 Task: Open Card Card0000000045 in Board Board0000000012 in Workspace WS0000000004 in Trello. Add Member Email0000000013 to Card Card0000000045 in Board Board0000000012 in Workspace WS0000000004 in Trello. Add Purple Label titled Label0000000045 to Card Card0000000045 in Board Board0000000012 in Workspace WS0000000004 in Trello. Add Checklist CL0000000045 to Card Card0000000045 in Board Board0000000012 in Workspace WS0000000004 in Trello. Add Dates with Start Date as Aug 01 2023 and Due Date as Aug 31 2023 to Card Card0000000045 in Board Board0000000012 in Workspace WS0000000004 in Trello
Action: Mouse moved to (472, 462)
Screenshot: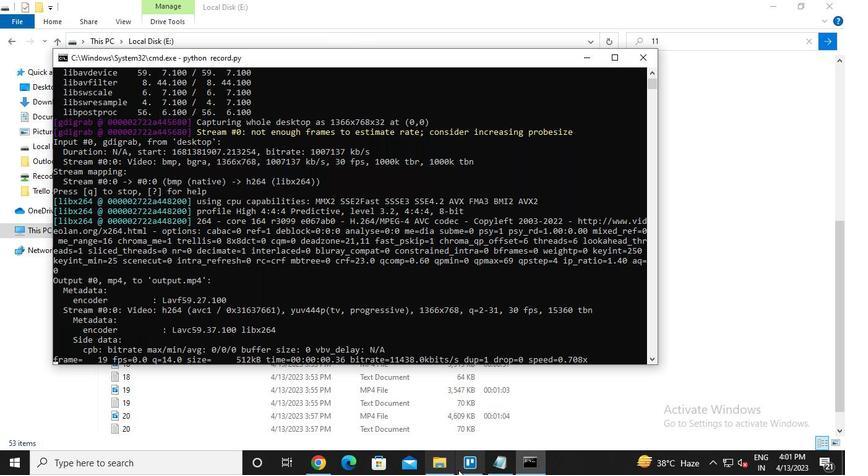 
Action: Mouse pressed left at (472, 462)
Screenshot: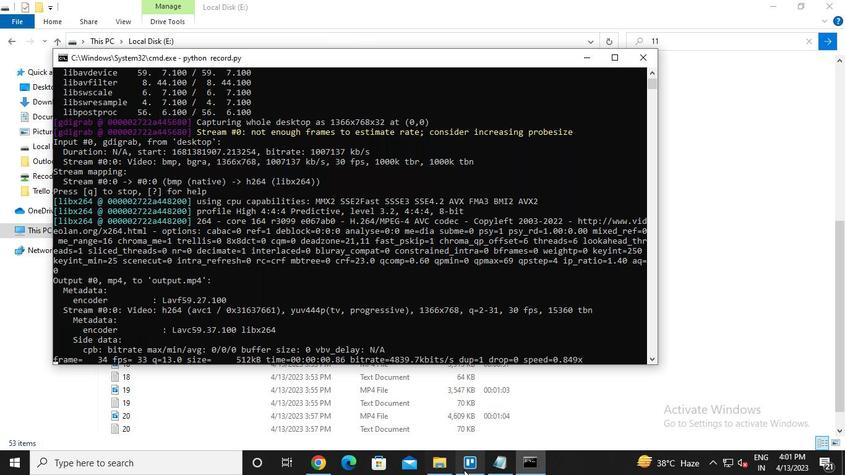 
Action: Mouse moved to (273, 141)
Screenshot: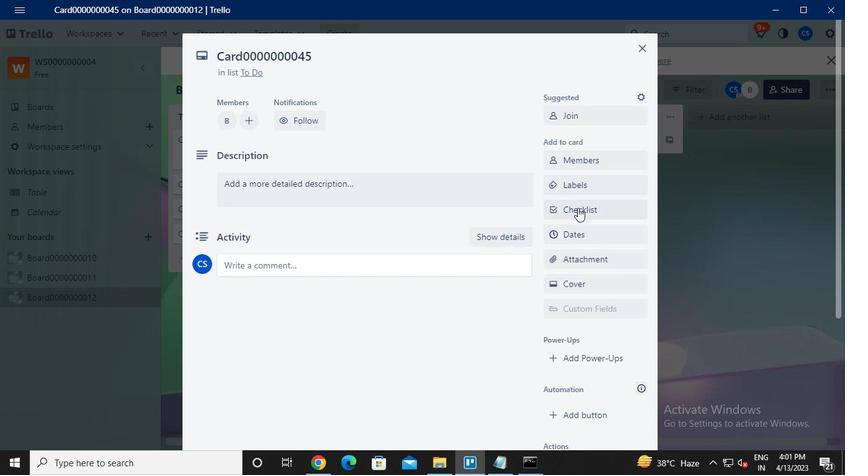 
Action: Mouse pressed left at (273, 141)
Screenshot: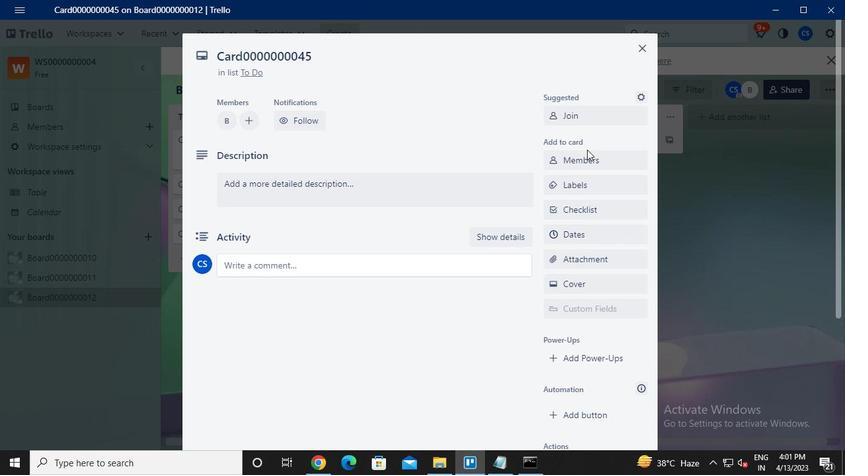 
Action: Mouse moved to (582, 113)
Screenshot: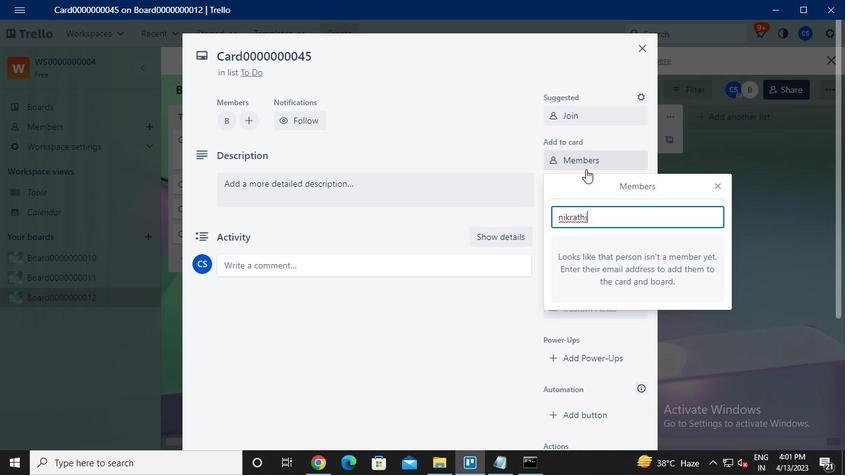 
Action: Mouse pressed left at (582, 113)
Screenshot: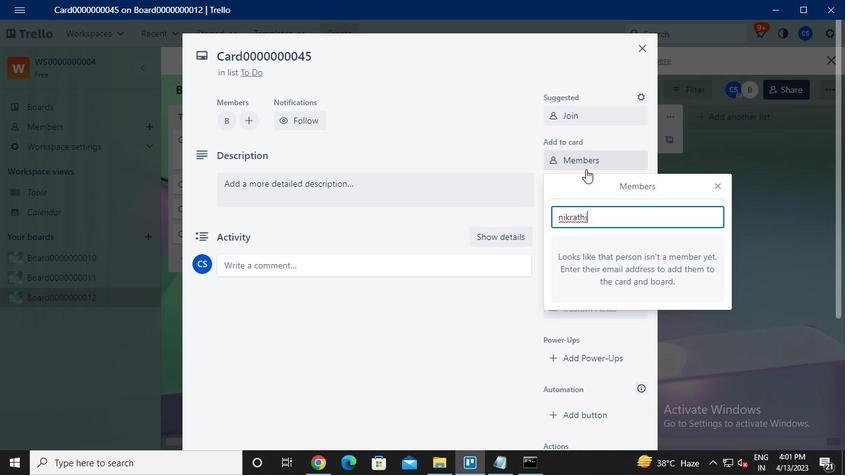 
Action: Keyboard Key.caps_lock
Screenshot: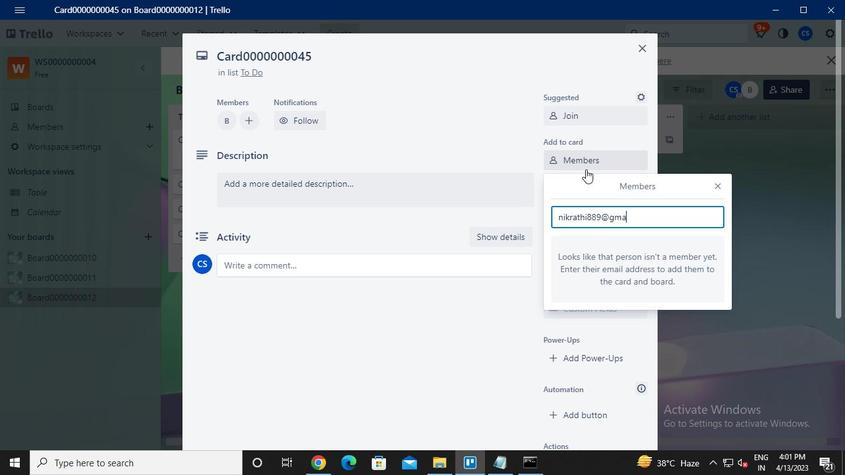 
Action: Keyboard n
Screenshot: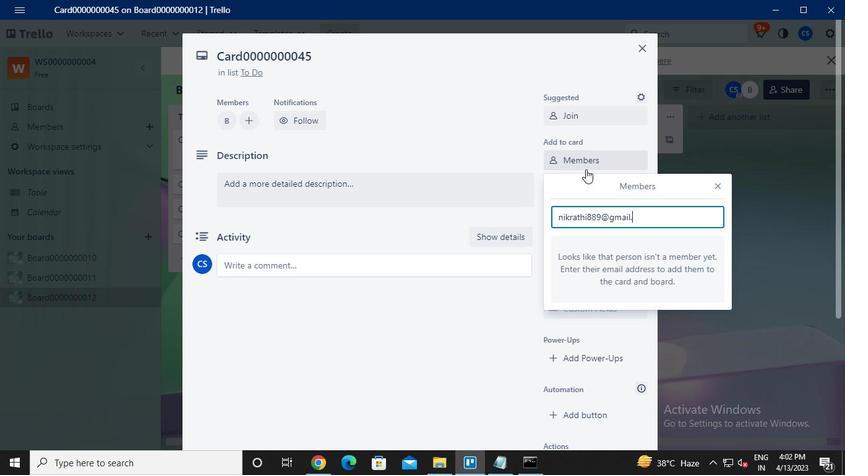 
Action: Keyboard i
Screenshot: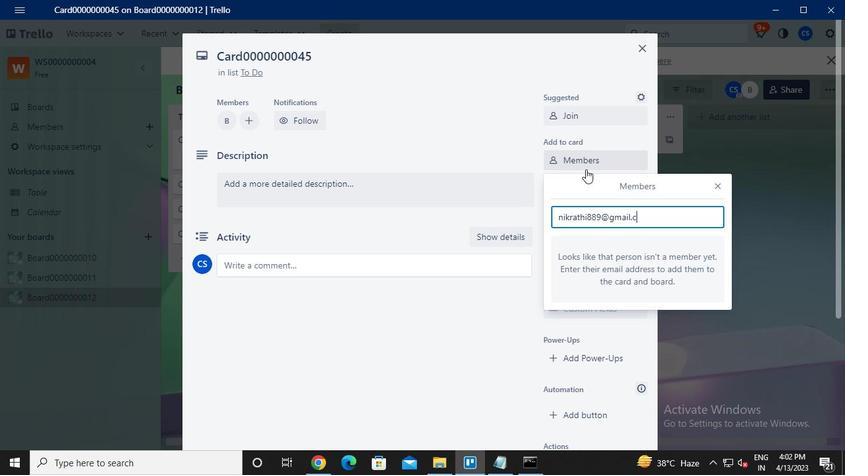 
Action: Keyboard k
Screenshot: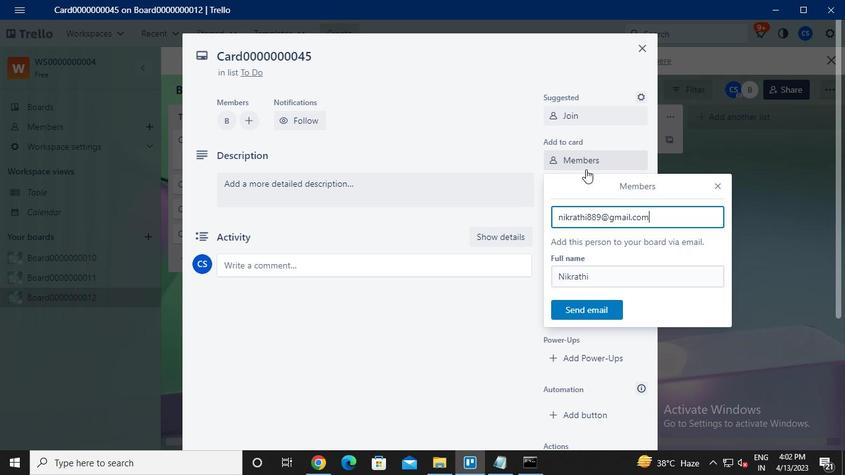 
Action: Keyboard r
Screenshot: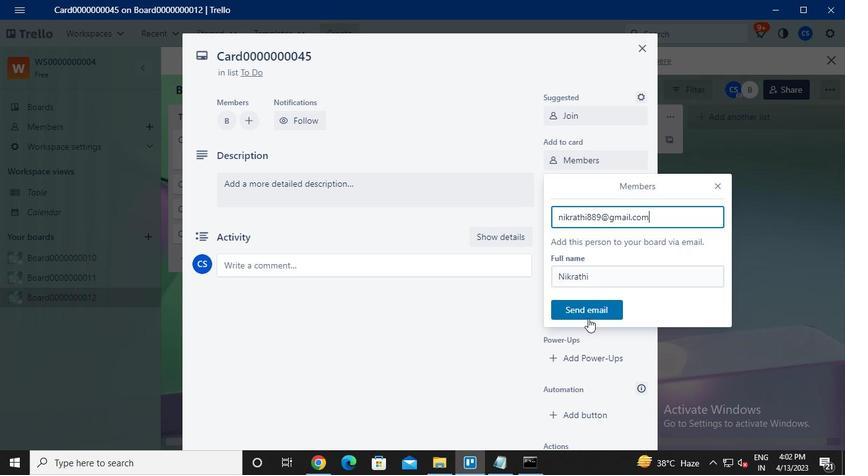 
Action: Keyboard a
Screenshot: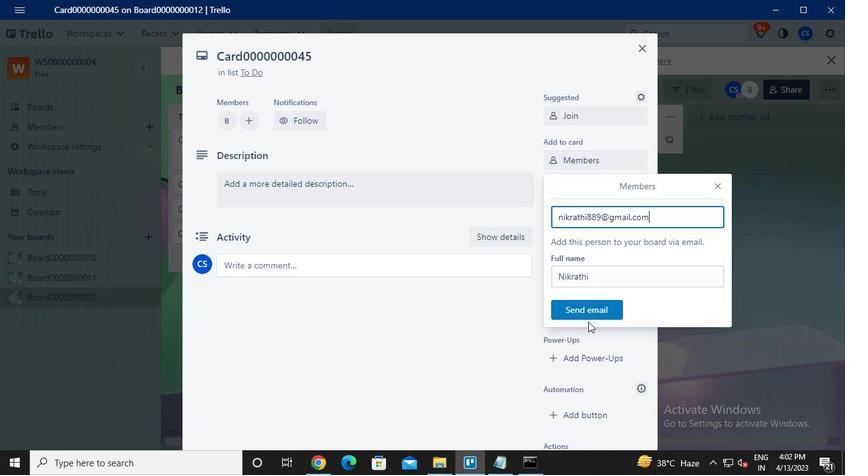 
Action: Keyboard t
Screenshot: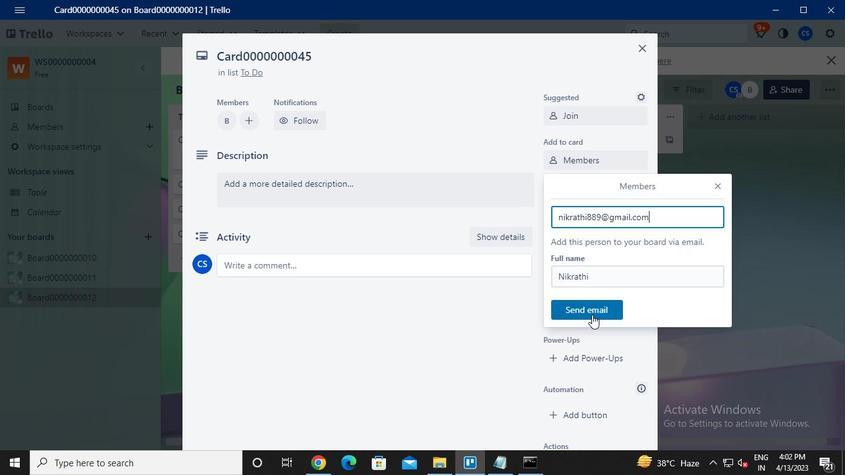 
Action: Keyboard h
Screenshot: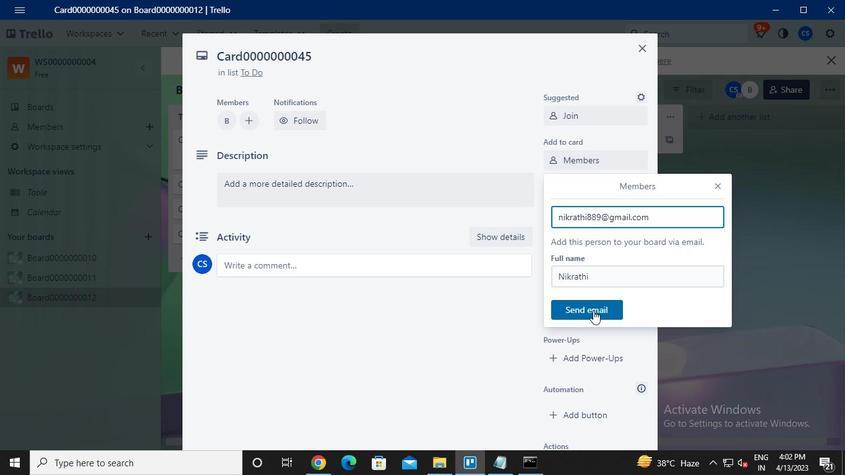 
Action: Keyboard i
Screenshot: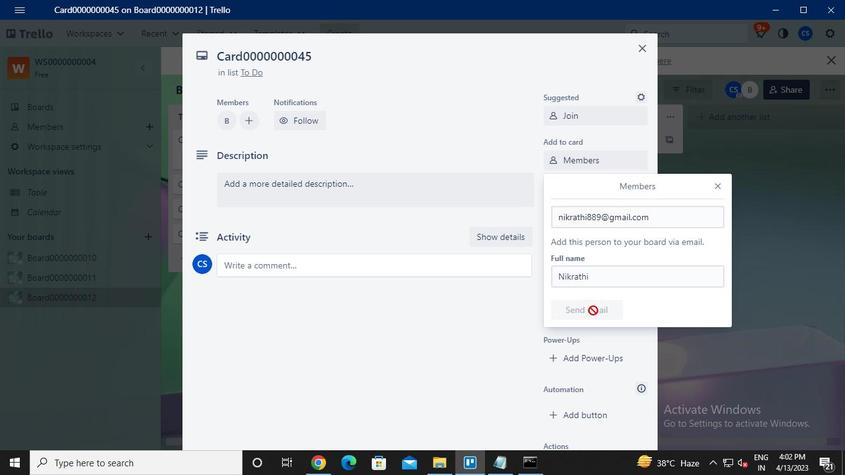 
Action: Keyboard <104>
Screenshot: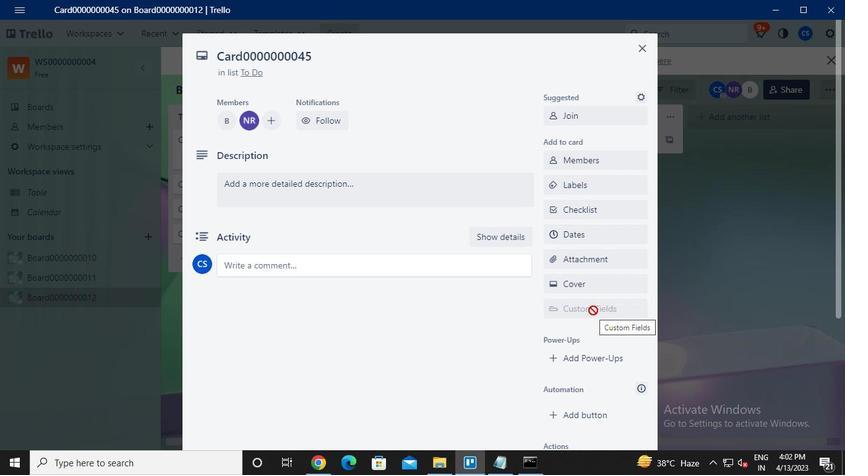
Action: Keyboard <104>
Screenshot: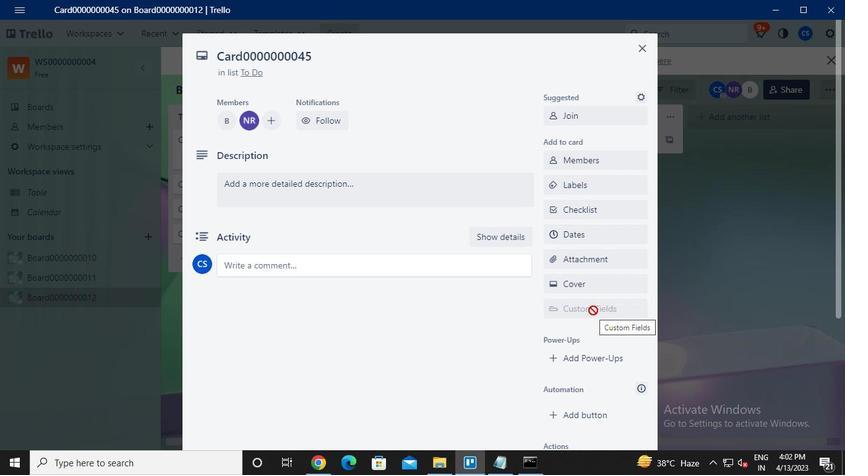 
Action: Keyboard <105>
Screenshot: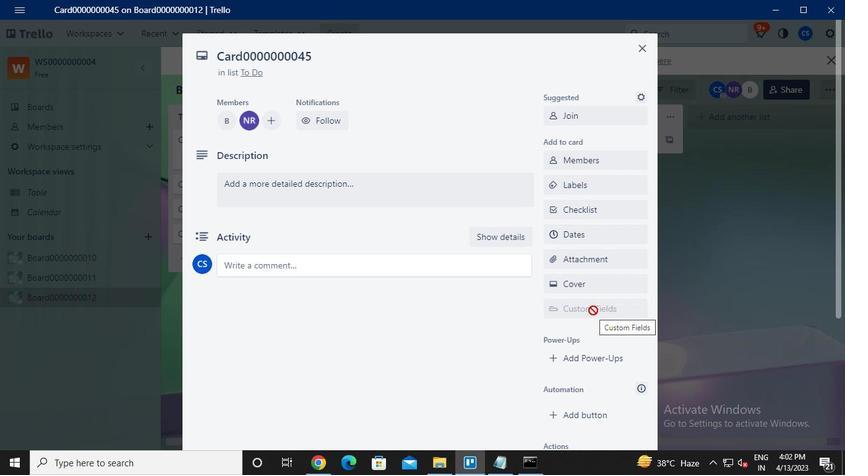
Action: Keyboard Key.shift
Screenshot: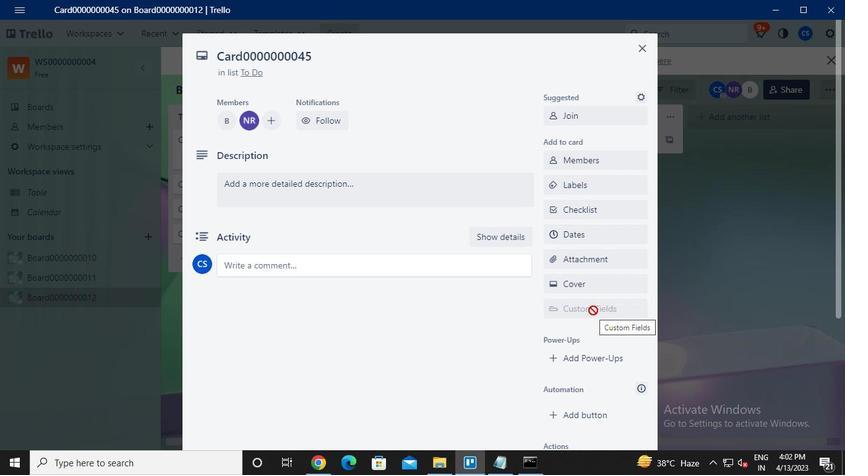 
Action: Keyboard @
Screenshot: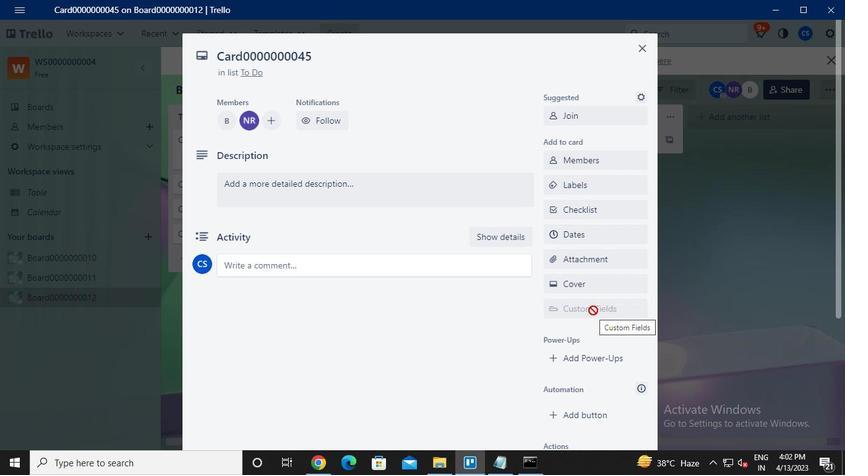 
Action: Keyboard g
Screenshot: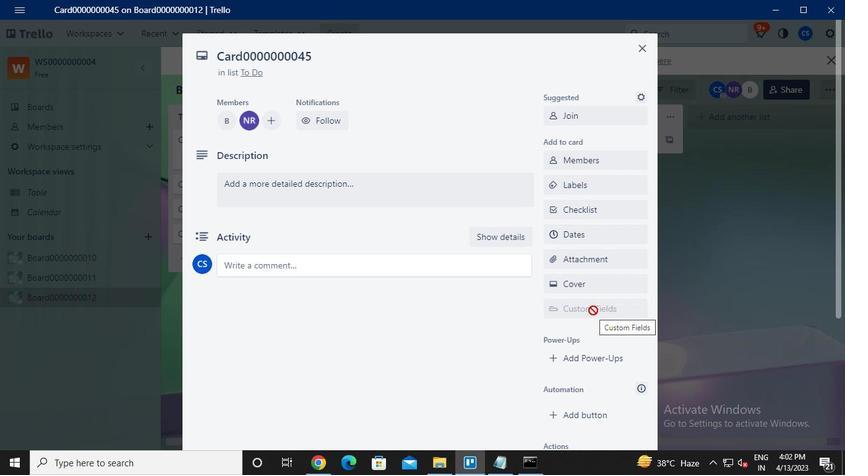 
Action: Keyboard m
Screenshot: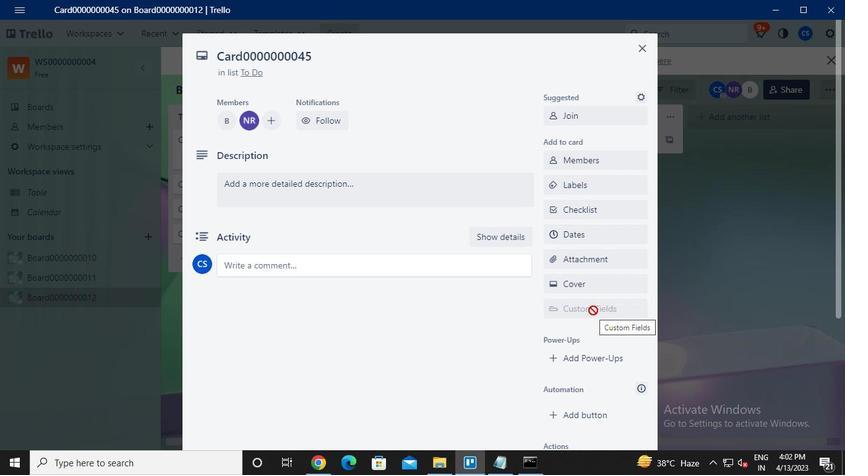 
Action: Keyboard a
Screenshot: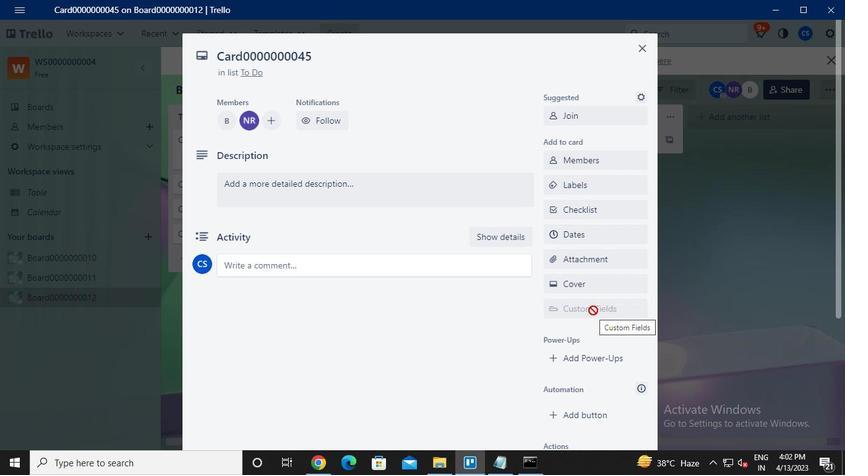 
Action: Keyboard i
Screenshot: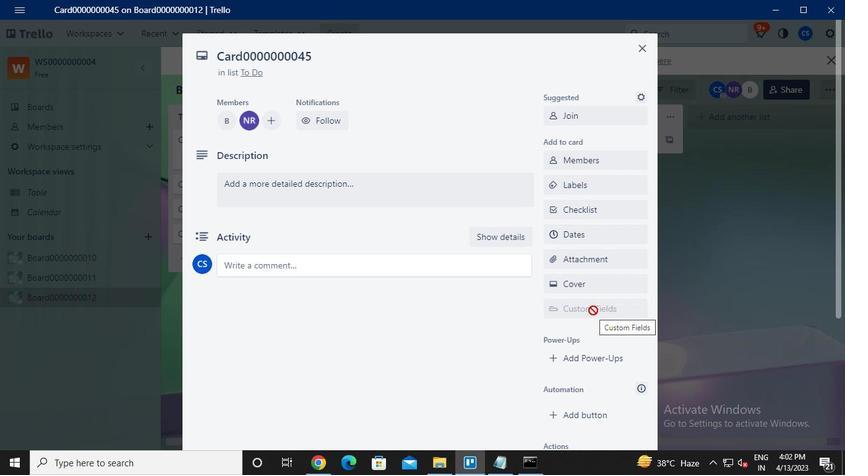 
Action: Keyboard l
Screenshot: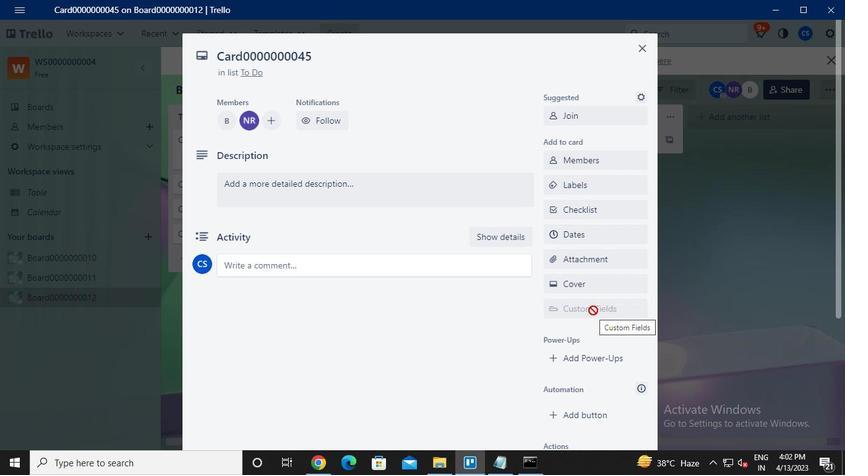 
Action: Keyboard .
Screenshot: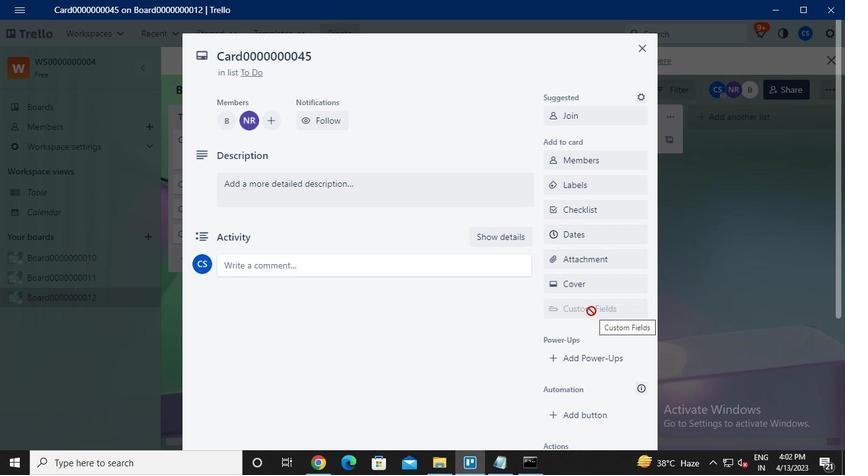 
Action: Keyboard c
Screenshot: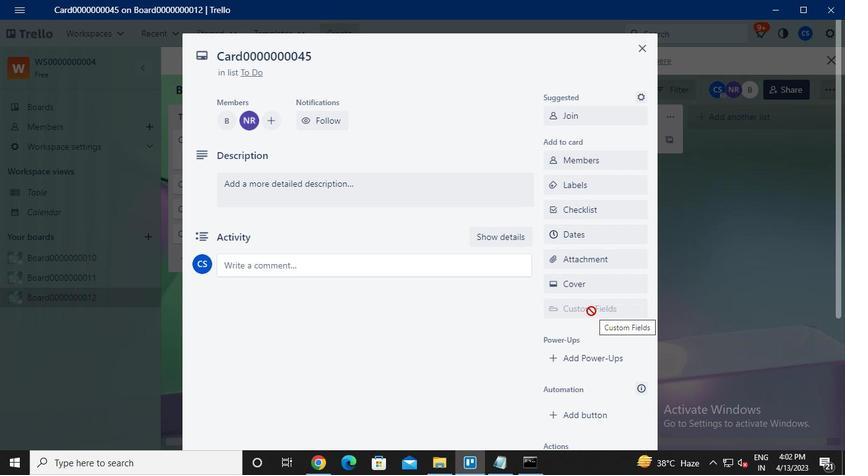 
Action: Keyboard o
Screenshot: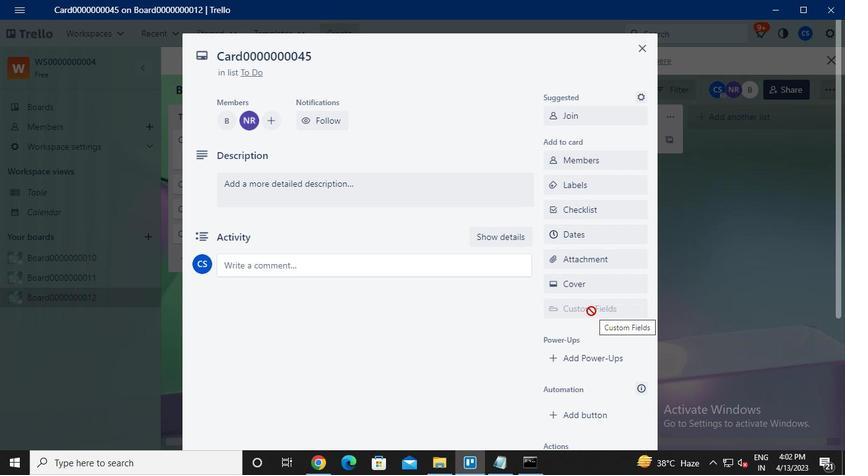 
Action: Keyboard m
Screenshot: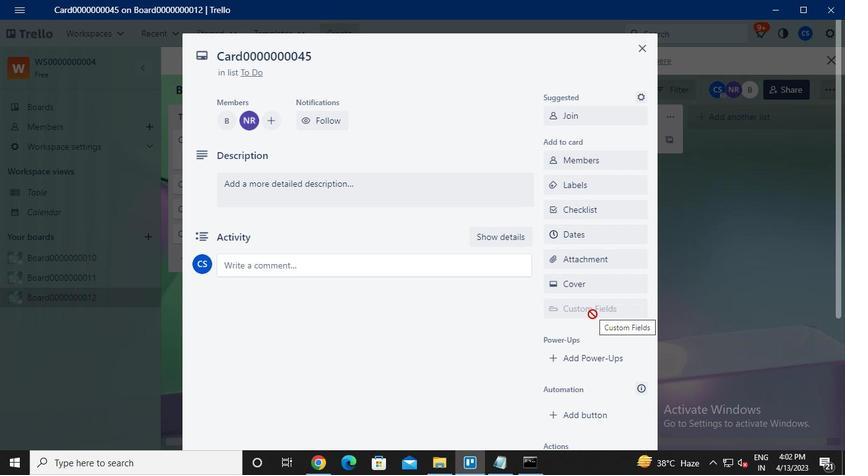 
Action: Keyboard Key.enter
Screenshot: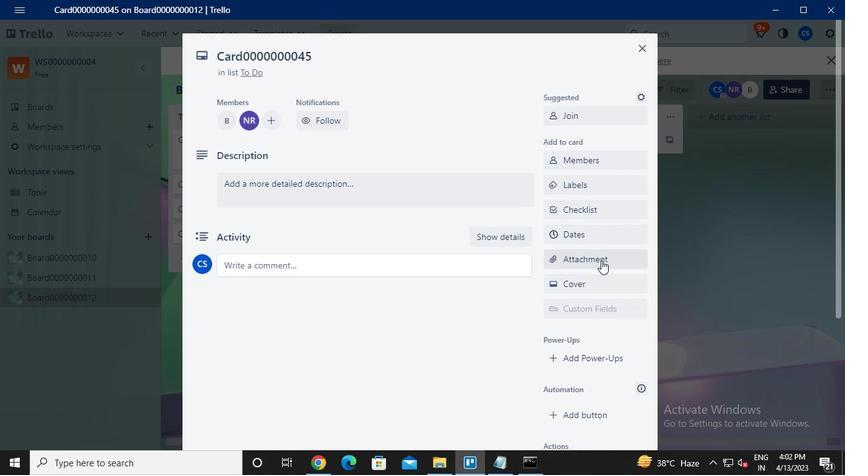 
Action: Mouse moved to (536, 466)
Screenshot: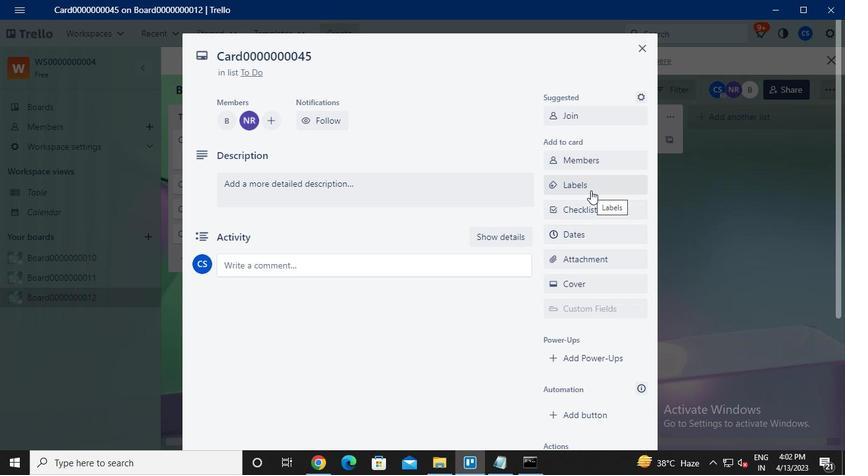 
Action: Mouse pressed left at (536, 466)
Screenshot: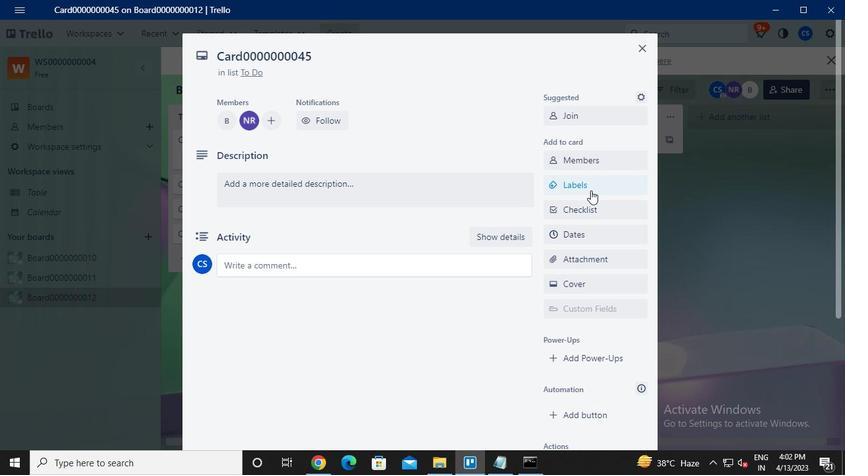 
Action: Mouse moved to (678, 85)
Screenshot: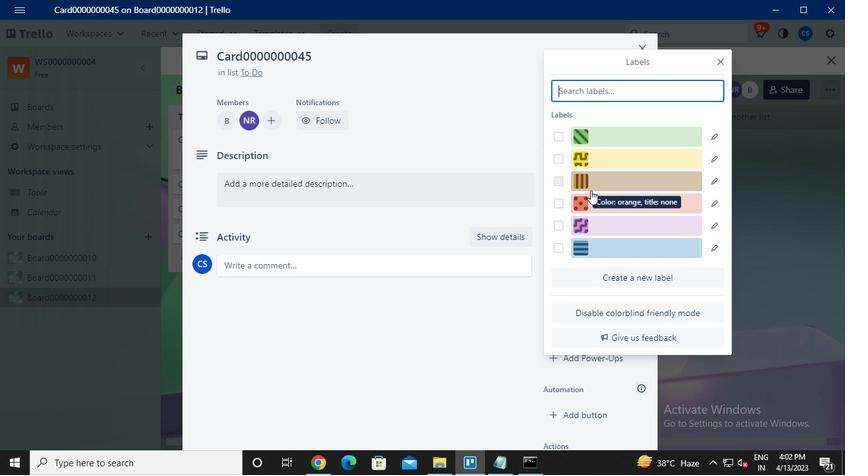 
Action: Mouse pressed left at (678, 85)
Screenshot: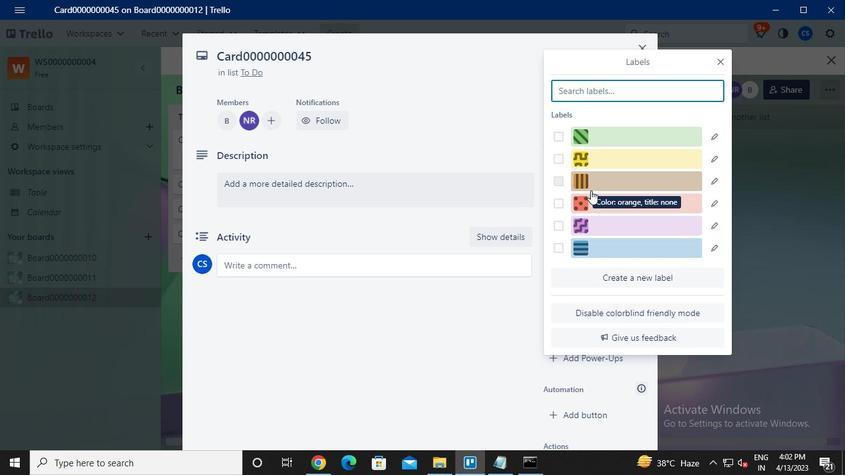 
Action: Mouse moved to (471, 463)
Screenshot: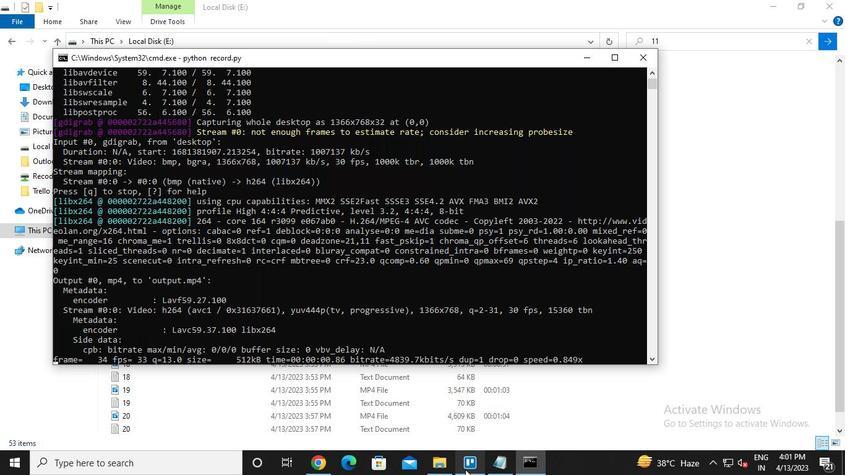 
Action: Mouse pressed left at (471, 463)
Screenshot: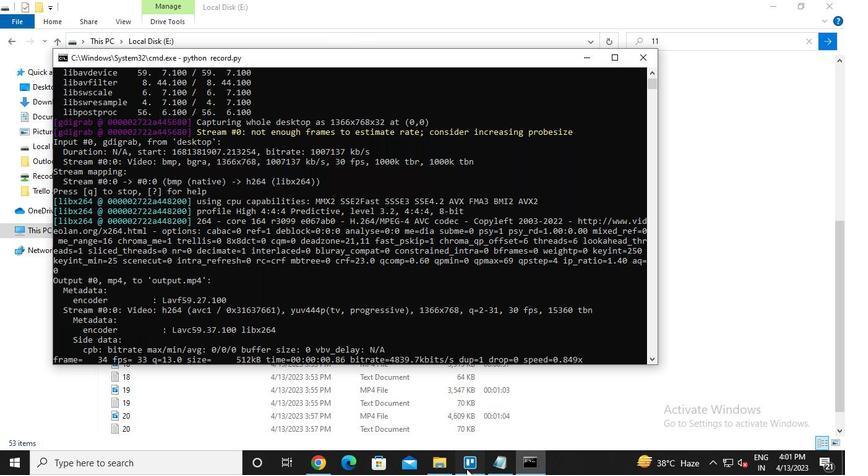 
Action: Mouse moved to (633, 48)
Screenshot: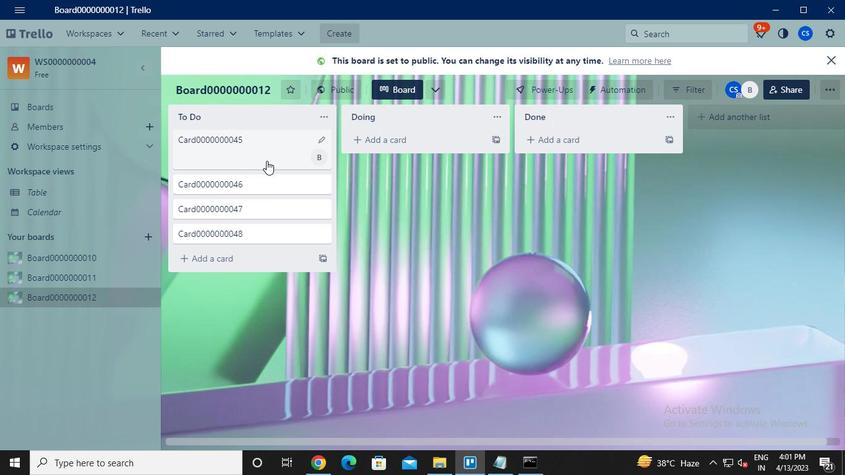 
Action: Mouse pressed left at (633, 48)
Screenshot: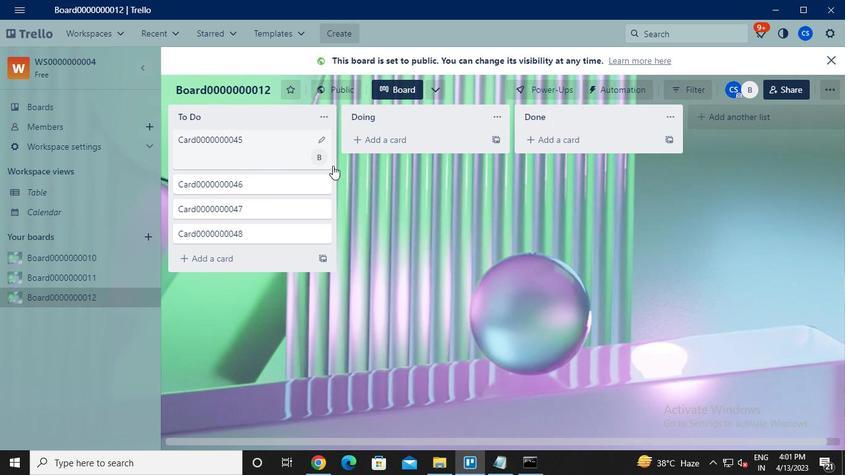 
Action: Mouse moved to (526, 465)
Screenshot: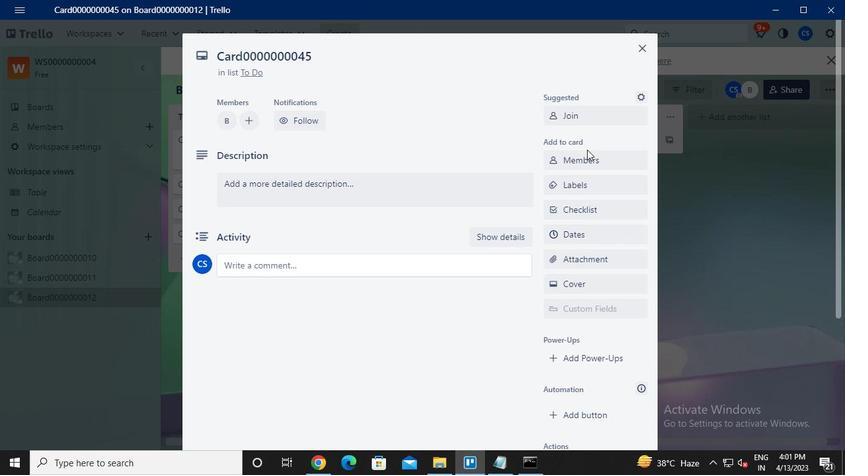 
Action: Mouse pressed left at (526, 465)
Screenshot: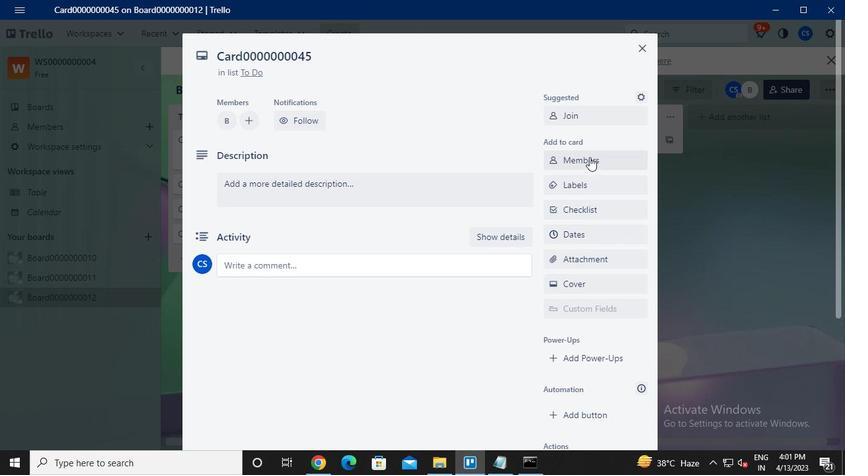 
Action: Mouse moved to (689, 99)
Screenshot: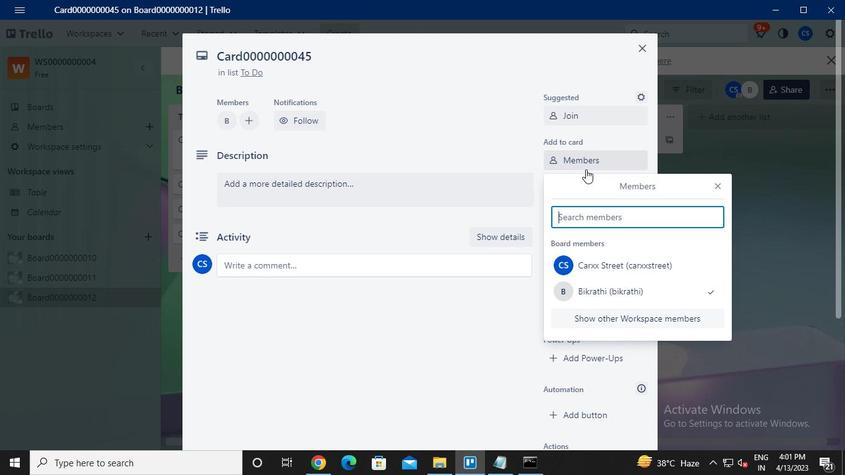 
Action: Mouse pressed left at (689, 99)
Screenshot: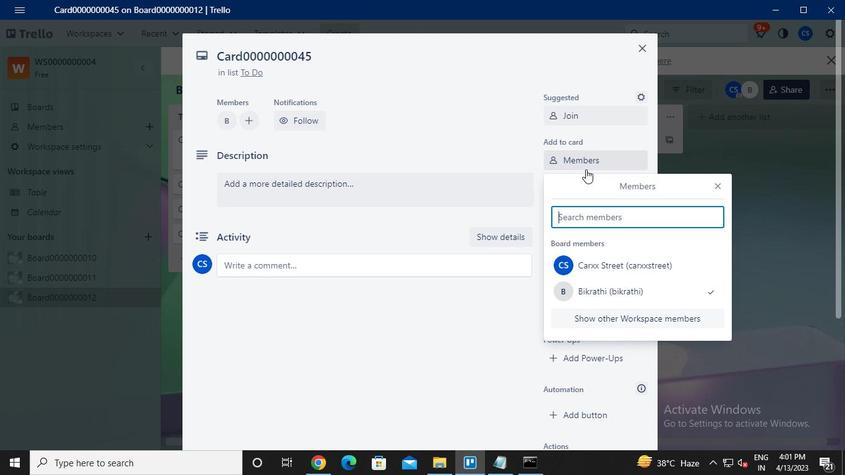 
Action: Mouse moved to (478, 465)
Screenshot: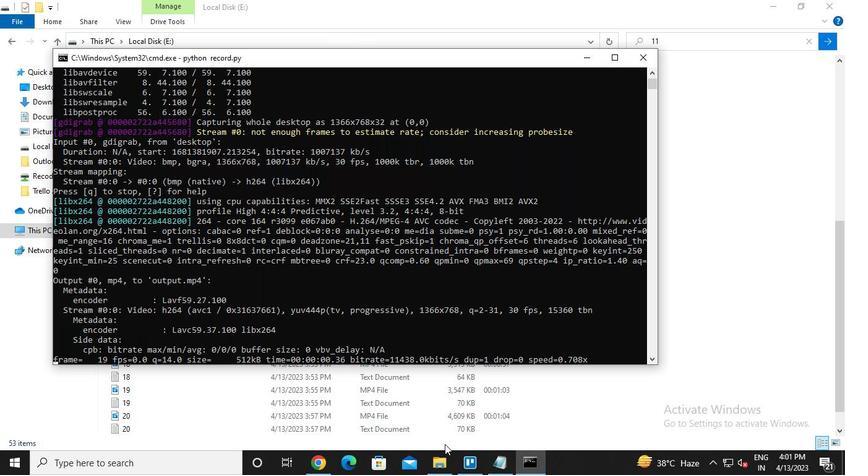 
Action: Mouse pressed left at (478, 465)
Screenshot: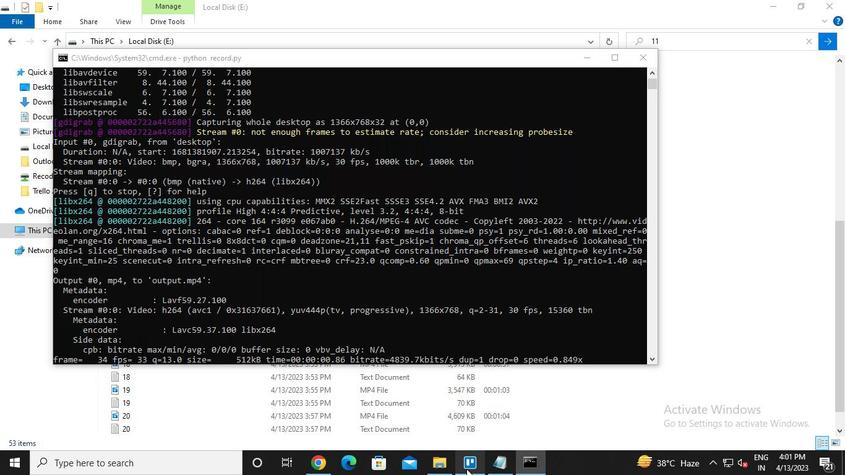 
Action: Mouse moved to (269, 140)
Screenshot: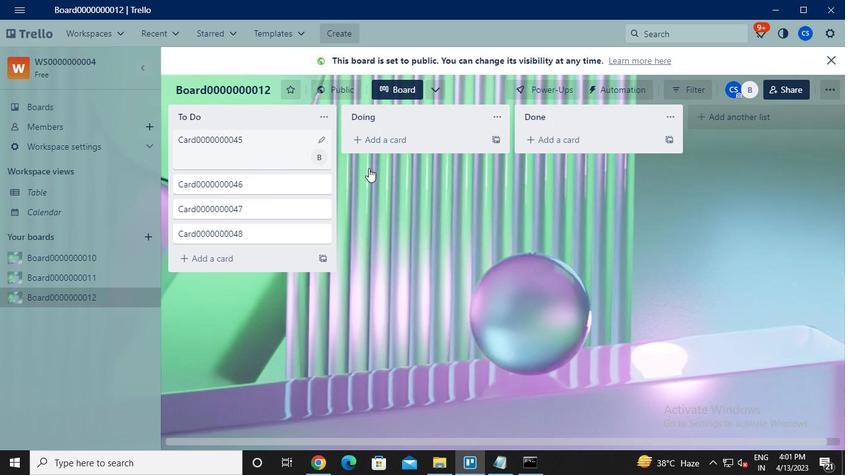 
Action: Mouse pressed left at (269, 140)
Screenshot: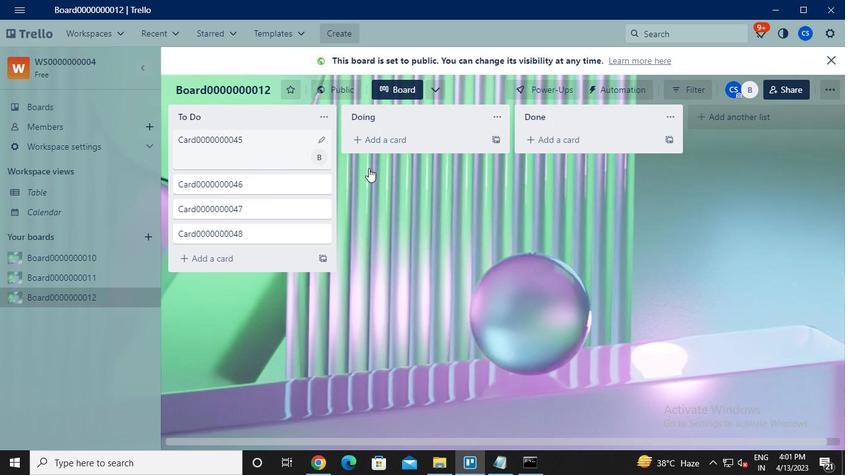 
Action: Mouse moved to (576, 114)
Screenshot: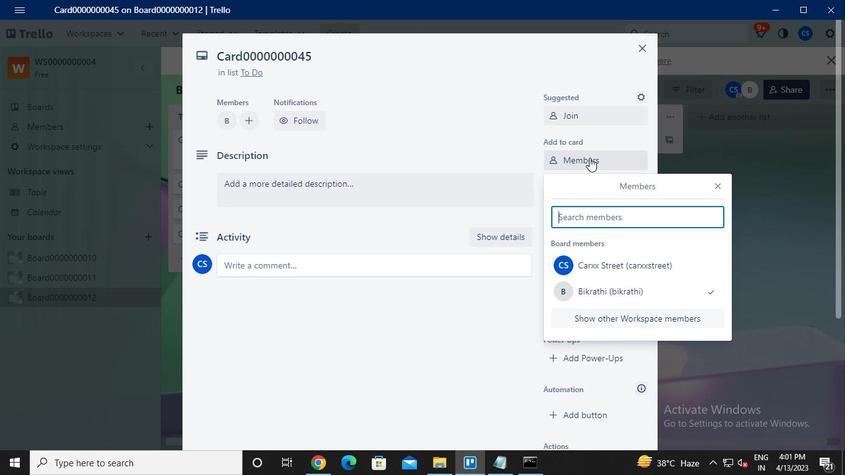 
Action: Mouse pressed left at (576, 114)
Screenshot: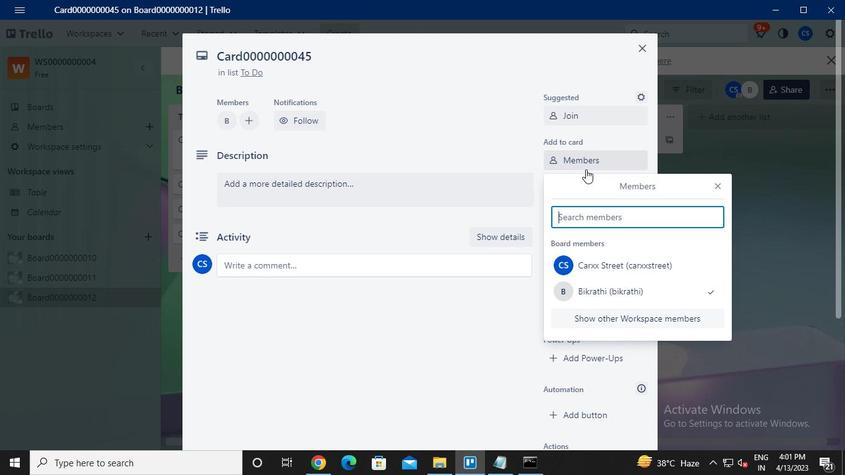 
Action: Mouse moved to (566, 120)
Screenshot: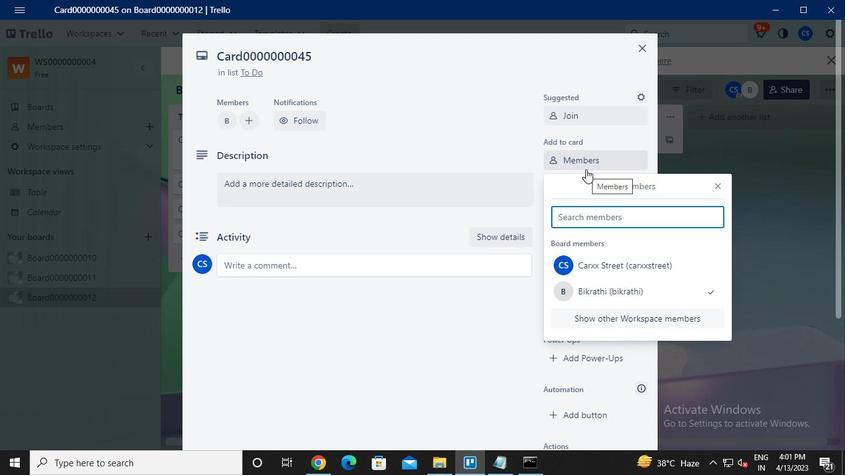 
Action: Keyboard b
Screenshot: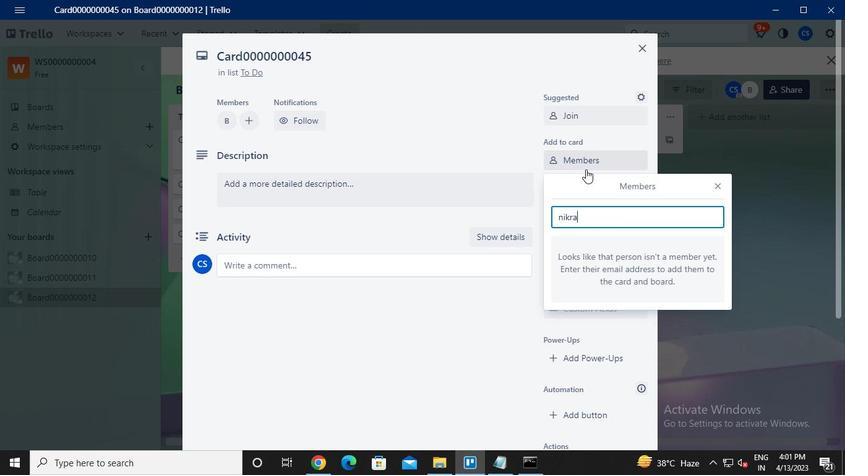 
Action: Keyboard i
Screenshot: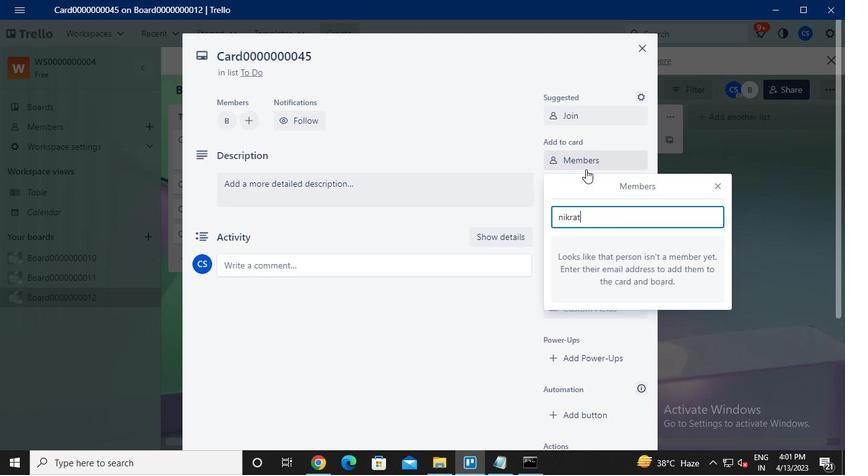 
Action: Keyboard k
Screenshot: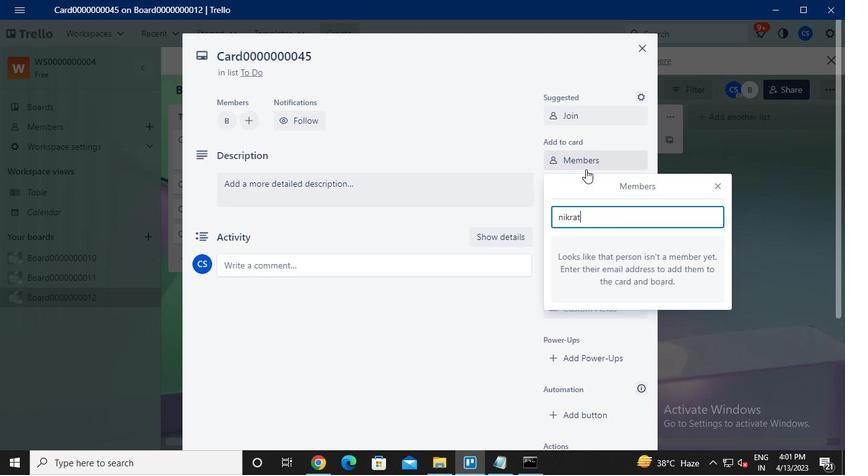 
Action: Keyboard r
Screenshot: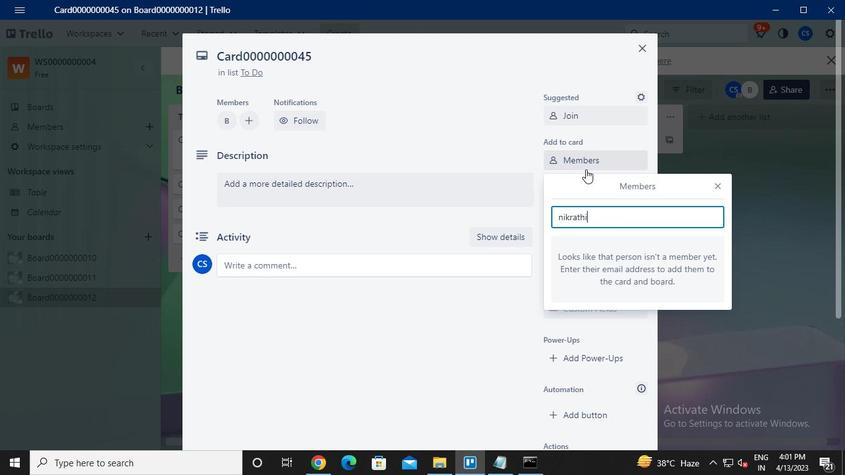 
Action: Keyboard a
Screenshot: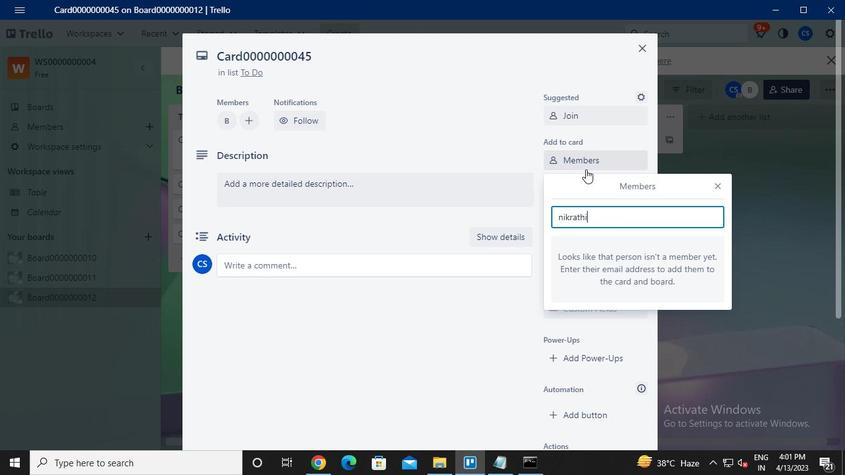
Action: Keyboard t
Screenshot: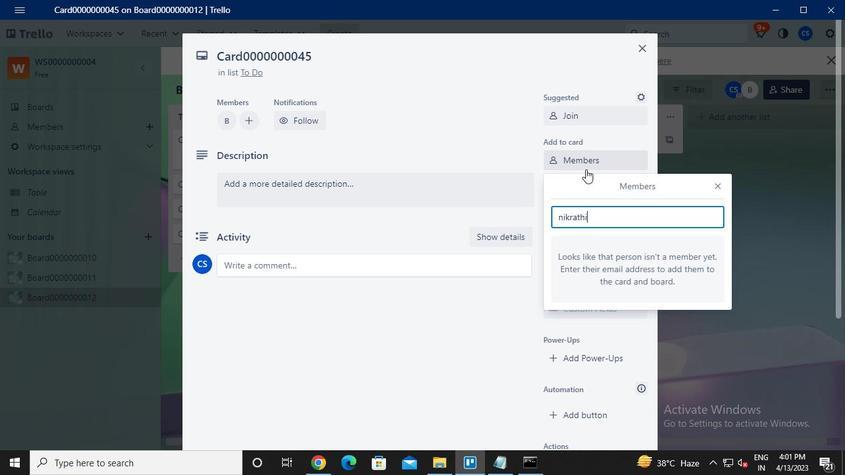 
Action: Keyboard h
Screenshot: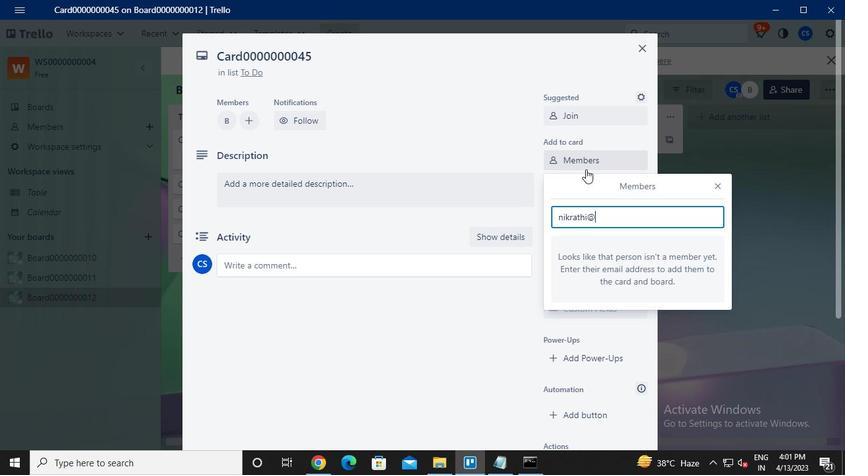 
Action: Keyboard i
Screenshot: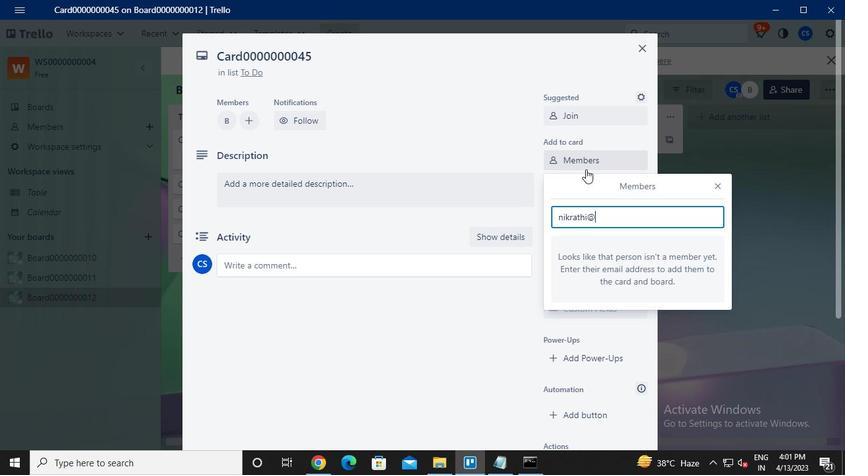 
Action: Keyboard <104>
Screenshot: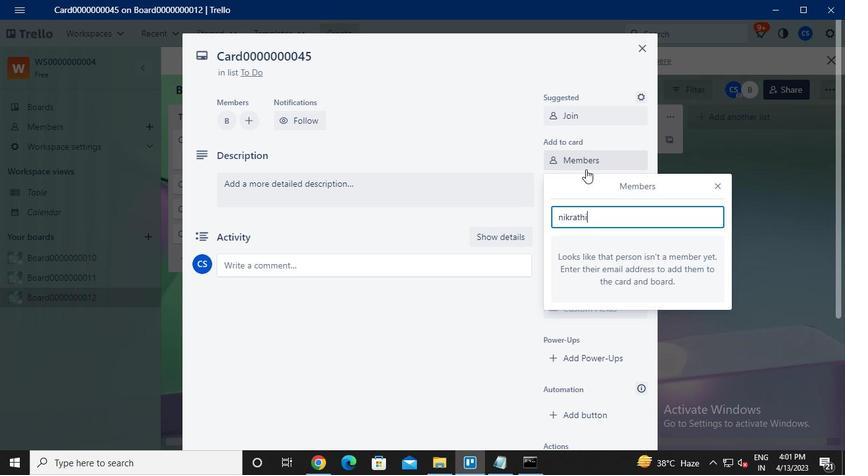 
Action: Keyboard <104>
Screenshot: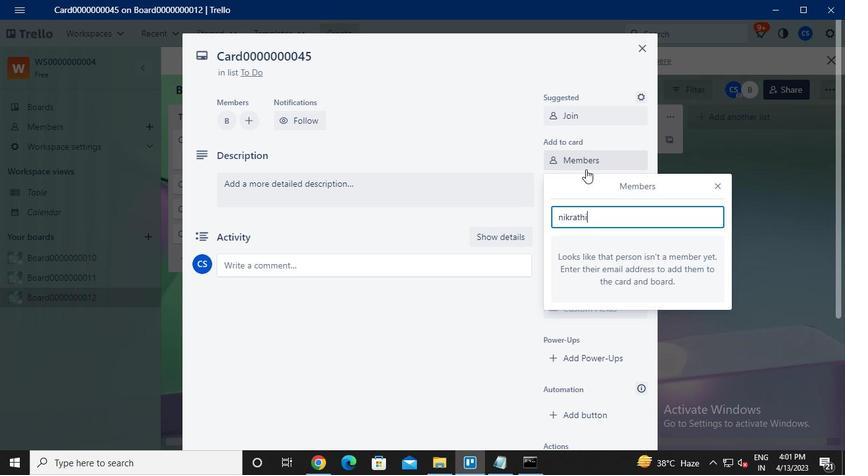 
Action: Keyboard <105>
Screenshot: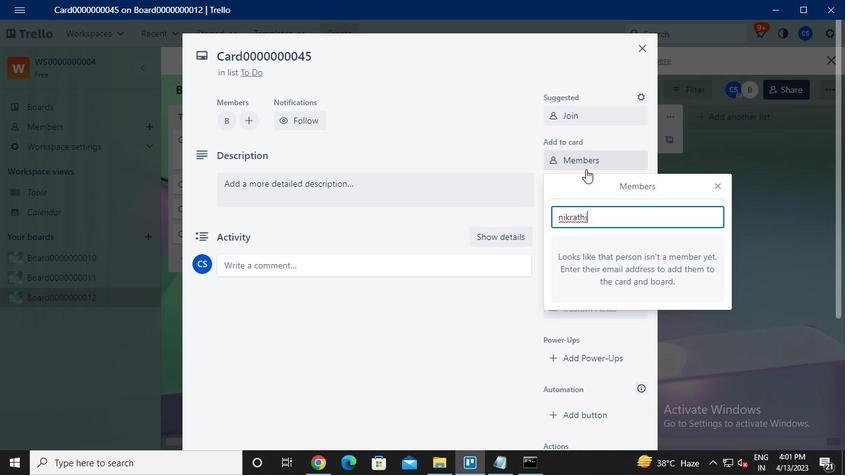 
Action: Keyboard Key.shift
Screenshot: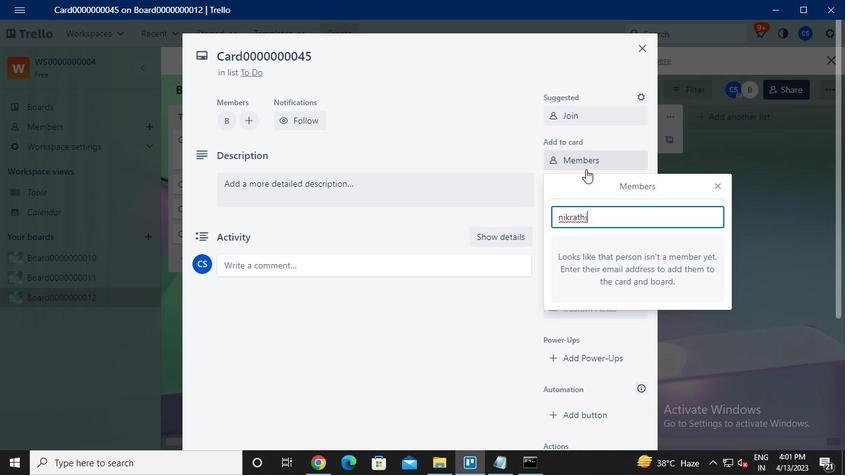 
Action: Keyboard @
Screenshot: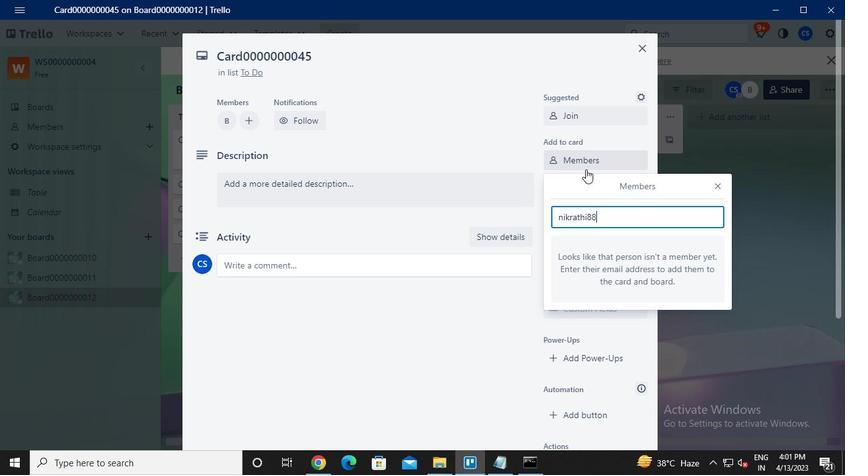 
Action: Keyboard g
Screenshot: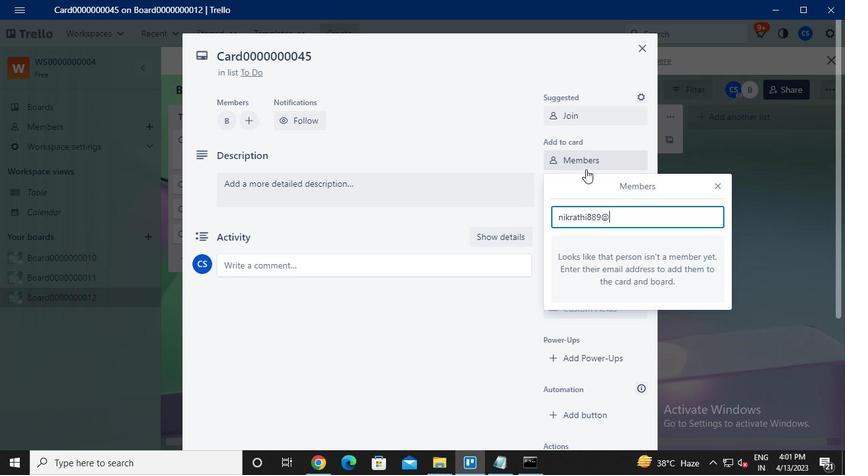 
Action: Keyboard m
Screenshot: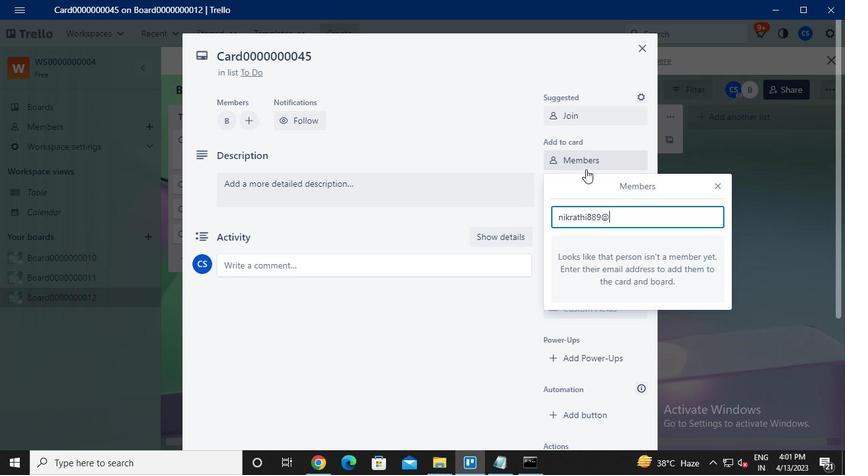 
Action: Keyboard a
Screenshot: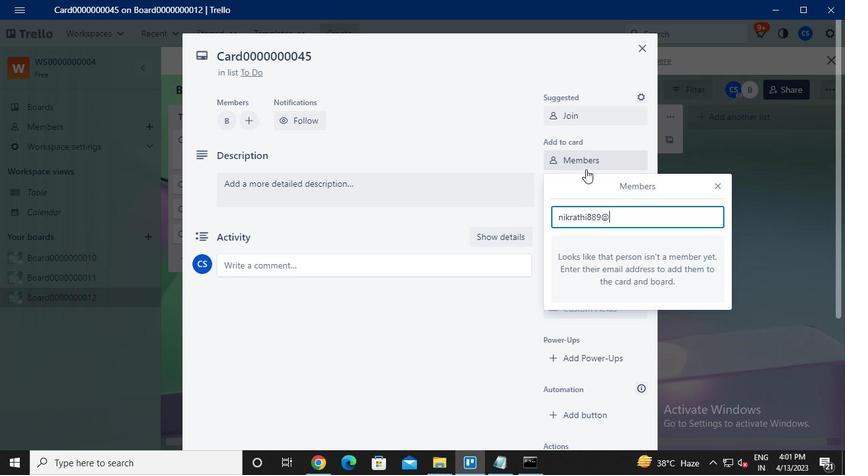 
Action: Keyboard i
Screenshot: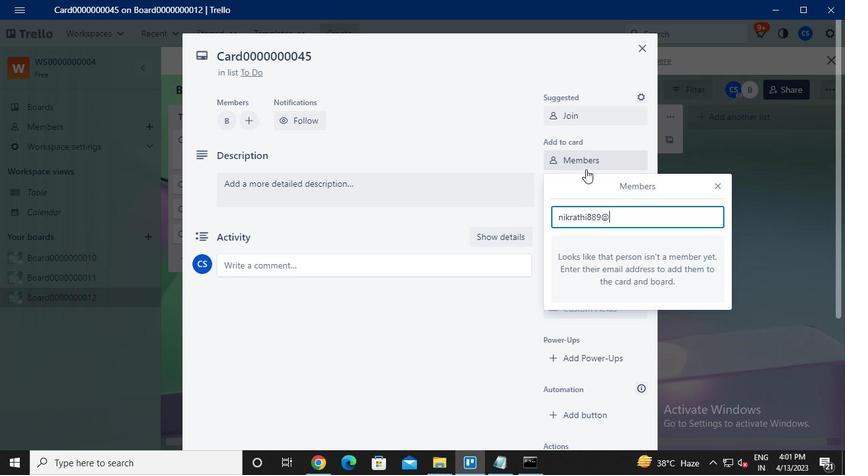 
Action: Keyboard l
Screenshot: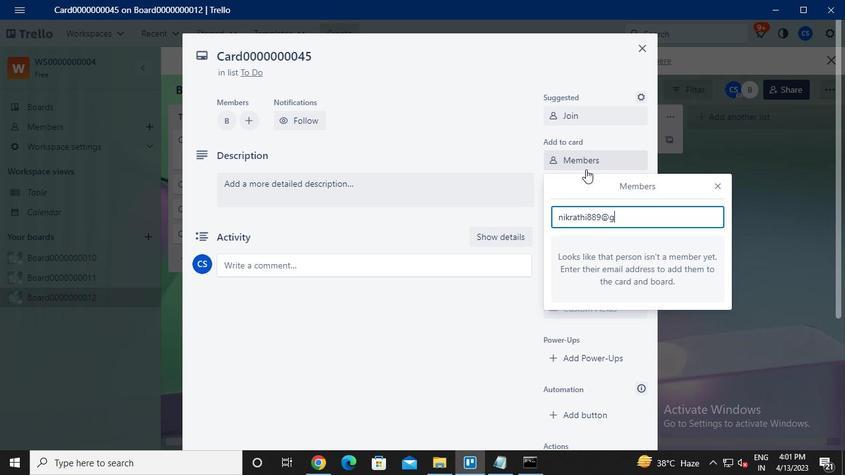 
Action: Keyboard .
Screenshot: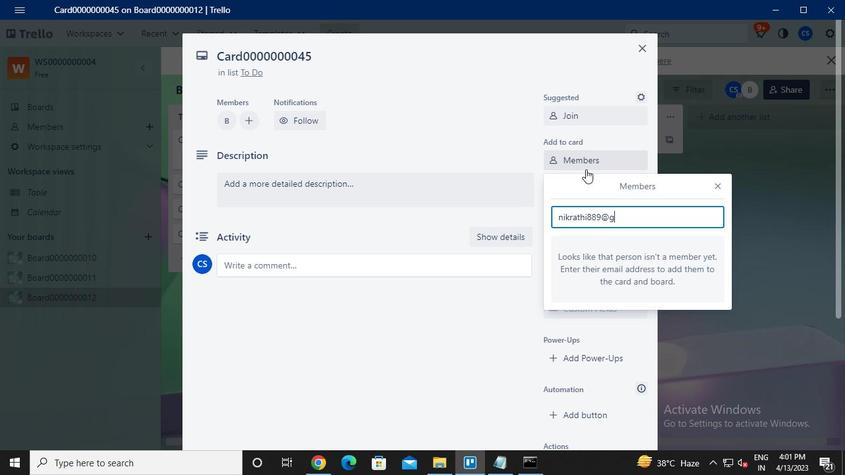 
Action: Keyboard c
Screenshot: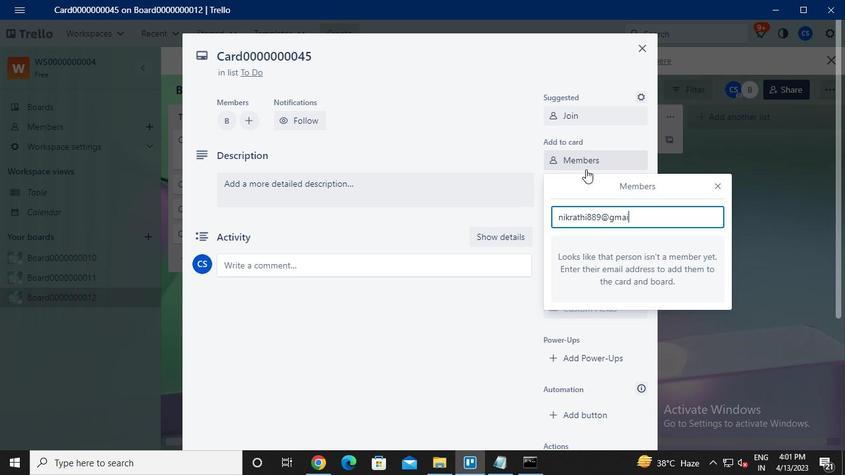 
Action: Keyboard o
Screenshot: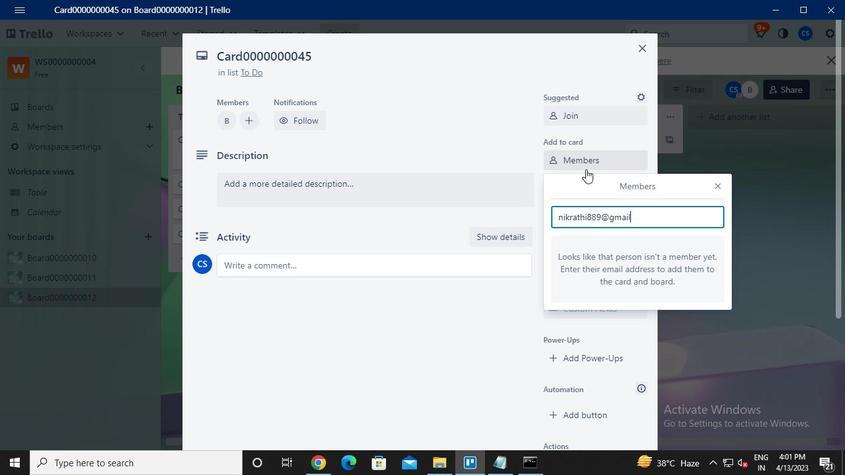 
Action: Keyboard m
Screenshot: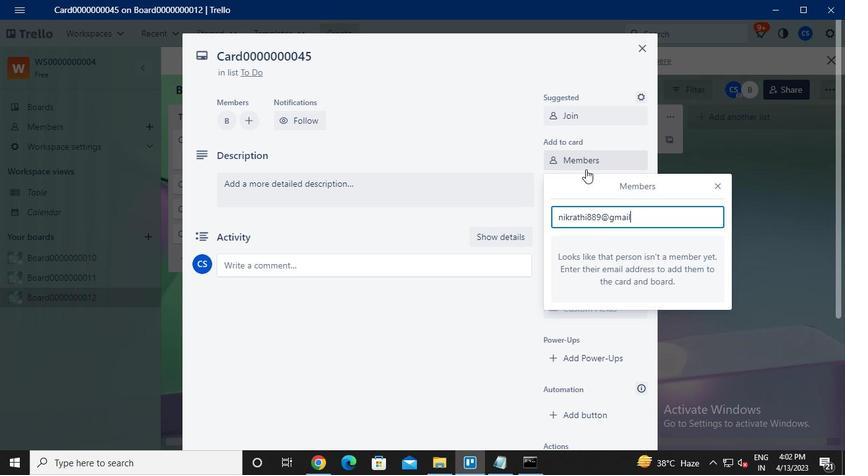 
Action: Mouse moved to (587, 260)
Screenshot: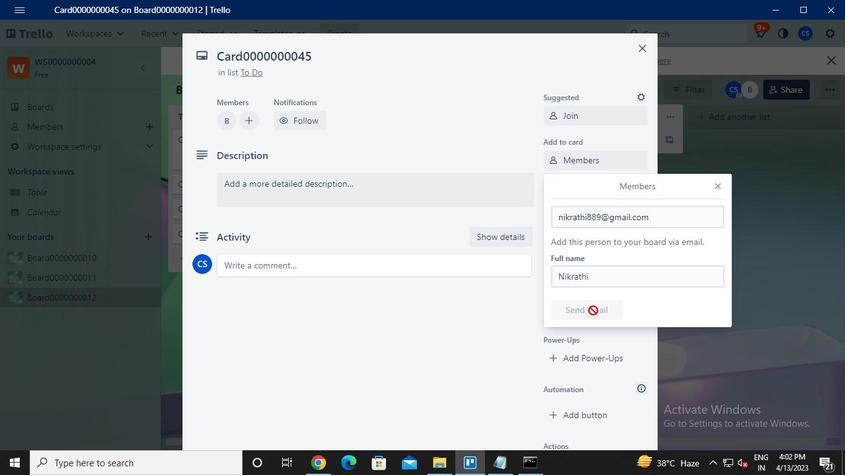 
Action: Mouse pressed left at (587, 260)
Screenshot: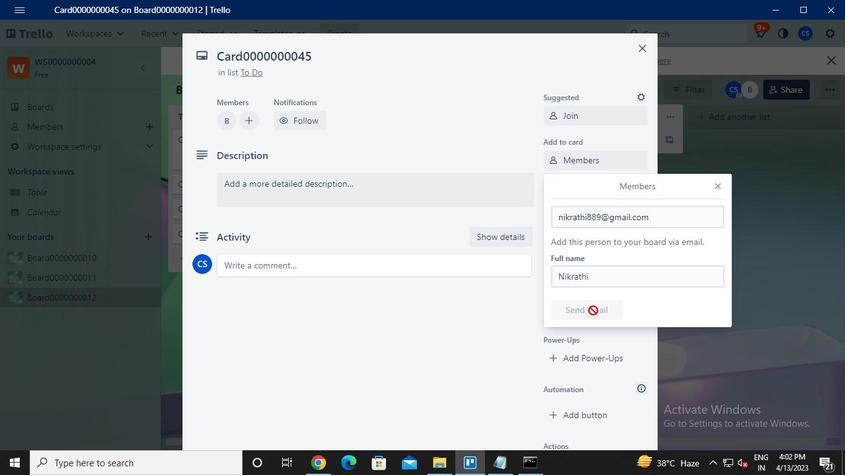 
Action: Mouse moved to (637, 57)
Screenshot: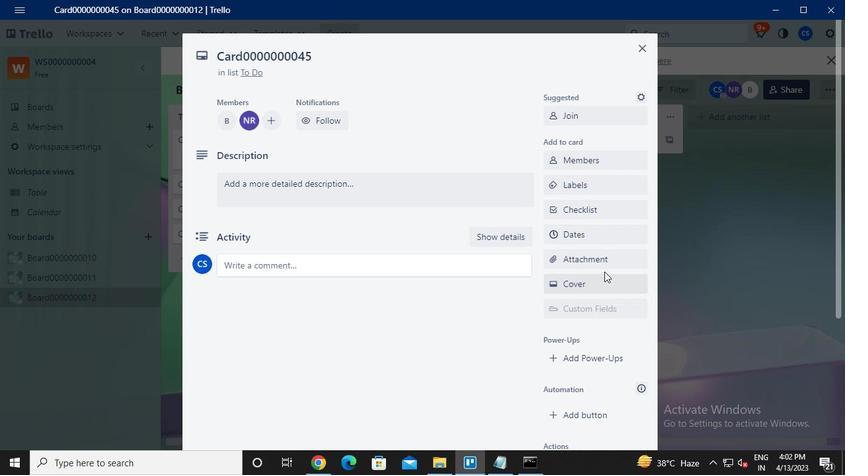 
Action: Mouse pressed left at (637, 57)
Screenshot: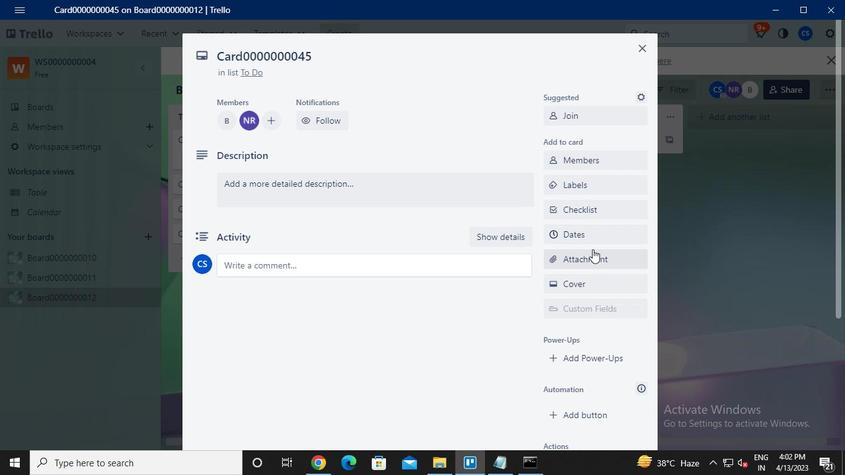 
Action: Mouse moved to (535, 470)
Screenshot: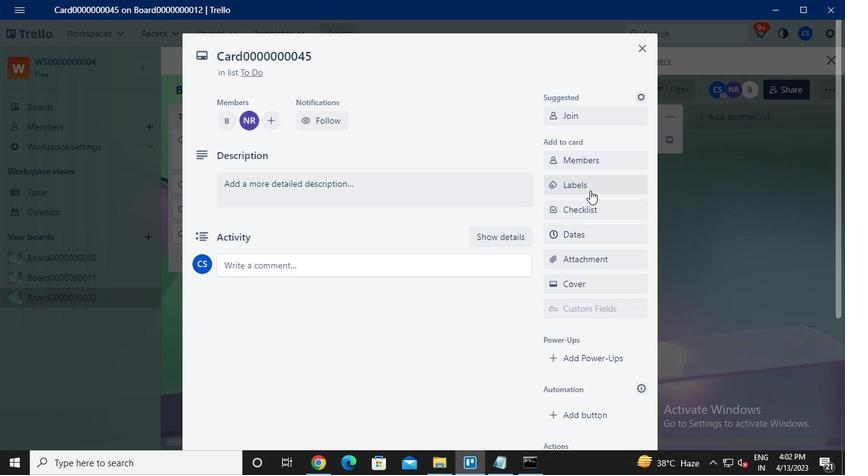 
Action: Mouse pressed left at (535, 470)
Screenshot: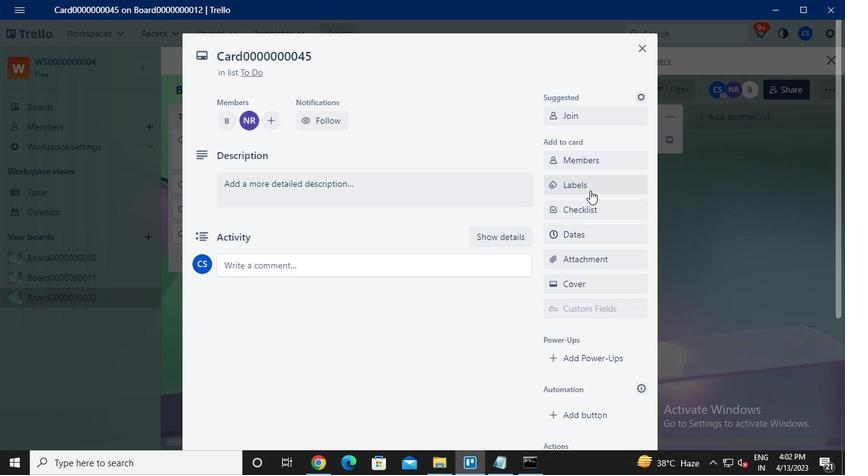 
Action: Mouse moved to (621, 29)
Screenshot: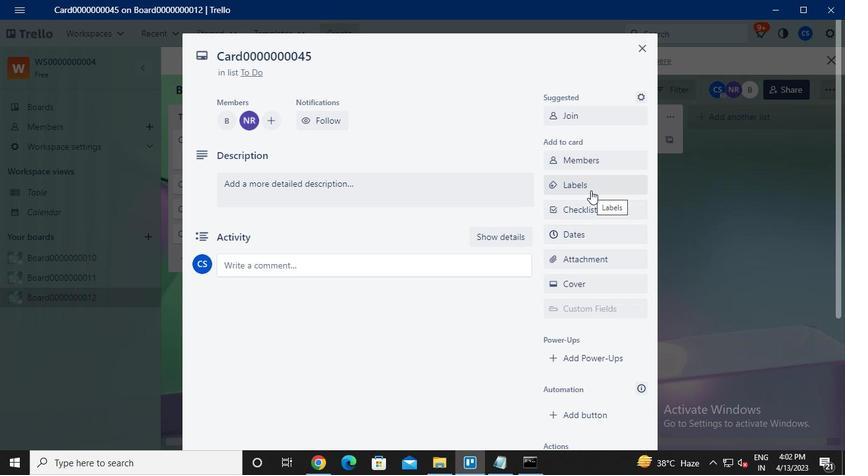 
Action: Mouse pressed left at (621, 29)
Screenshot: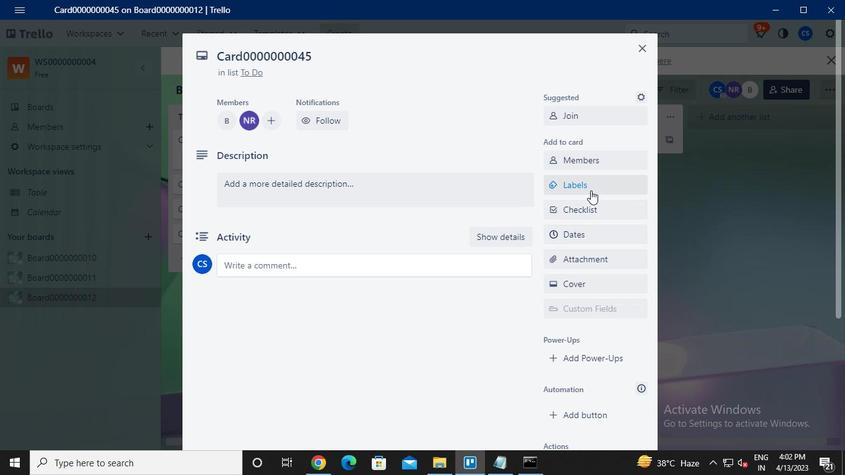 
Action: Mouse moved to (470, 468)
Screenshot: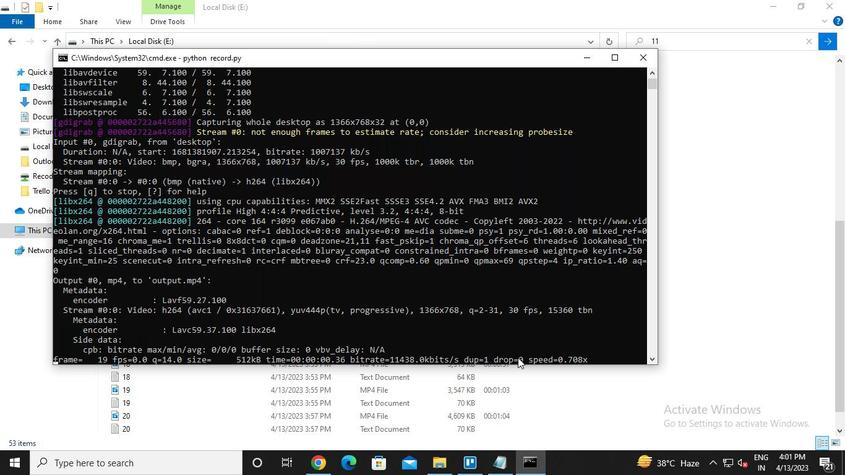
Action: Mouse pressed left at (470, 468)
Screenshot: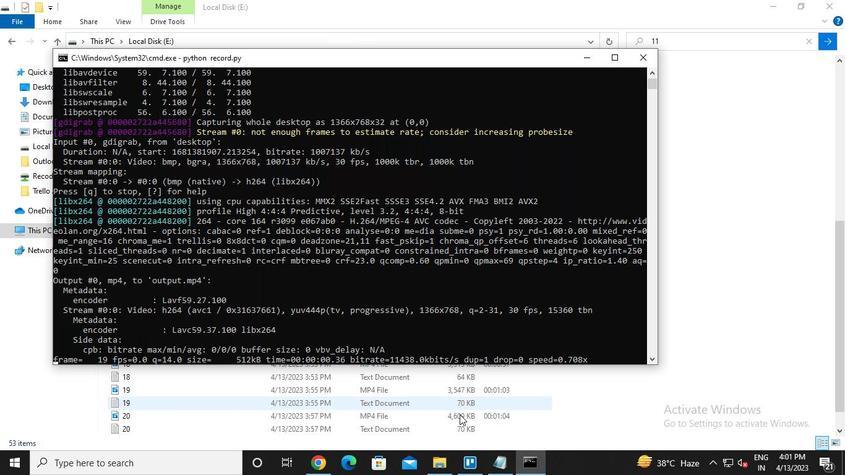 
Action: Mouse moved to (260, 148)
Screenshot: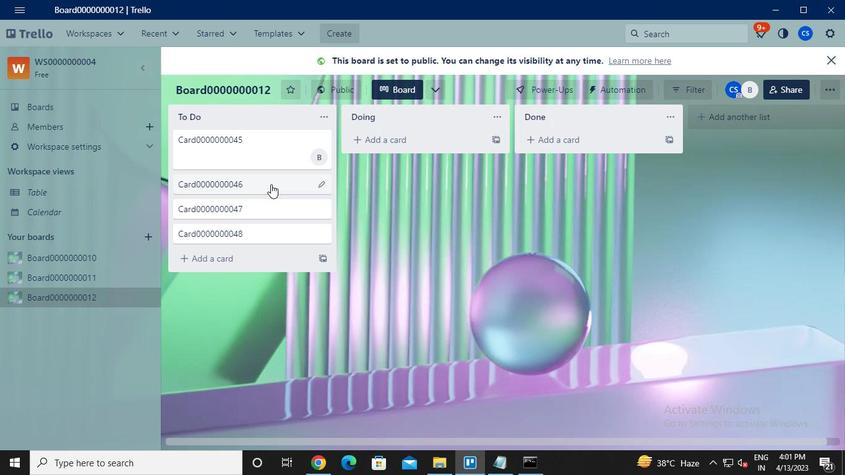 
Action: Mouse pressed left at (260, 148)
Screenshot: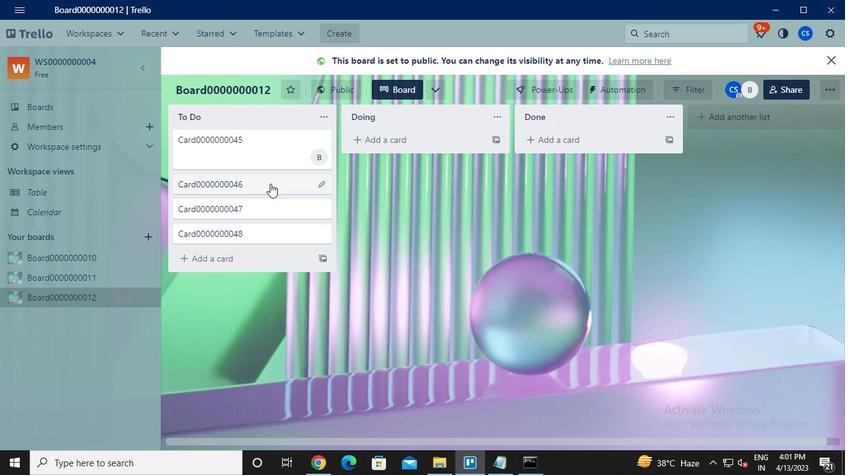 
Action: Mouse moved to (583, 157)
Screenshot: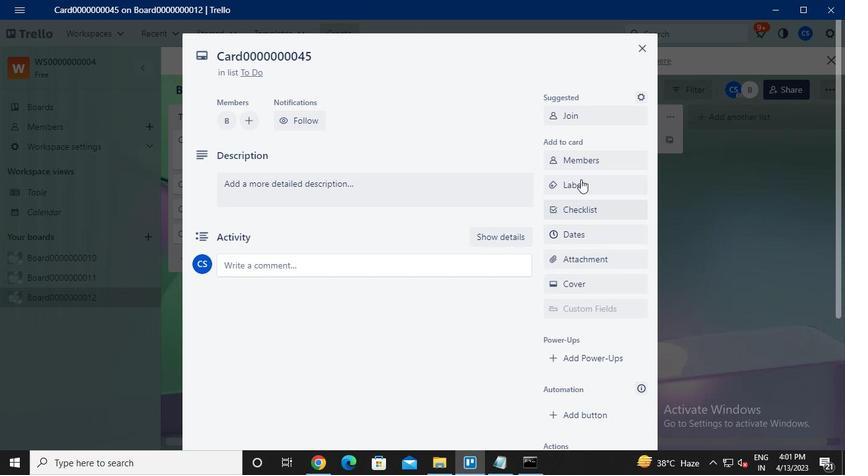 
Action: Mouse pressed left at (583, 157)
Screenshot: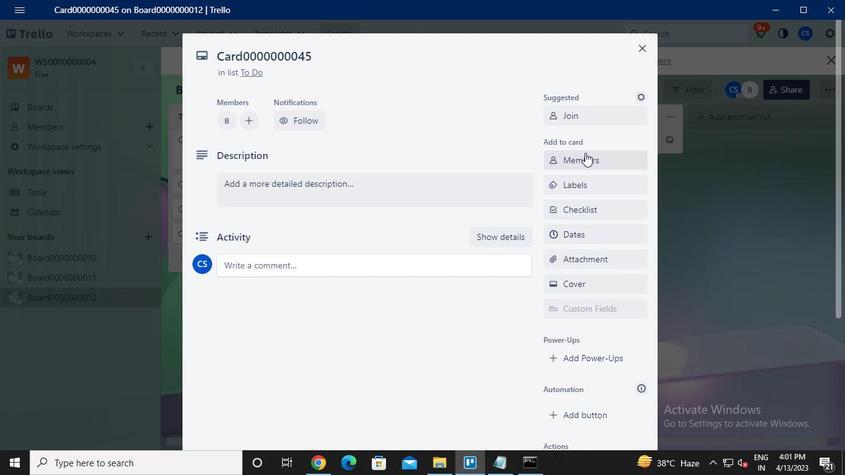 
Action: Mouse moved to (597, 178)
Screenshot: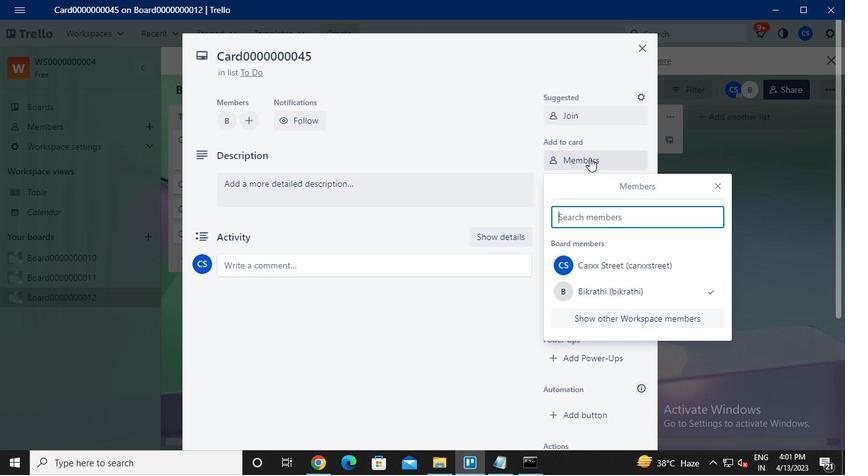 
Action: Keyboard r
Screenshot: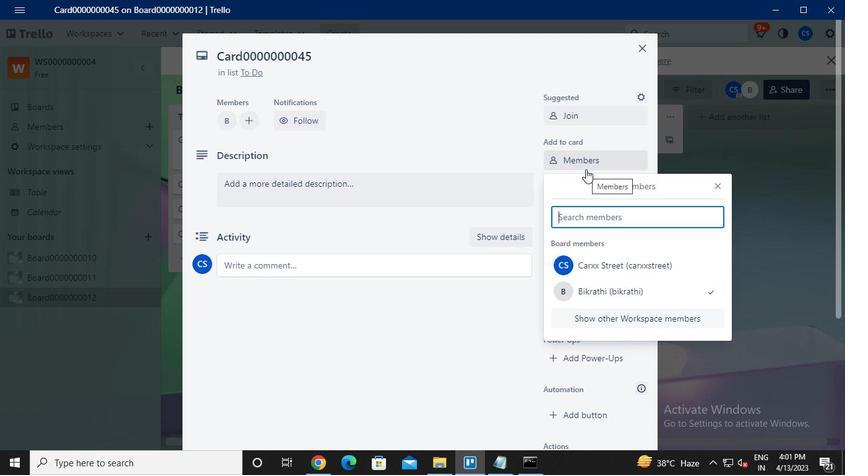 
Action: Keyboard i
Screenshot: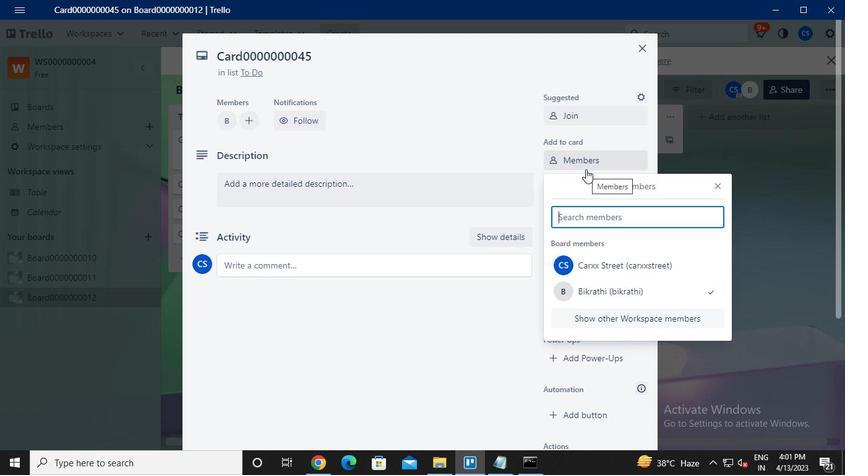 
Action: Keyboard k
Screenshot: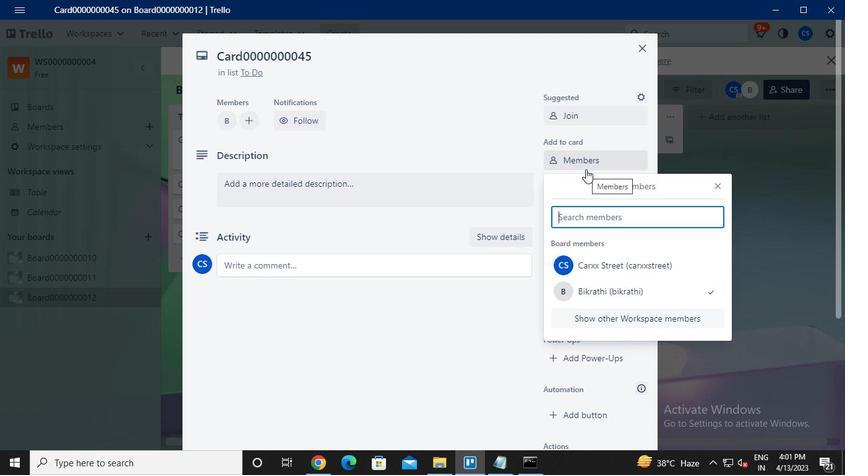 
Action: Keyboard r
Screenshot: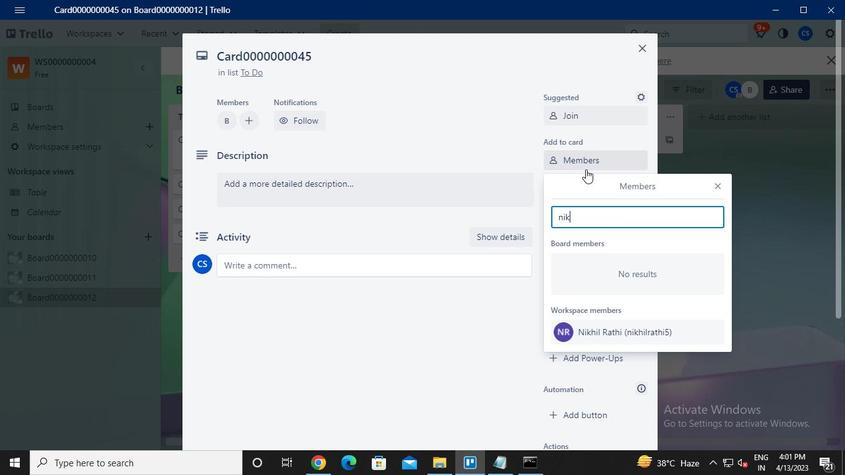 
Action: Keyboard a
Screenshot: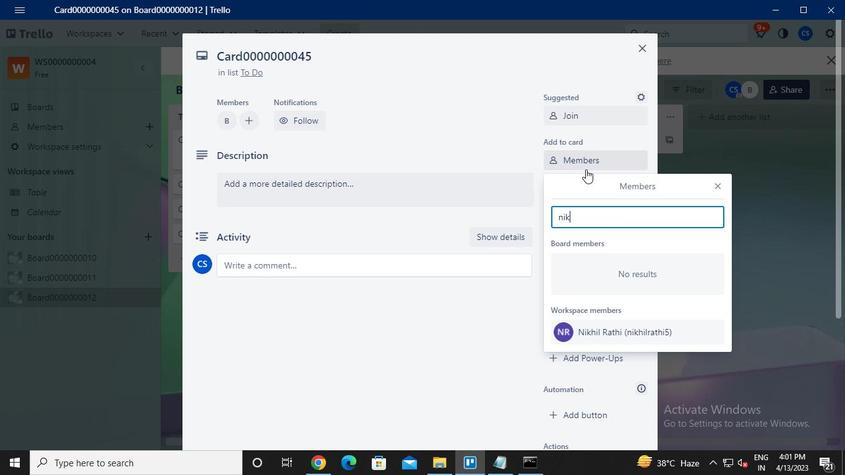 
Action: Keyboard t
Screenshot: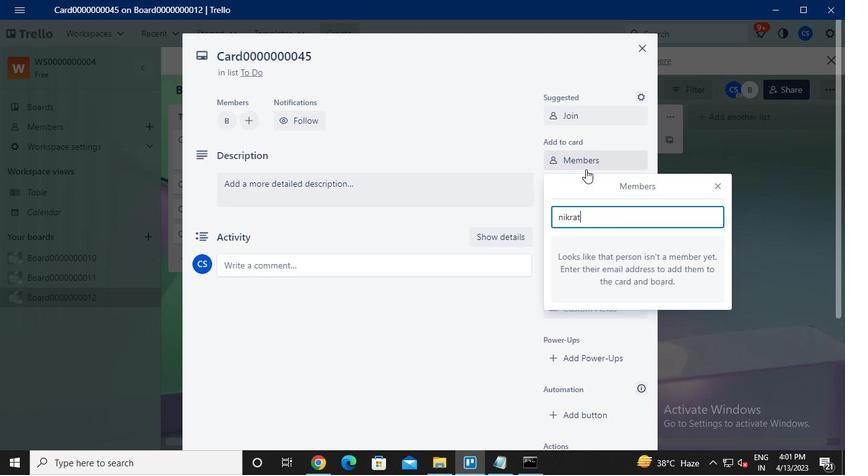 
Action: Keyboard h
Screenshot: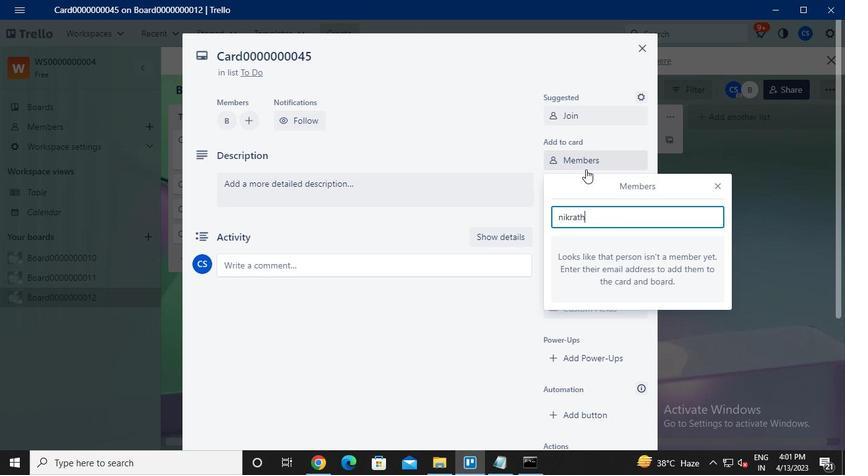 
Action: Keyboard i
Screenshot: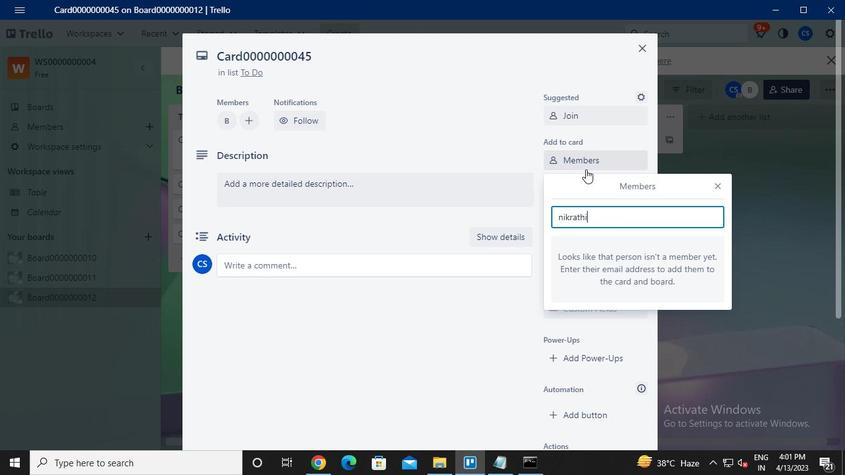 
Action: Mouse moved to (540, 463)
Screenshot: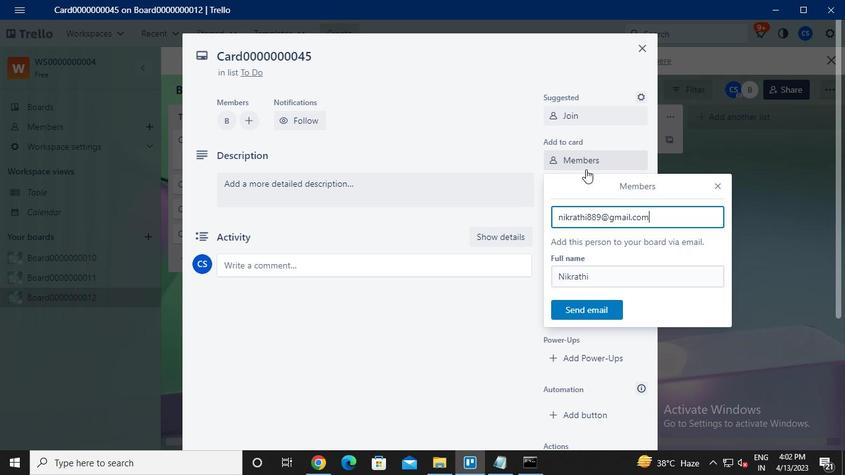 
Action: Mouse pressed left at (540, 463)
Screenshot: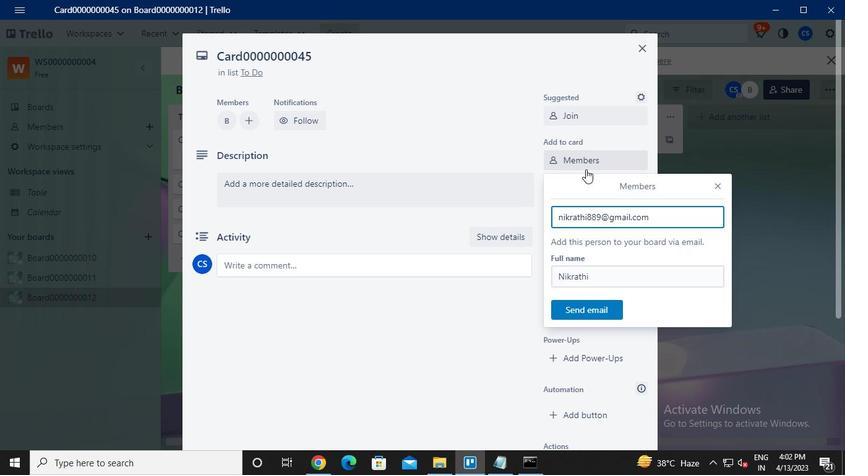 
Action: Mouse moved to (629, 41)
Screenshot: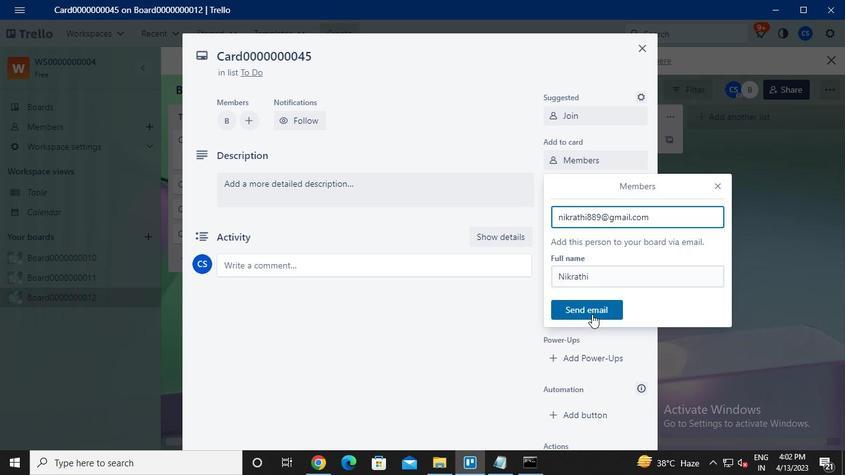 
Action: Mouse pressed left at (629, 41)
Screenshot: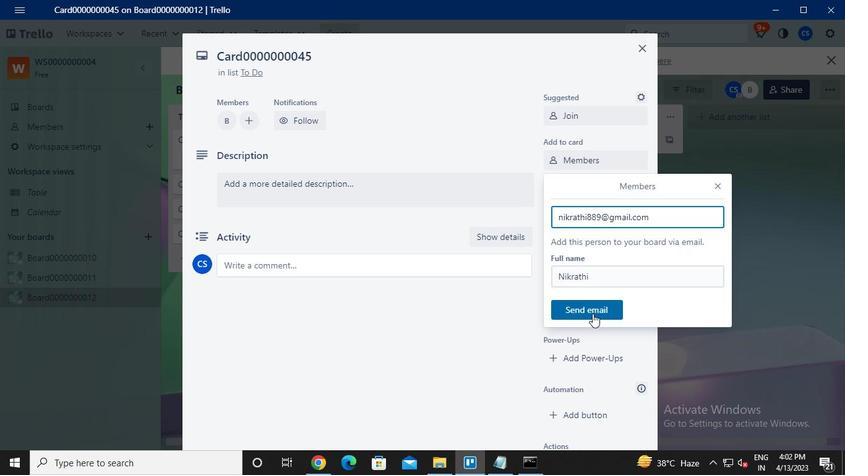 
Action: Mouse moved to (466, 469)
Screenshot: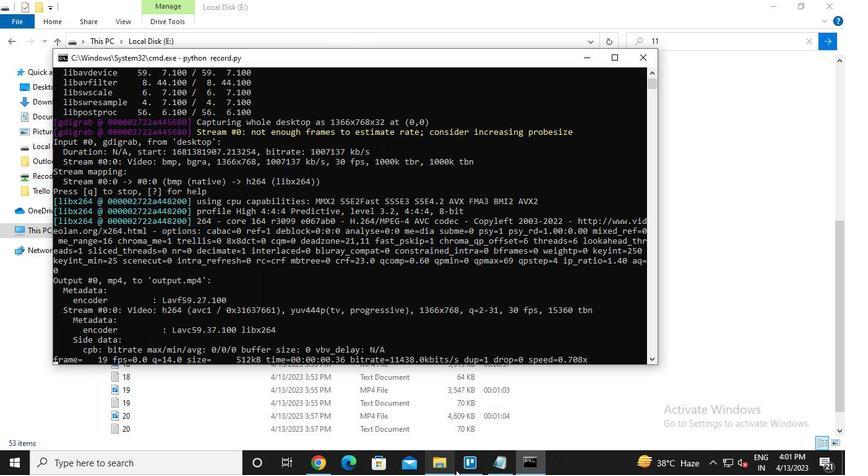 
Action: Mouse pressed left at (466, 469)
Screenshot: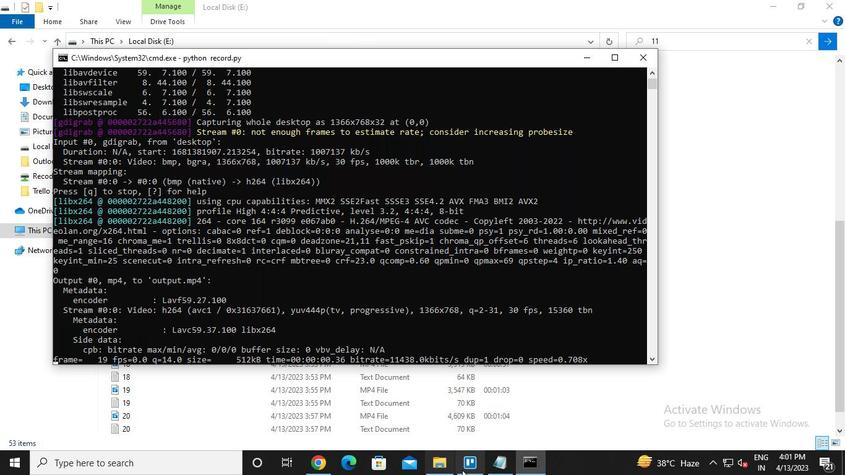 
Action: Mouse moved to (263, 162)
Screenshot: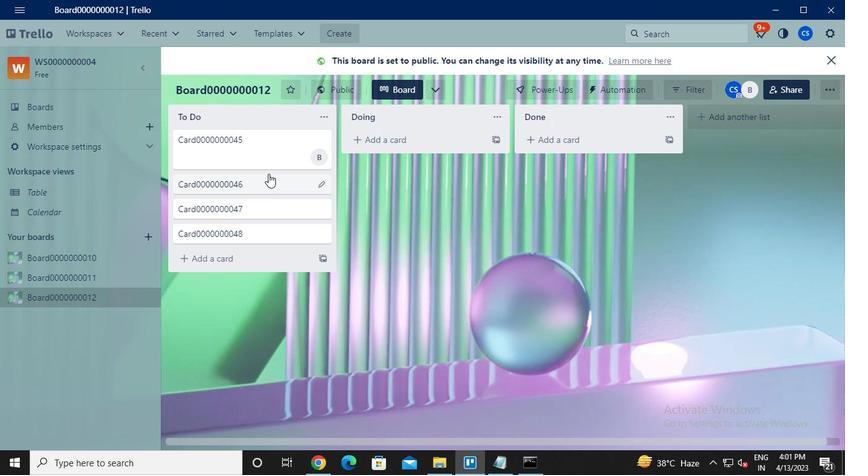 
Action: Mouse pressed left at (263, 162)
Screenshot: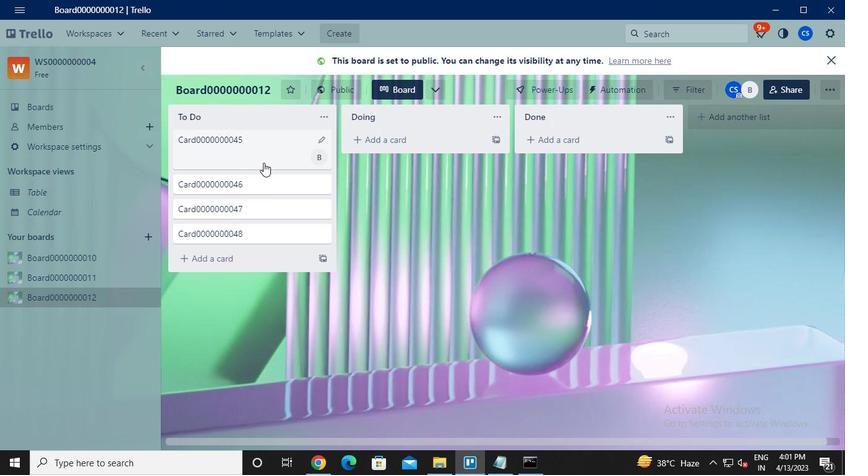 
Action: Mouse moved to (590, 157)
Screenshot: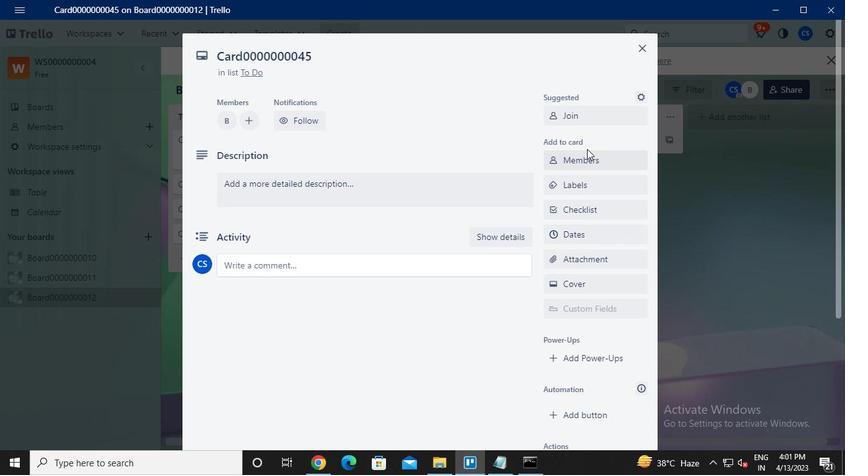 
Action: Mouse pressed left at (590, 157)
Screenshot: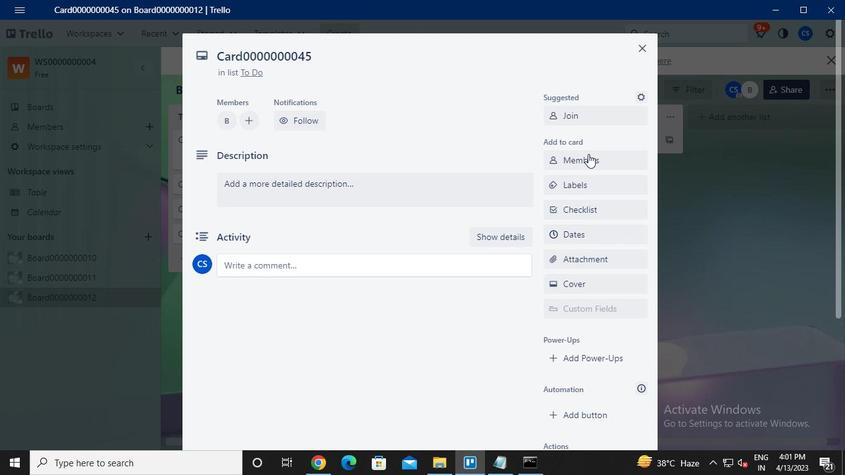 
Action: Mouse moved to (586, 169)
Screenshot: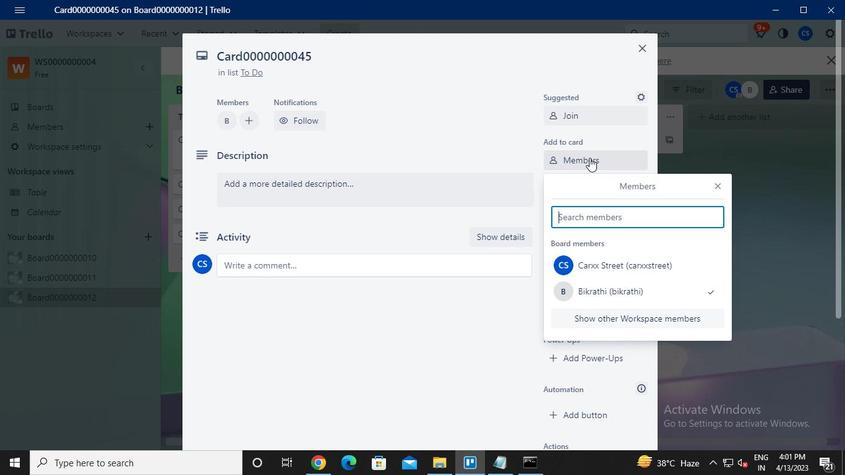 
Action: Keyboard n
Screenshot: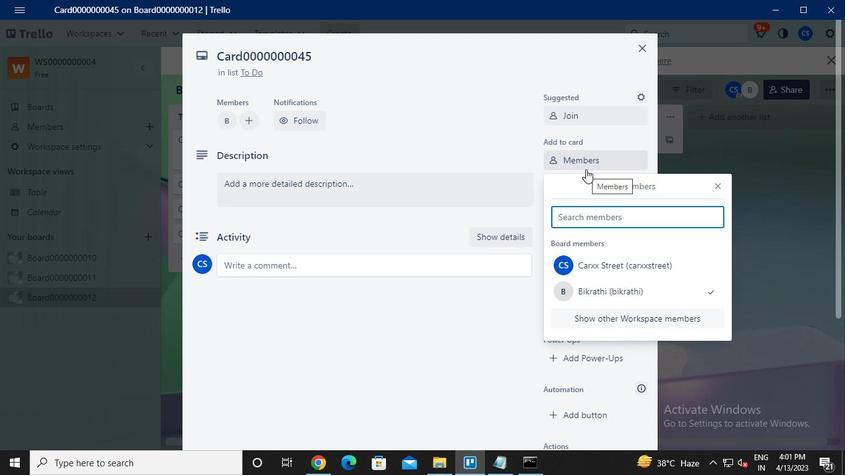 
Action: Keyboard i
Screenshot: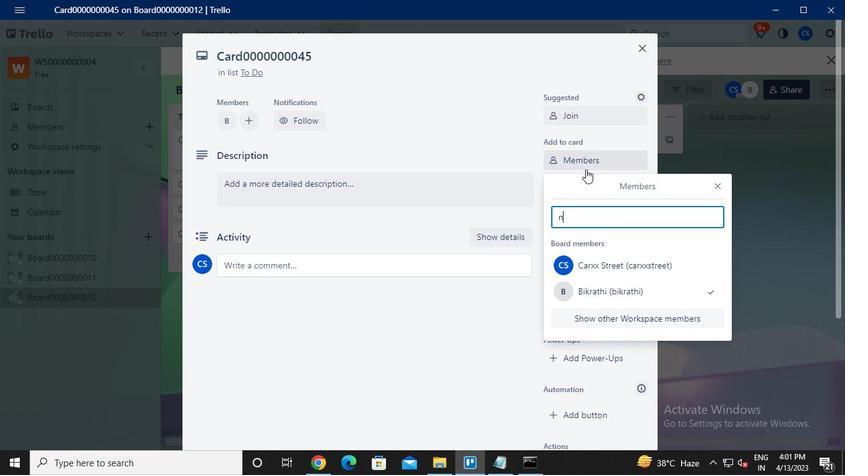 
Action: Keyboard k
Screenshot: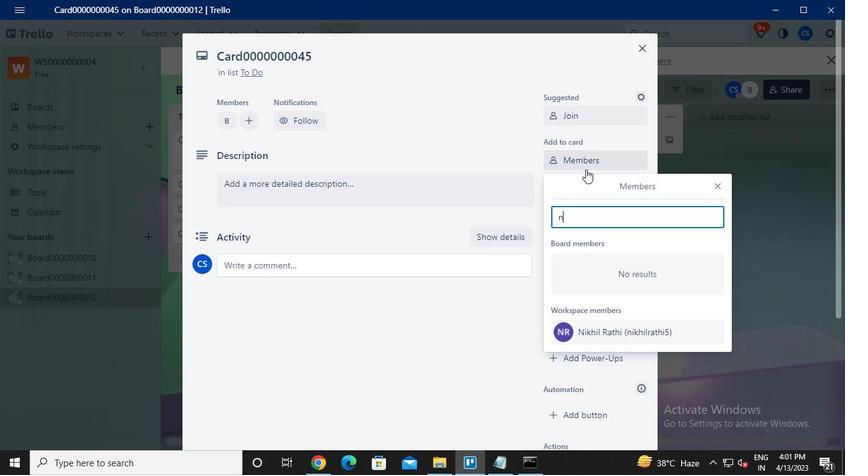 
Action: Keyboard r
Screenshot: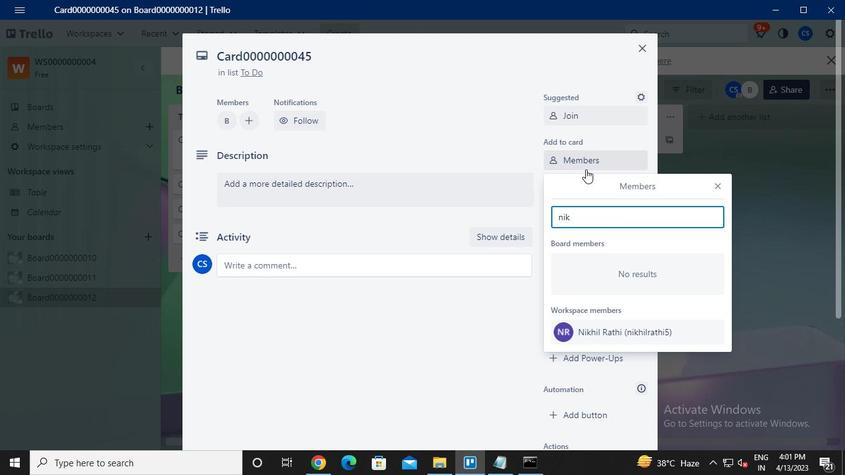 
Action: Keyboard a
Screenshot: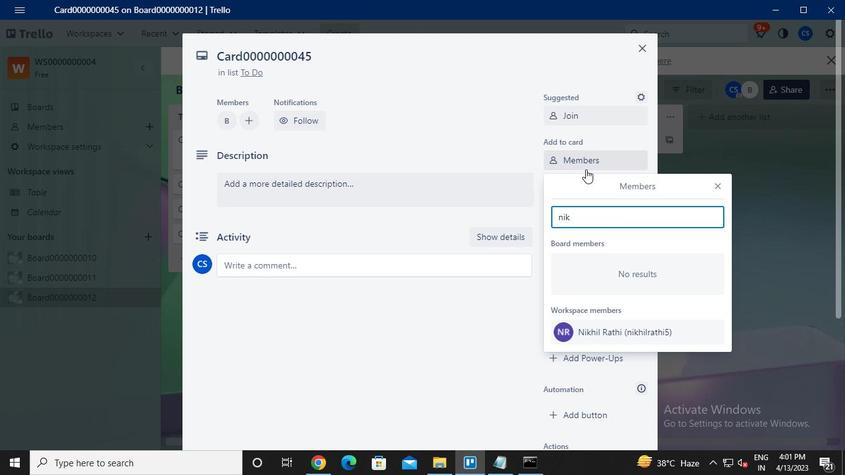 
Action: Keyboard t
Screenshot: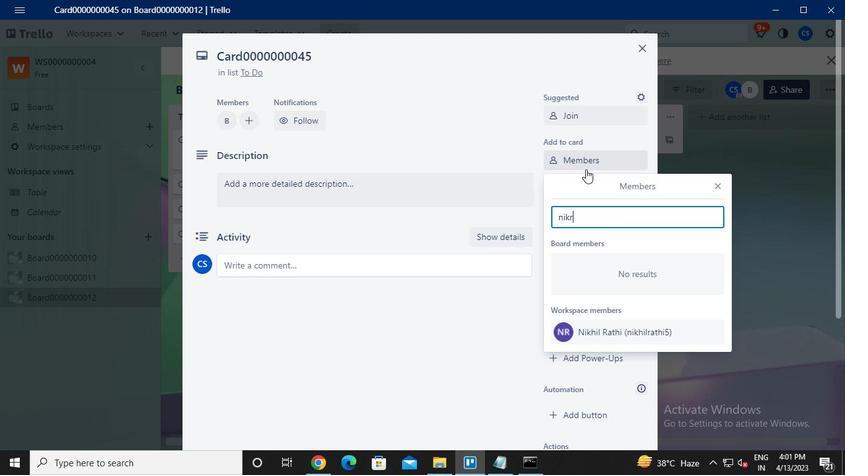 
Action: Keyboard h
Screenshot: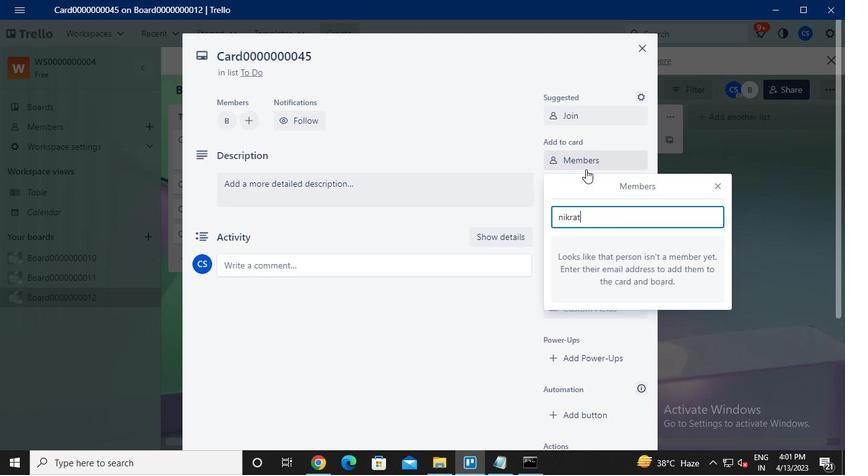 
Action: Keyboard i
Screenshot: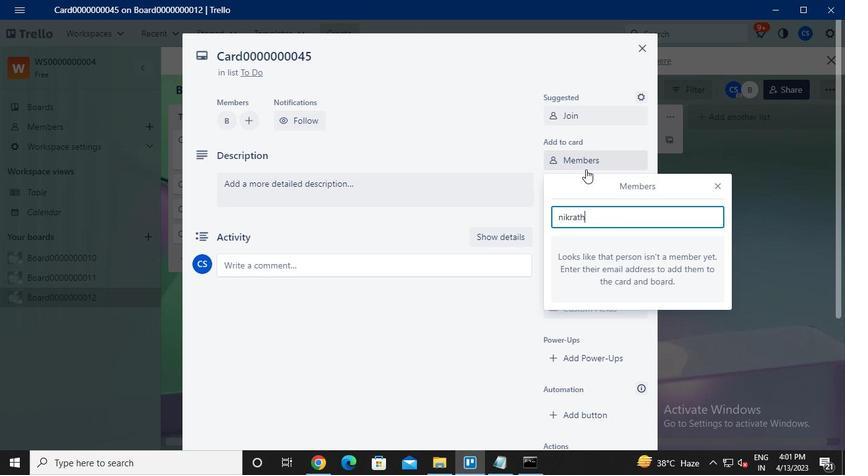 
Action: Keyboard Key.shift
Screenshot: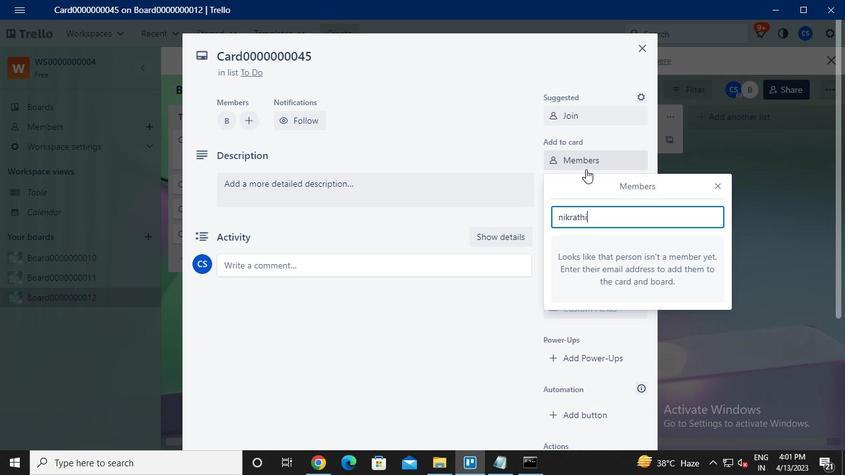 
Action: Keyboard @
Screenshot: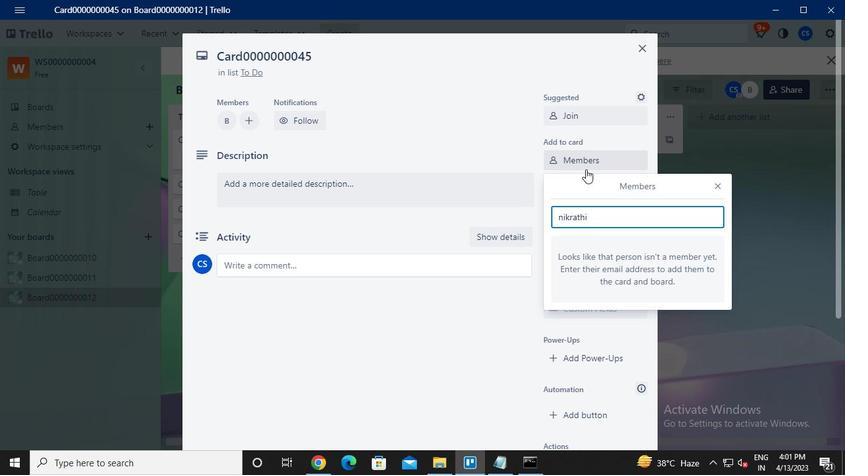 
Action: Keyboard Key.backspace
Screenshot: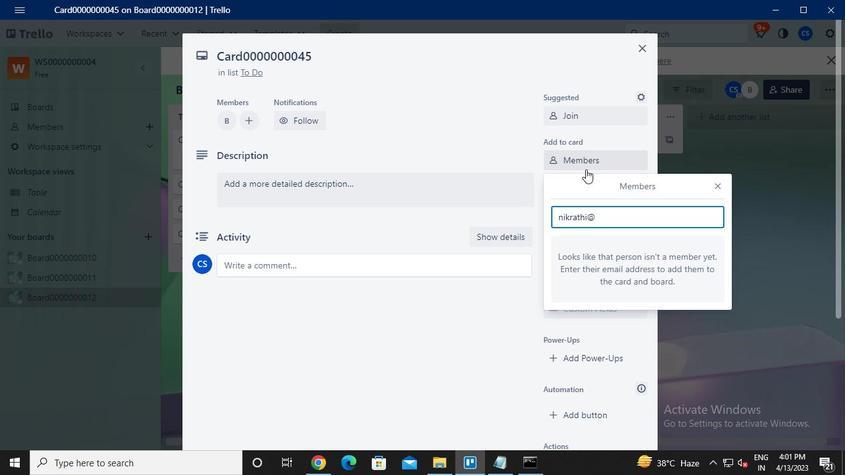 
Action: Keyboard <104>
Screenshot: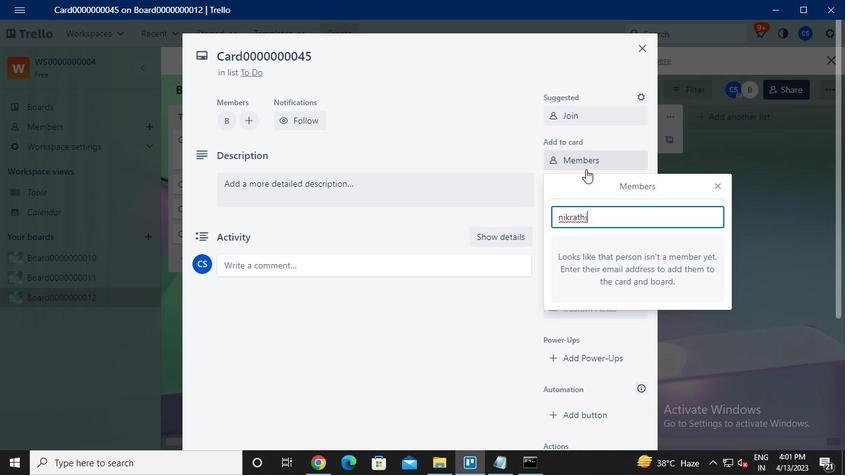 
Action: Keyboard <104>
Screenshot: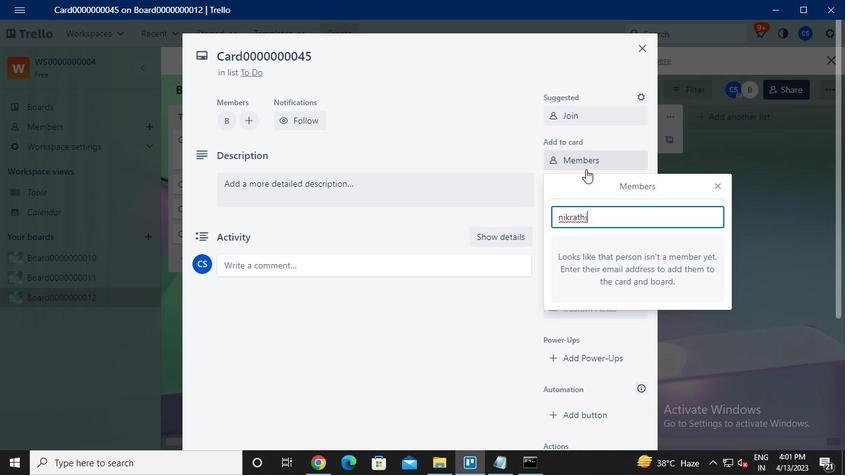 
Action: Keyboard <105>
Screenshot: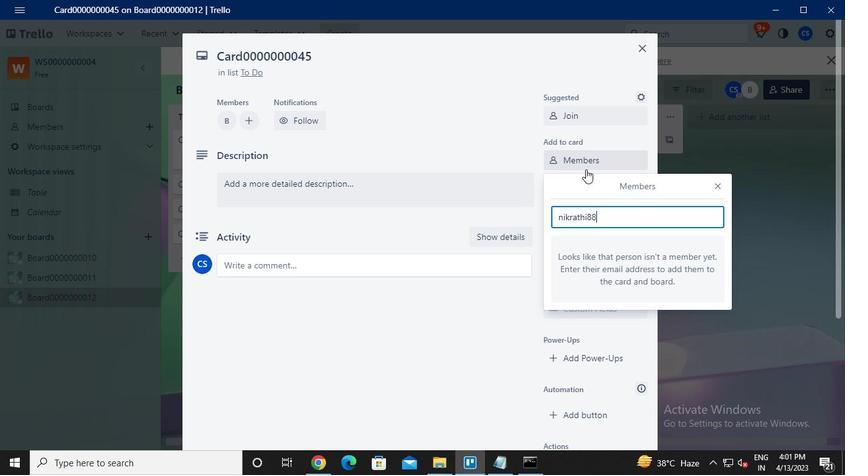 
Action: Keyboard Key.shift
Screenshot: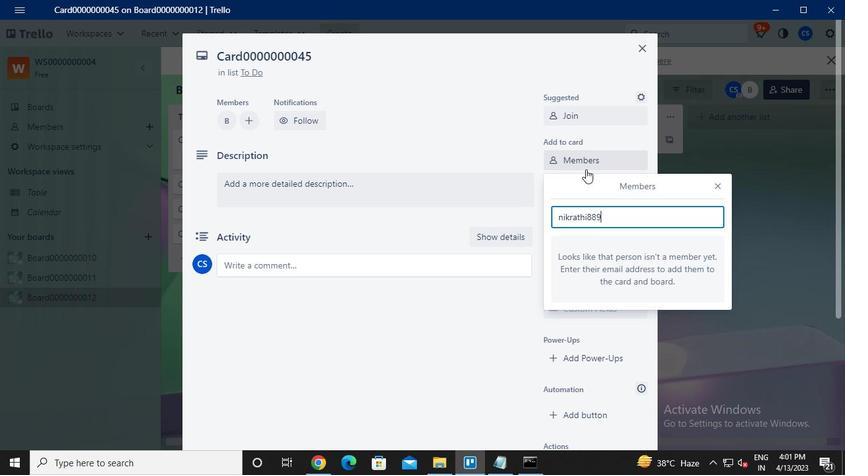 
Action: Keyboard @
Screenshot: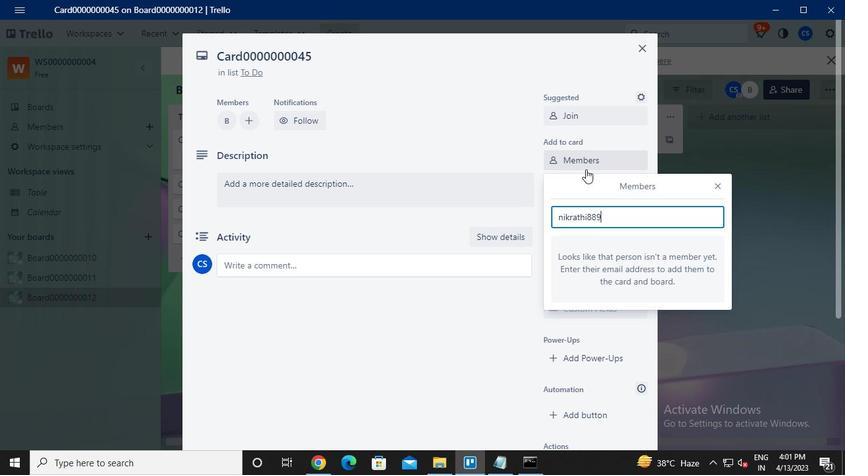 
Action: Keyboard g
Screenshot: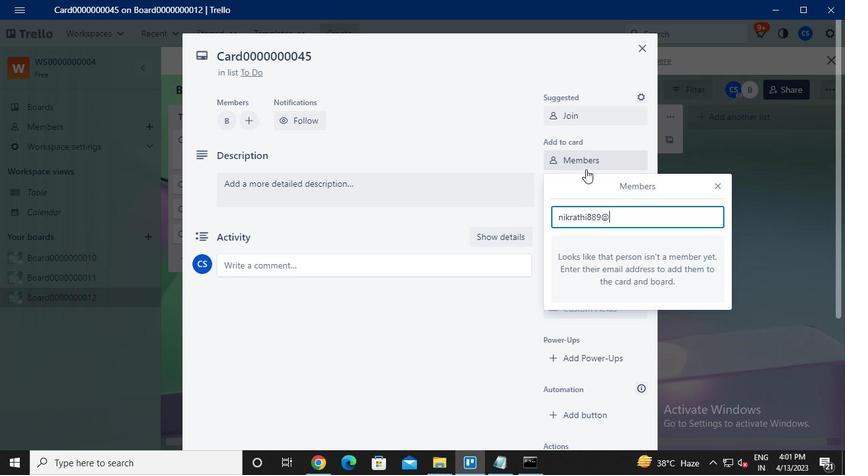 
Action: Keyboard m
Screenshot: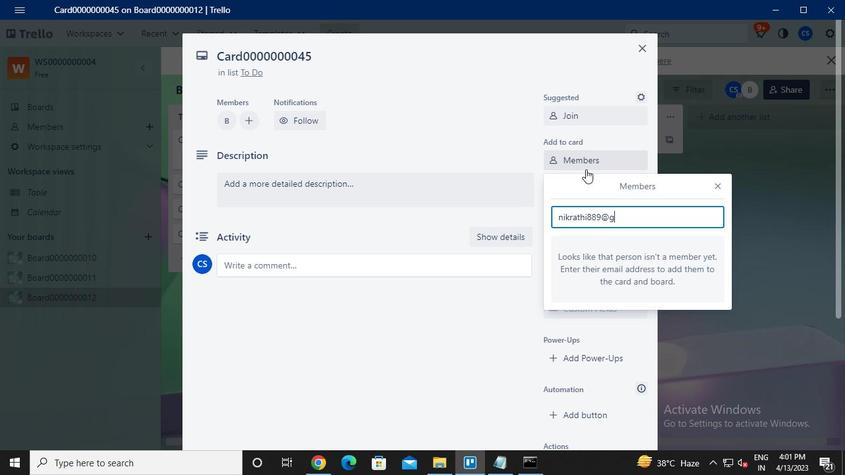 
Action: Keyboard a
Screenshot: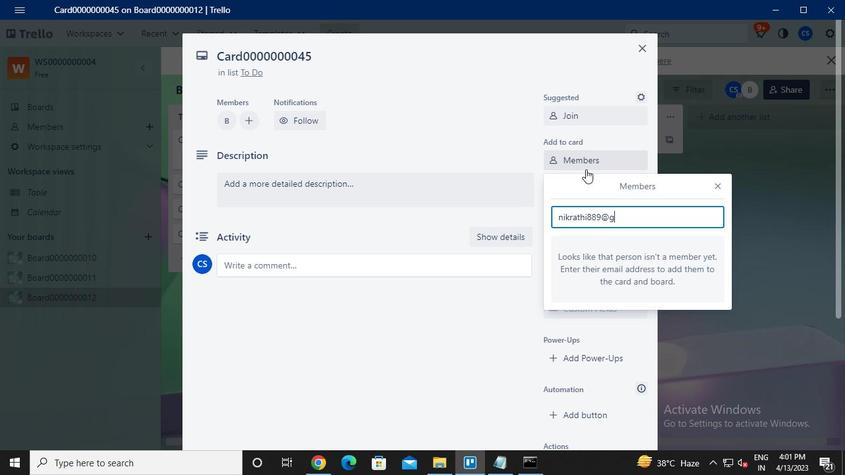 
Action: Keyboard i
Screenshot: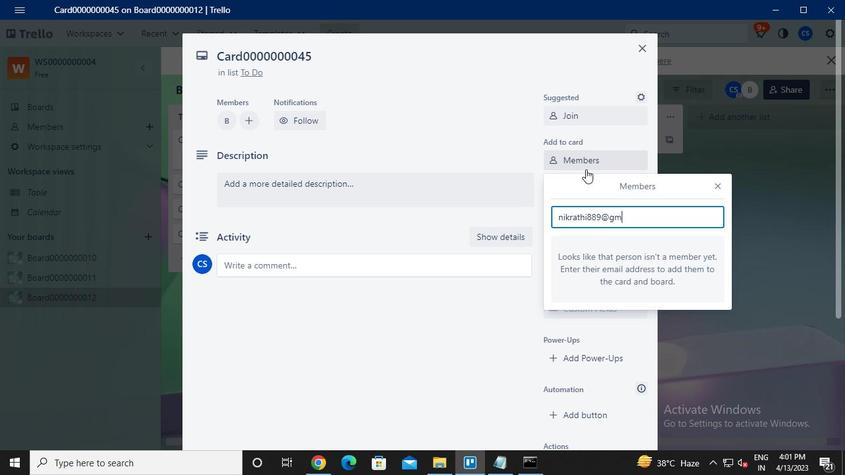 
Action: Keyboard l
Screenshot: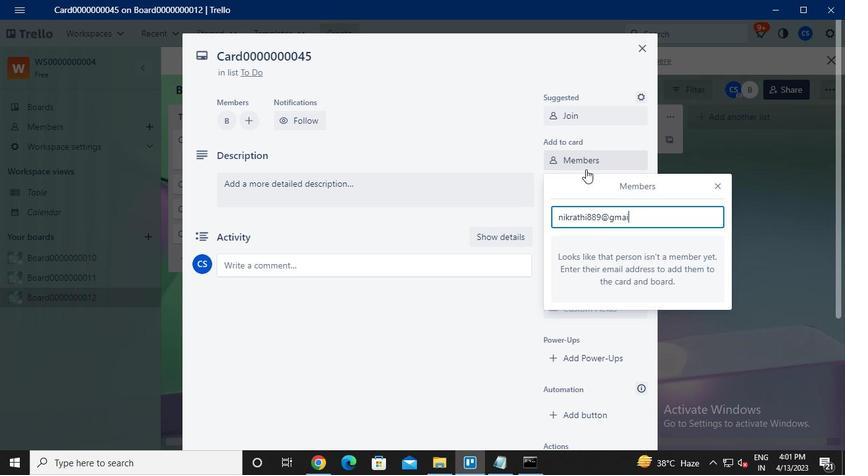
Action: Keyboard .
Screenshot: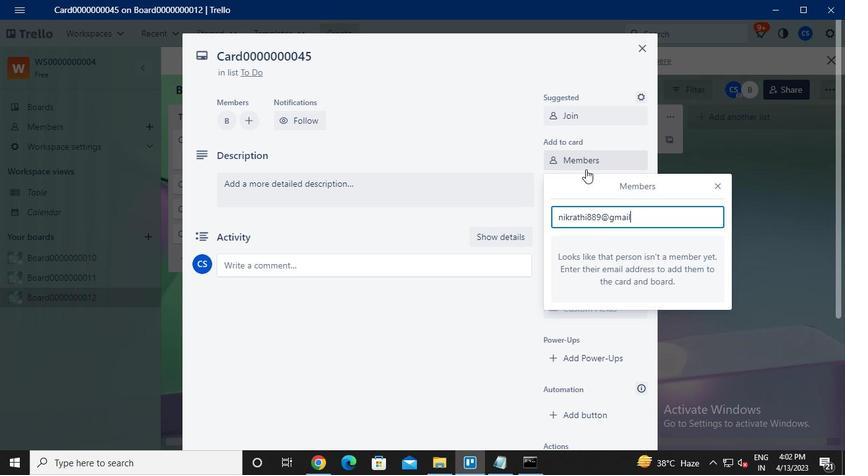 
Action: Keyboard c
Screenshot: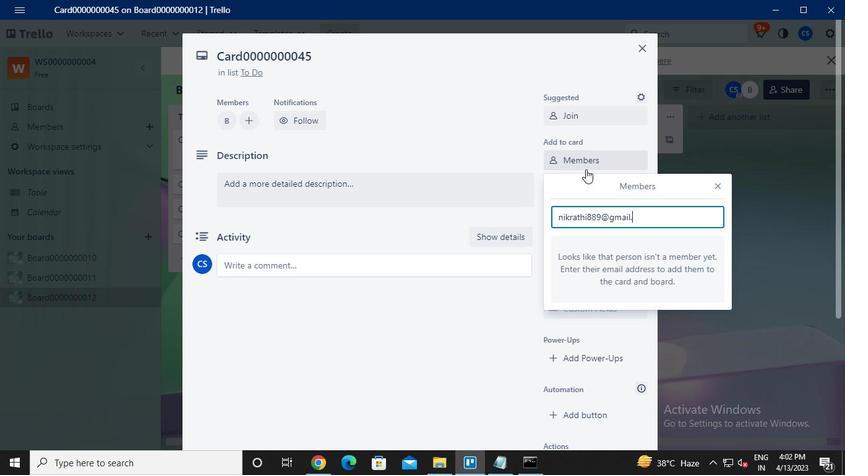 
Action: Keyboard o
Screenshot: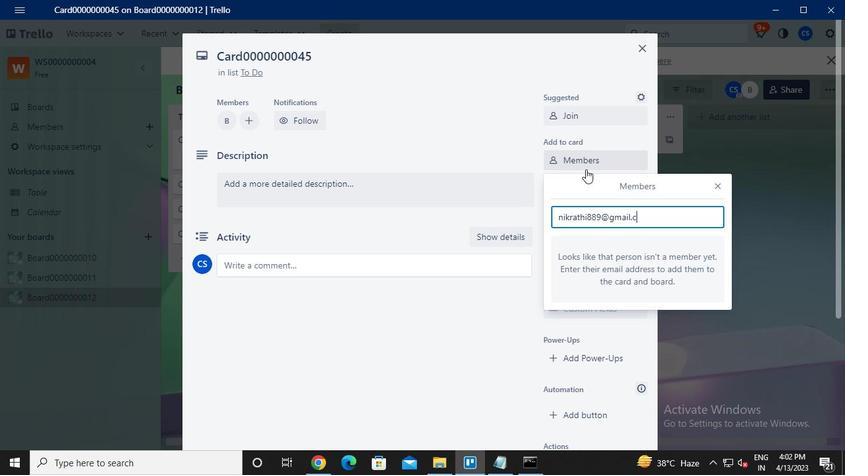 
Action: Keyboard m
Screenshot: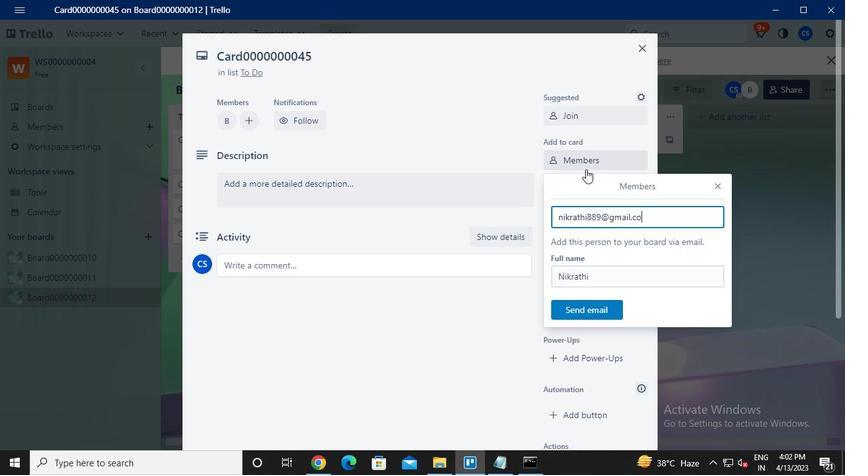 
Action: Mouse moved to (593, 310)
Screenshot: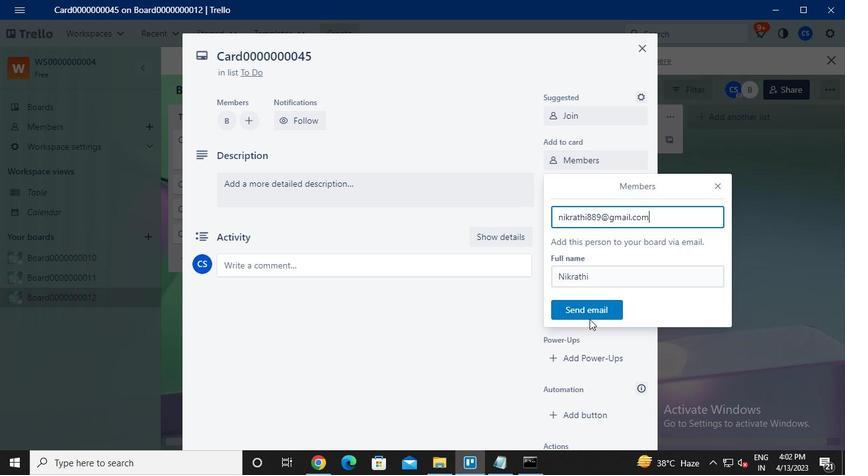 
Action: Mouse pressed left at (593, 310)
Screenshot: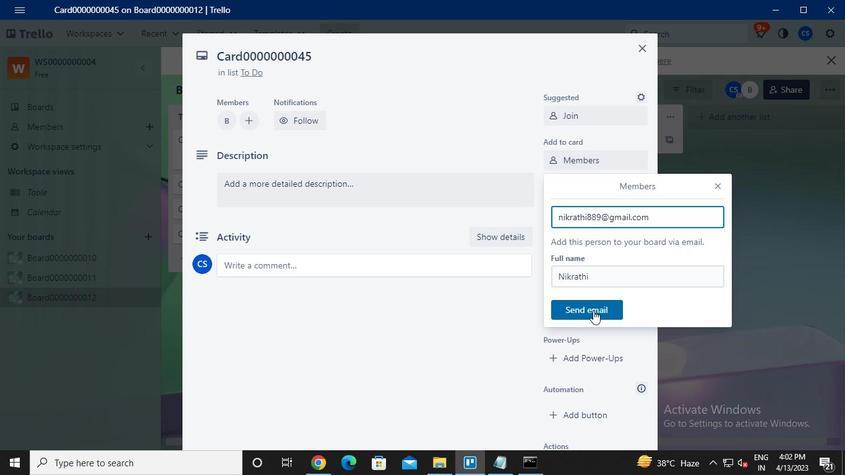 
Action: Mouse moved to (591, 190)
Screenshot: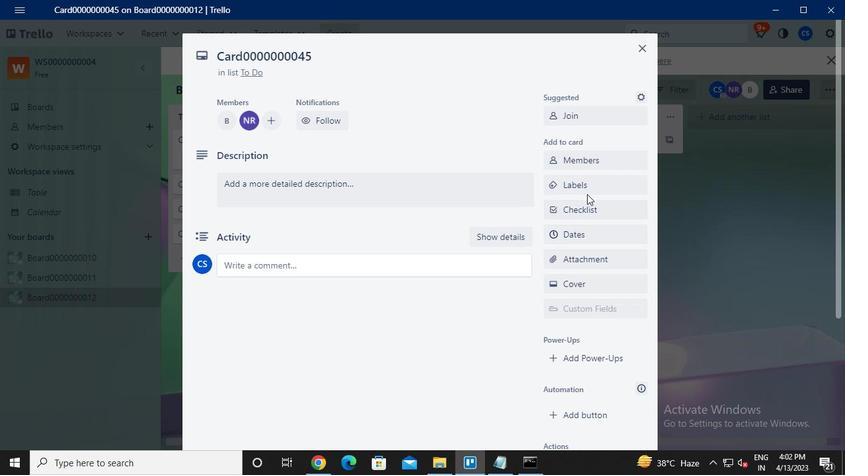 
Action: Mouse pressed left at (591, 190)
Screenshot: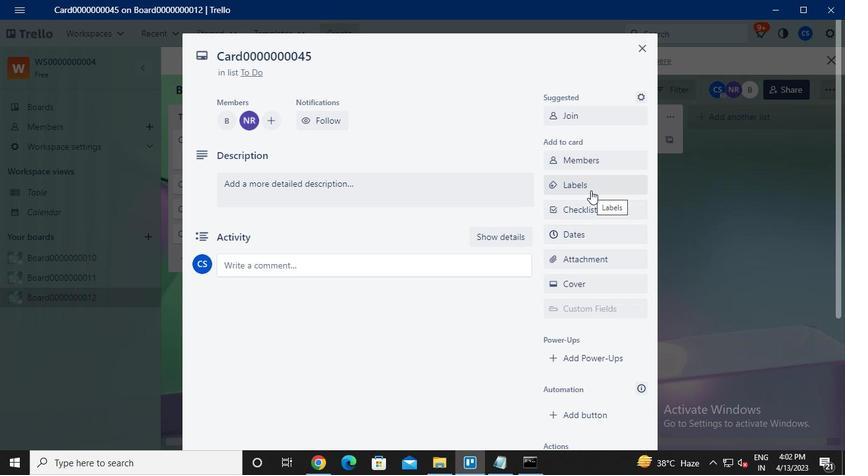 
Action: Mouse moved to (622, 279)
Screenshot: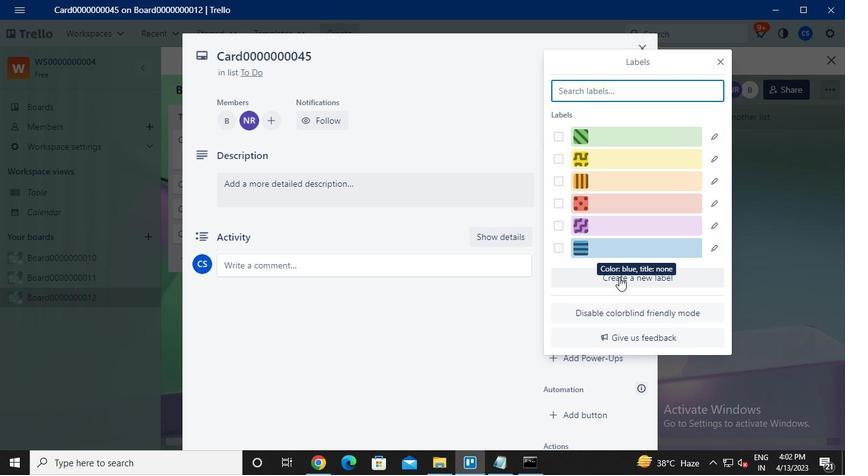 
Action: Mouse pressed left at (622, 279)
Screenshot: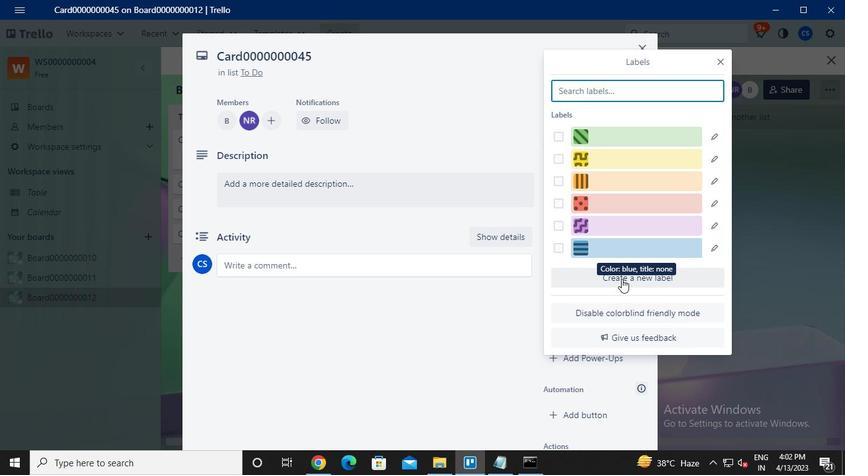 
Action: Mouse moved to (598, 173)
Screenshot: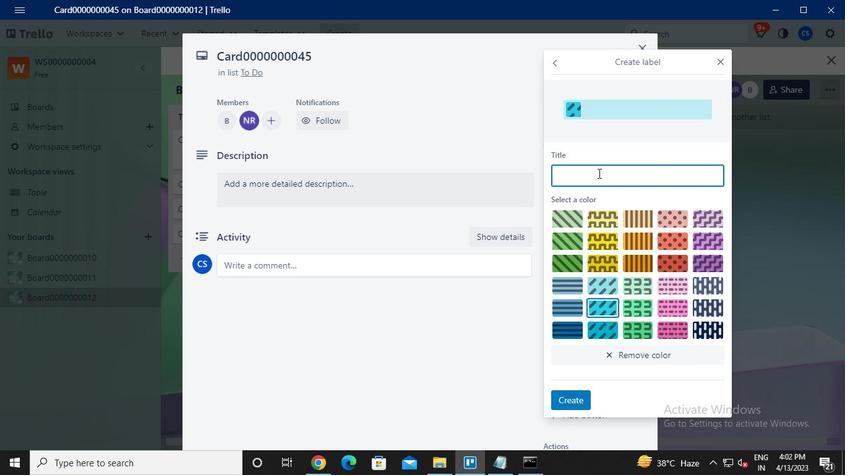 
Action: Keyboard Key.caps_lock
Screenshot: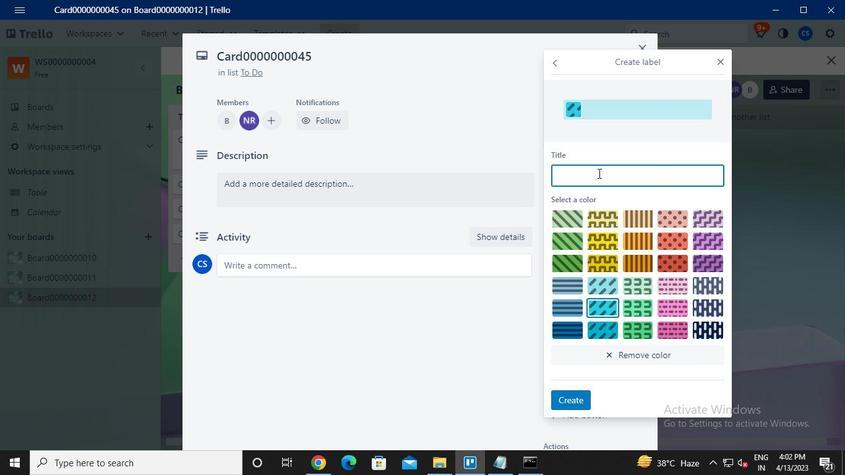 
Action: Keyboard l
Screenshot: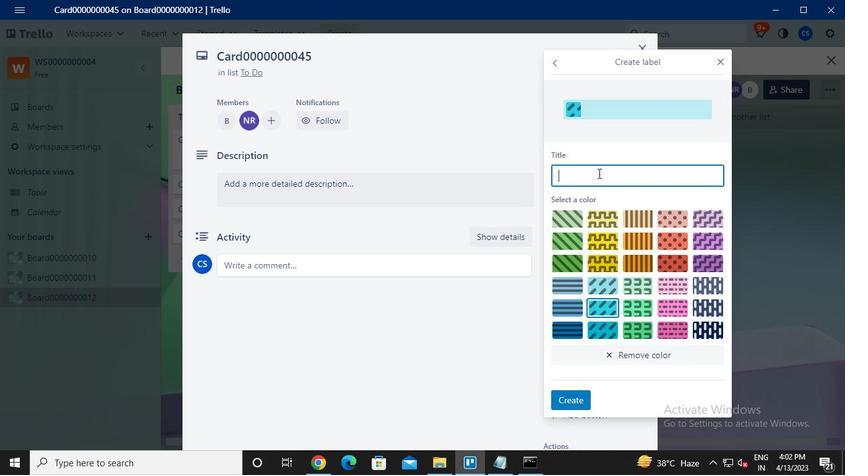 
Action: Keyboard Key.caps_lock
Screenshot: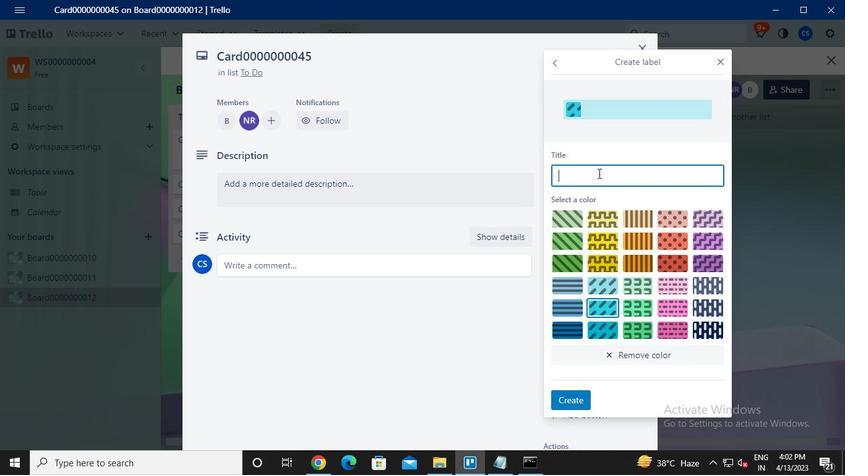 
Action: Keyboard a
Screenshot: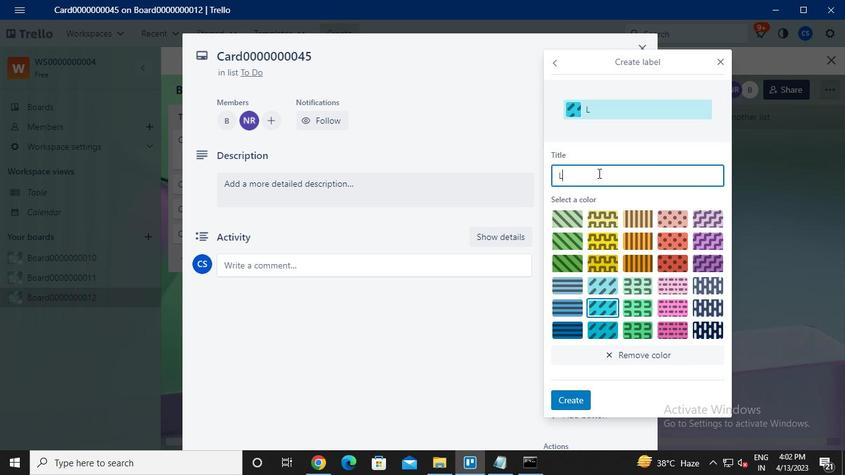 
Action: Keyboard b
Screenshot: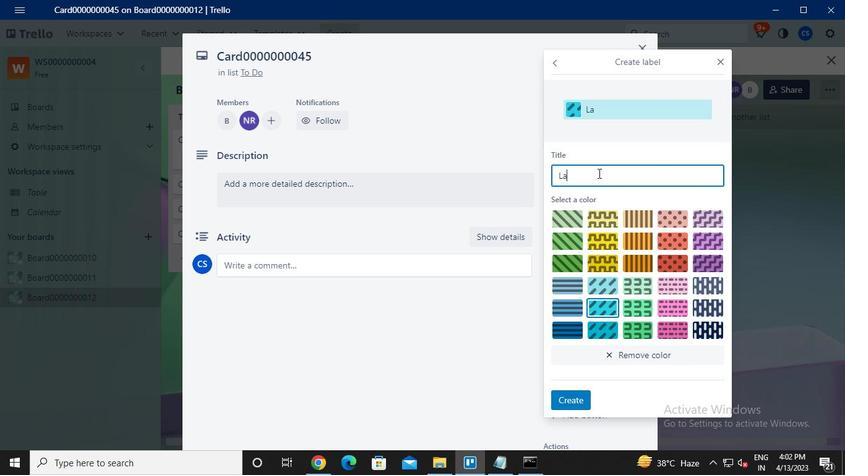 
Action: Keyboard e
Screenshot: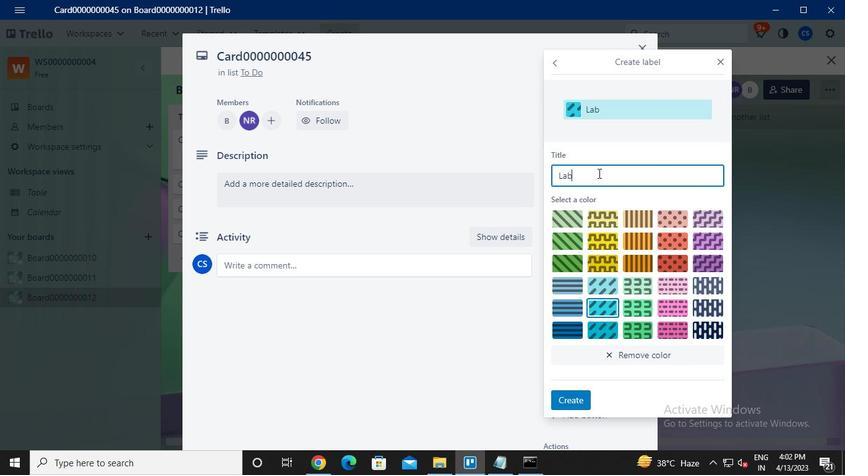 
Action: Keyboard l
Screenshot: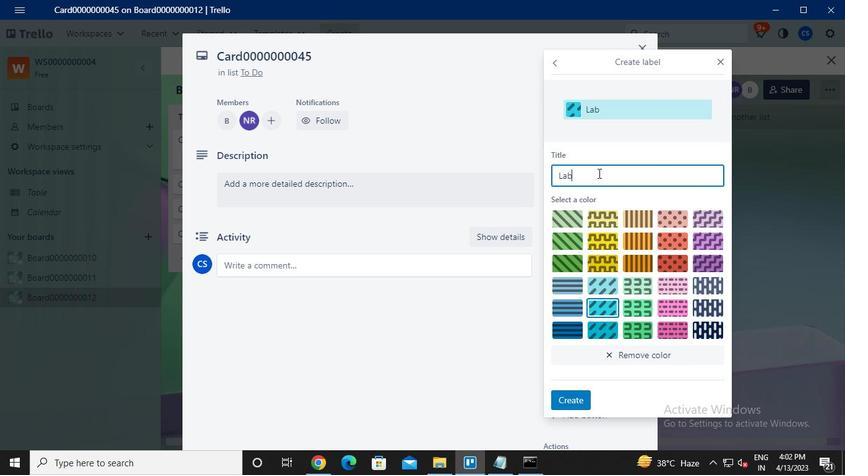 
Action: Keyboard <96>
Screenshot: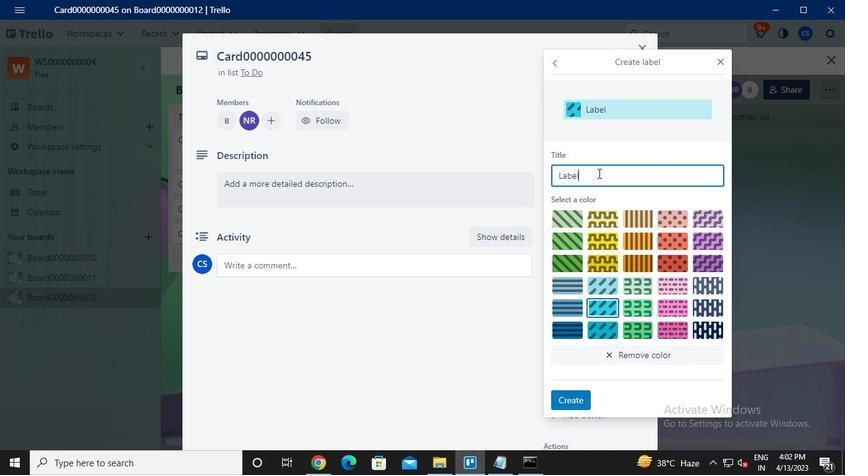 
Action: Keyboard <96>
Screenshot: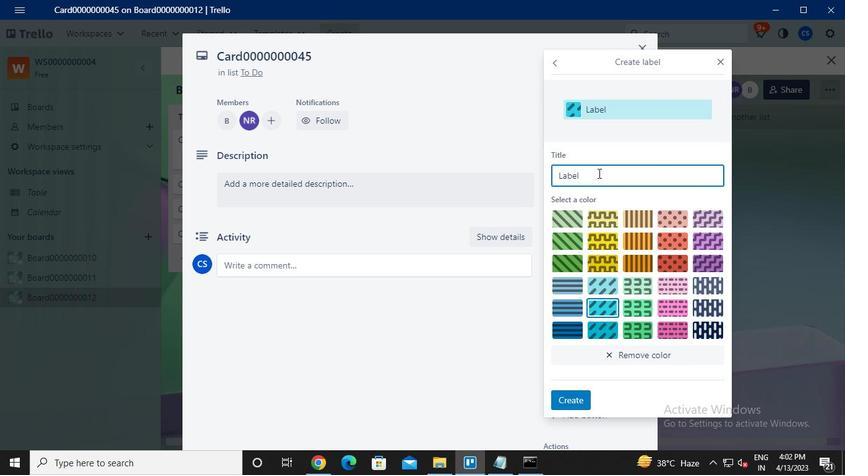 
Action: Keyboard <96>
Screenshot: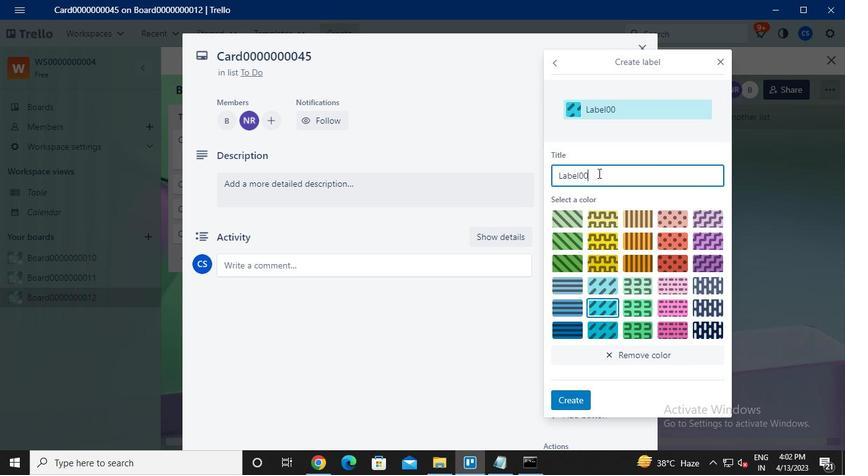 
Action: Keyboard <96>
Screenshot: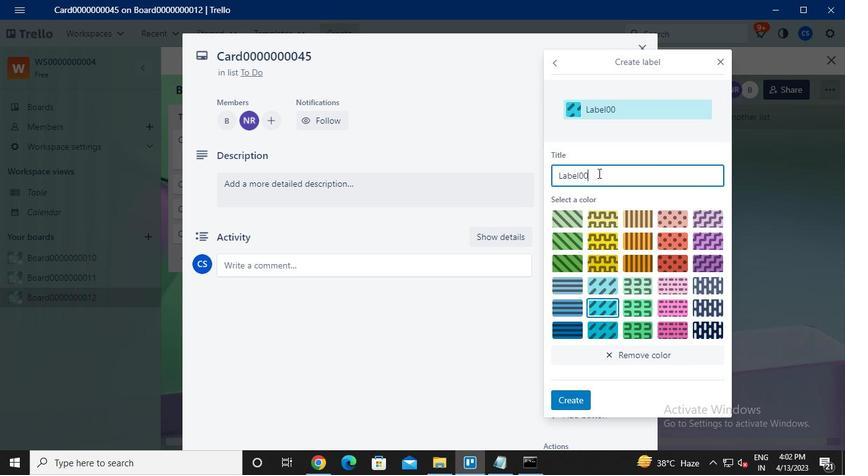 
Action: Keyboard <96>
Screenshot: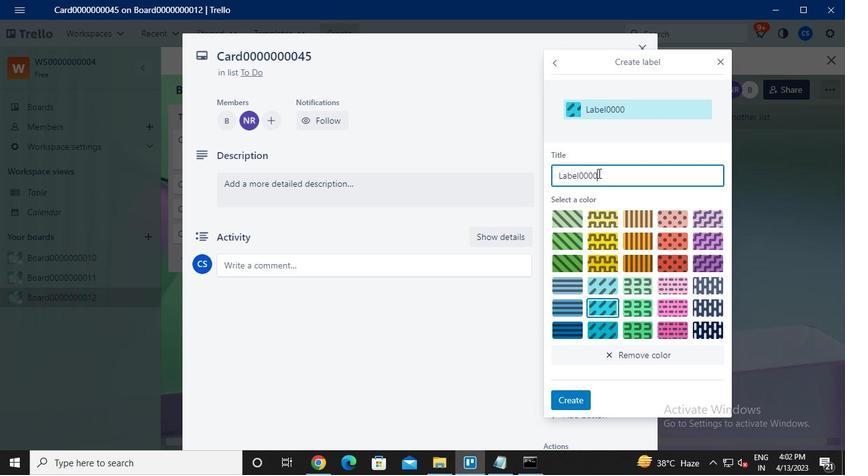 
Action: Keyboard <96>
Screenshot: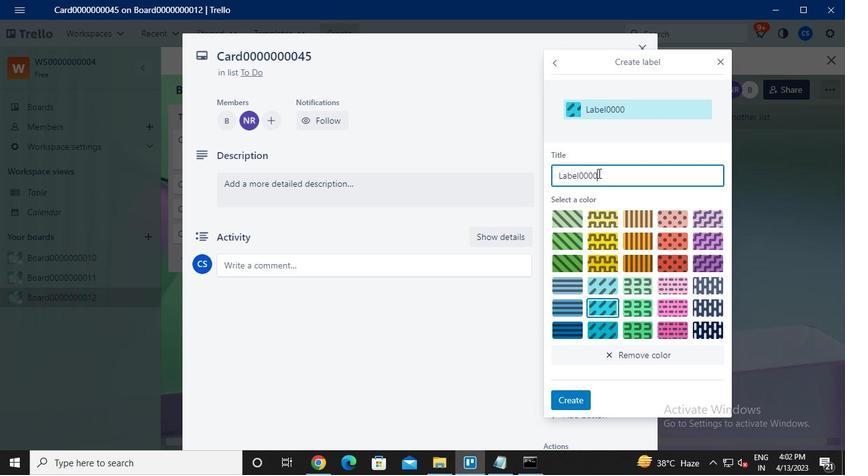 
Action: Keyboard <96>
Screenshot: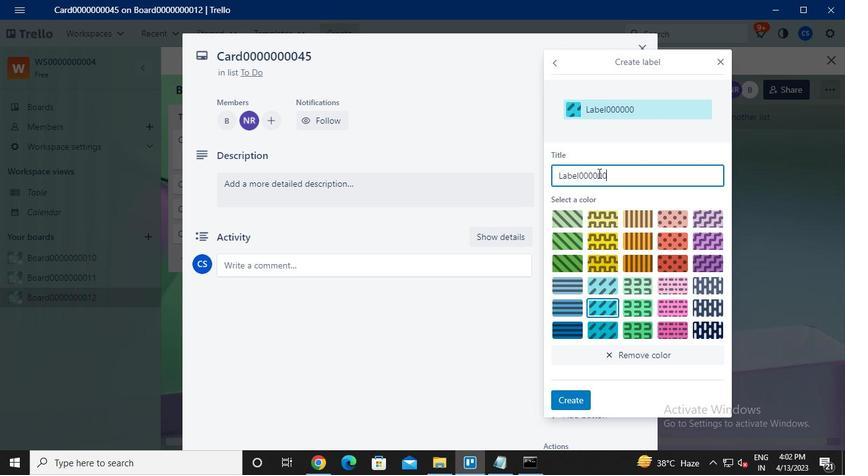 
Action: Keyboard <96>
Screenshot: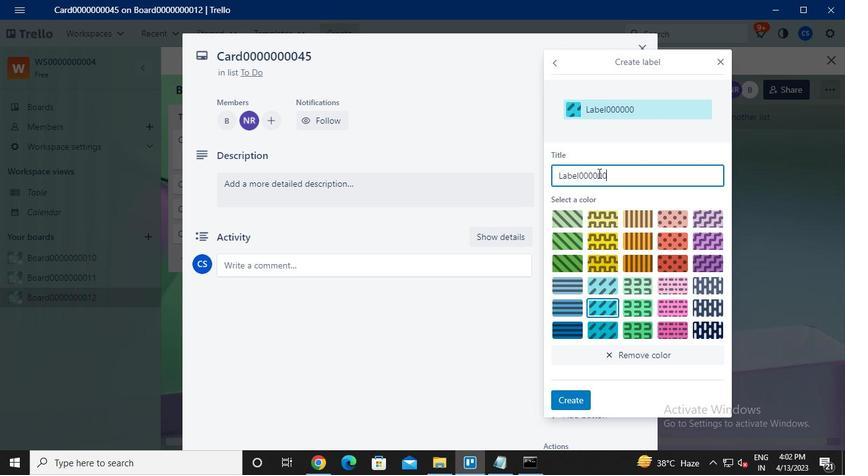 
Action: Keyboard <100>
Screenshot: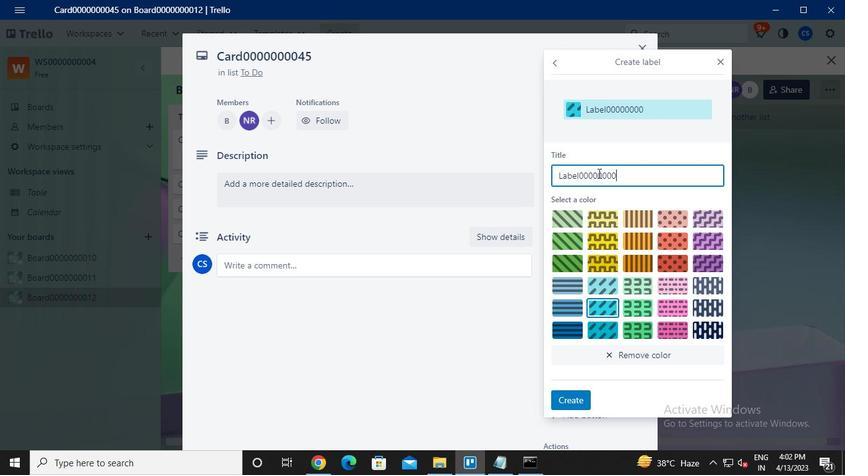 
Action: Keyboard <101>
Screenshot: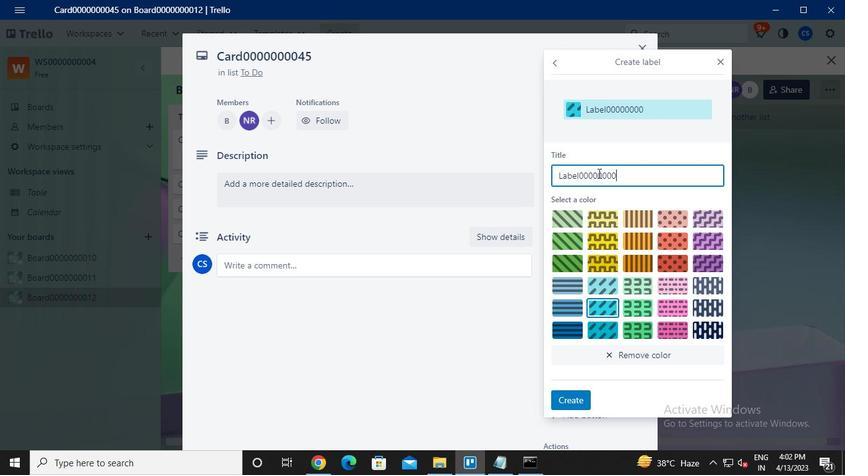 
Action: Mouse moved to (710, 245)
Screenshot: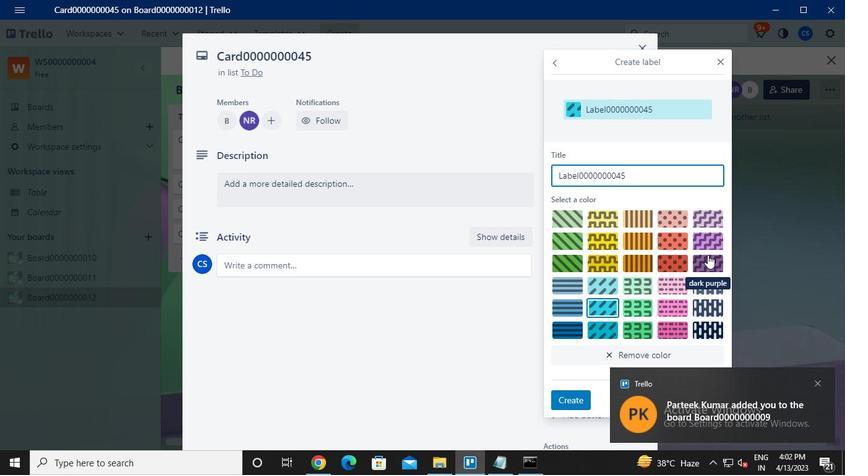 
Action: Mouse pressed left at (710, 245)
Screenshot: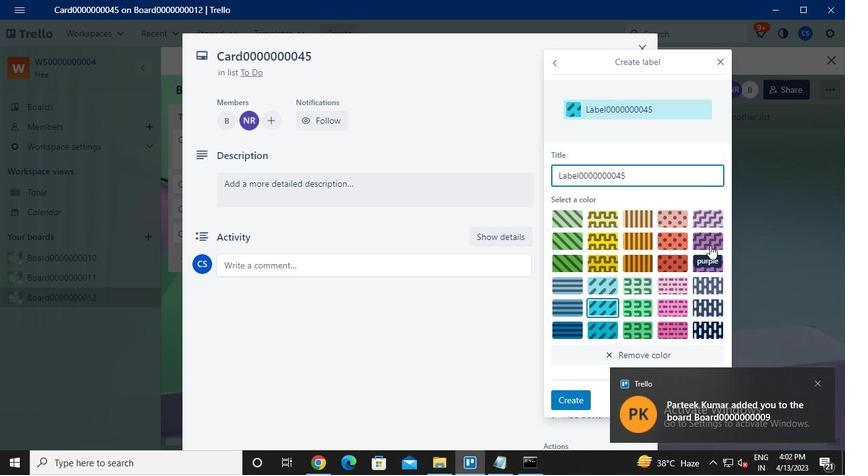 
Action: Mouse moved to (576, 395)
Screenshot: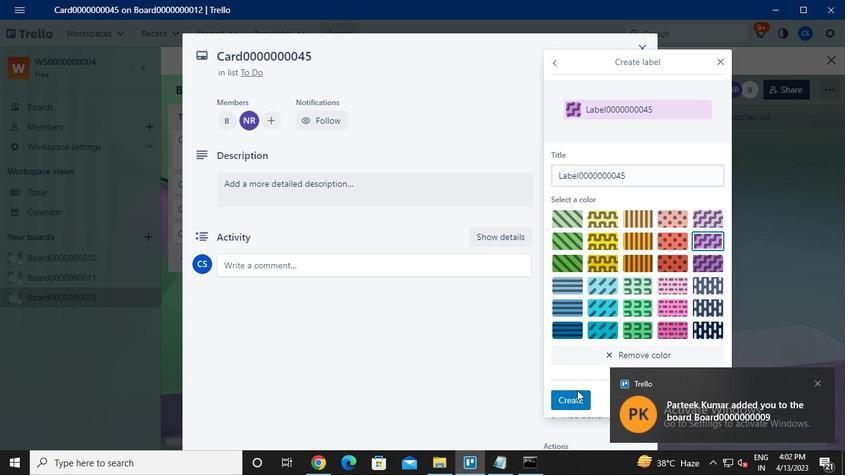 
Action: Mouse pressed left at (576, 395)
Screenshot: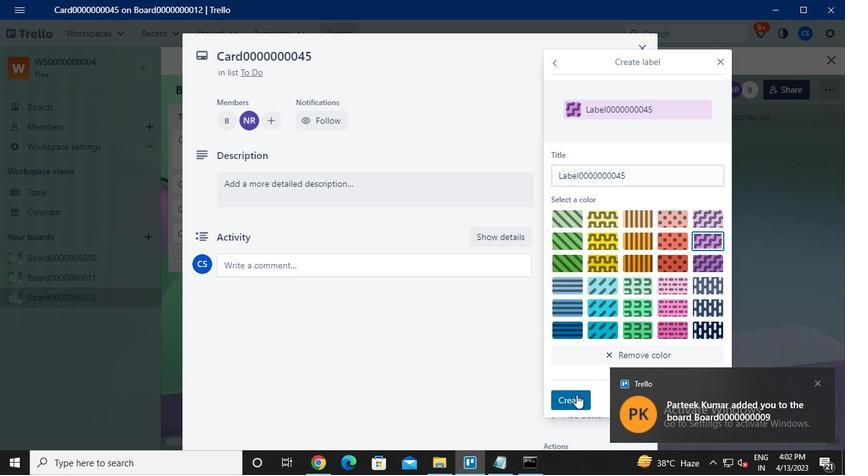 
Action: Mouse moved to (723, 66)
Screenshot: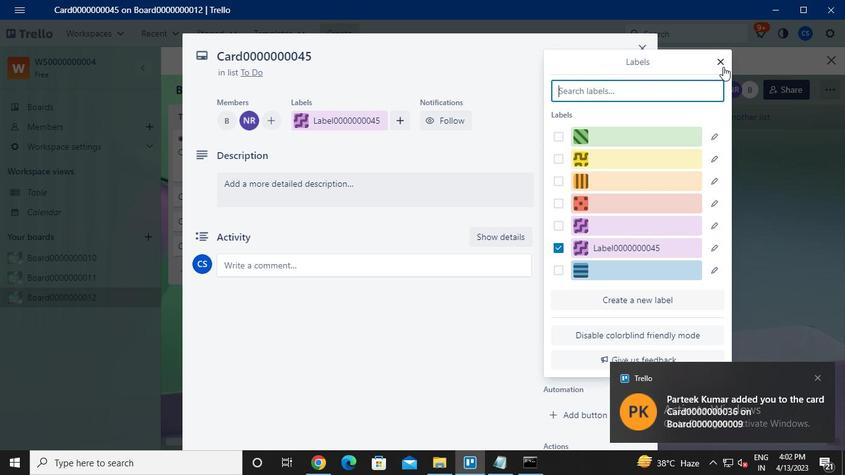 
Action: Mouse pressed left at (723, 66)
Screenshot: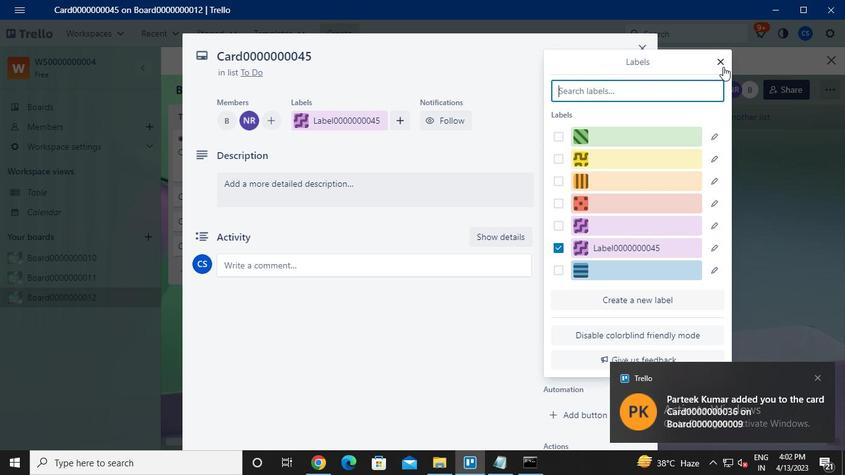 
Action: Mouse moved to (587, 211)
Screenshot: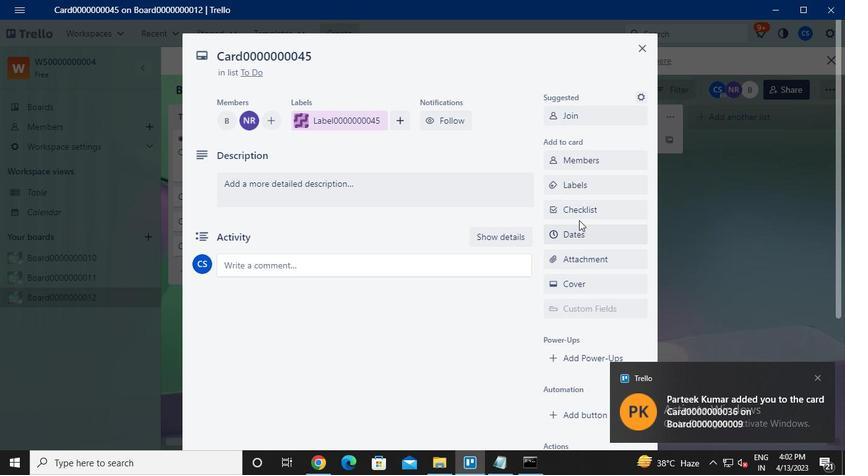 
Action: Mouse pressed left at (587, 211)
Screenshot: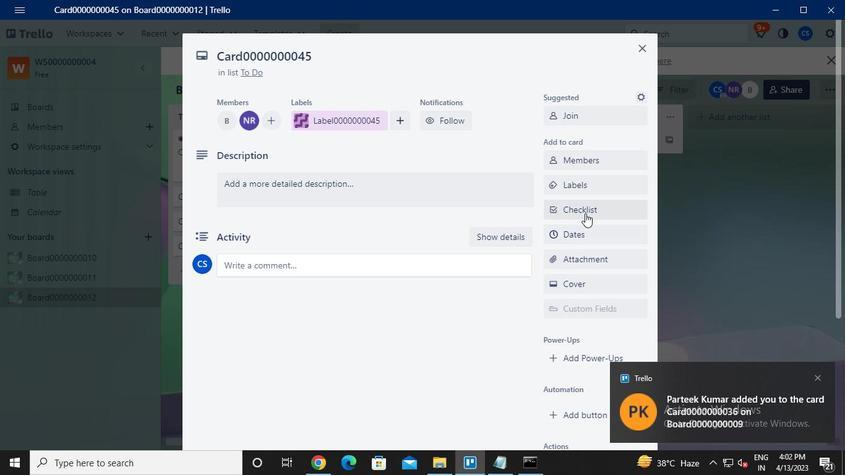 
Action: Keyboard Key.caps_lock
Screenshot: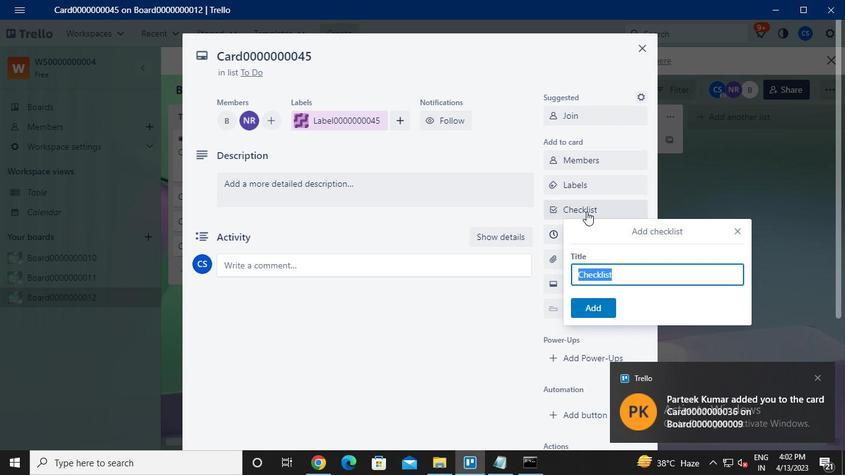 
Action: Keyboard c
Screenshot: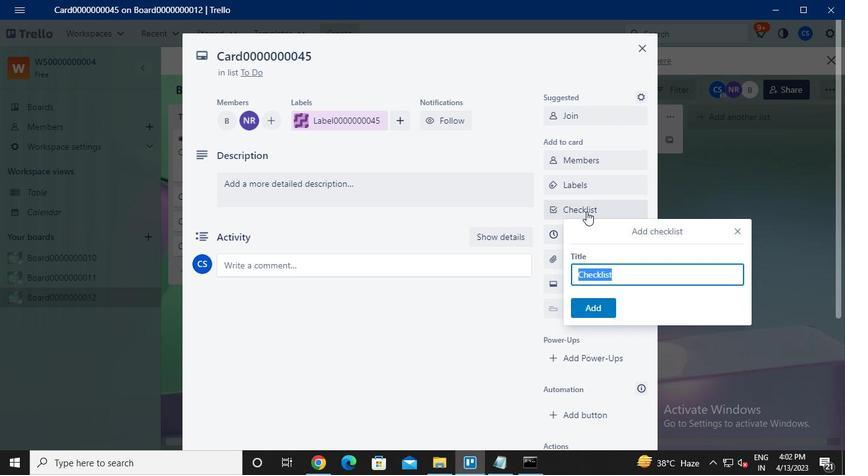 
Action: Keyboard l
Screenshot: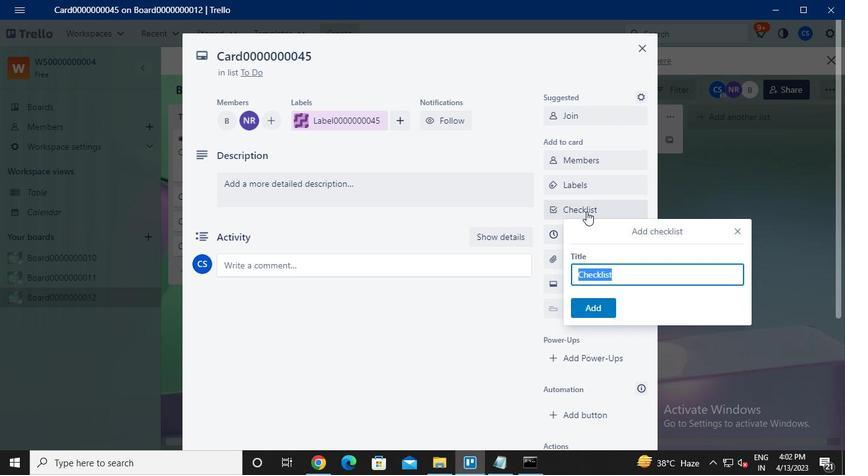 
Action: Keyboard <96>
Screenshot: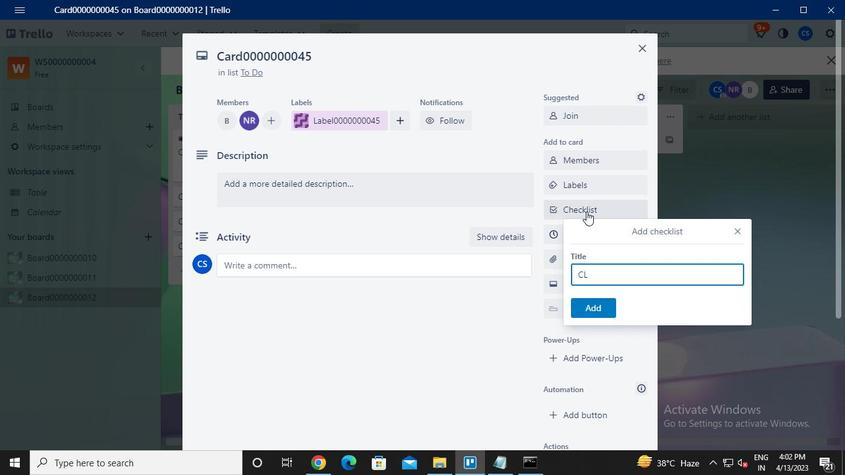 
Action: Keyboard <96>
Screenshot: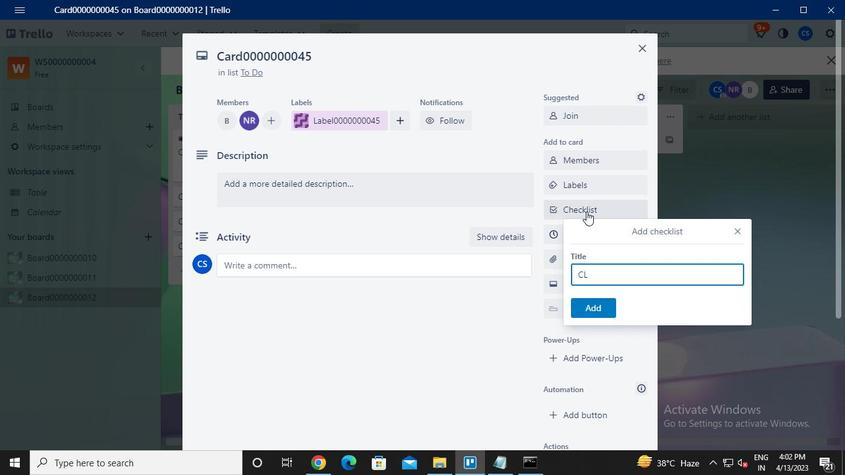 
Action: Keyboard <96>
Screenshot: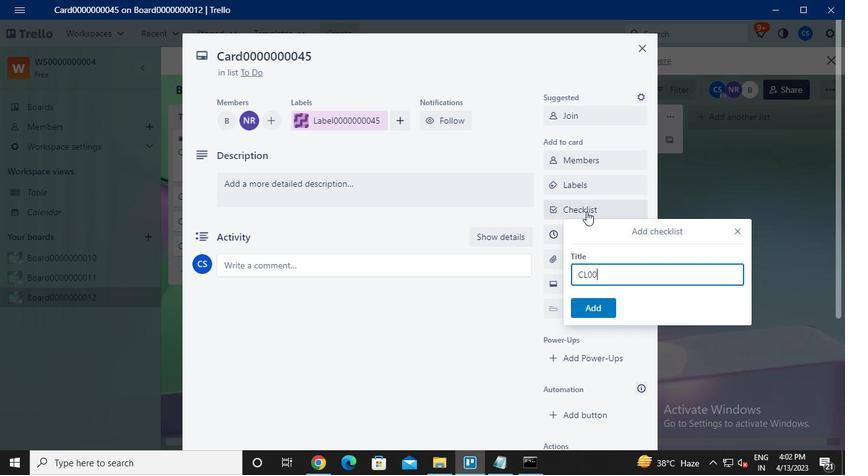 
Action: Keyboard <96>
Screenshot: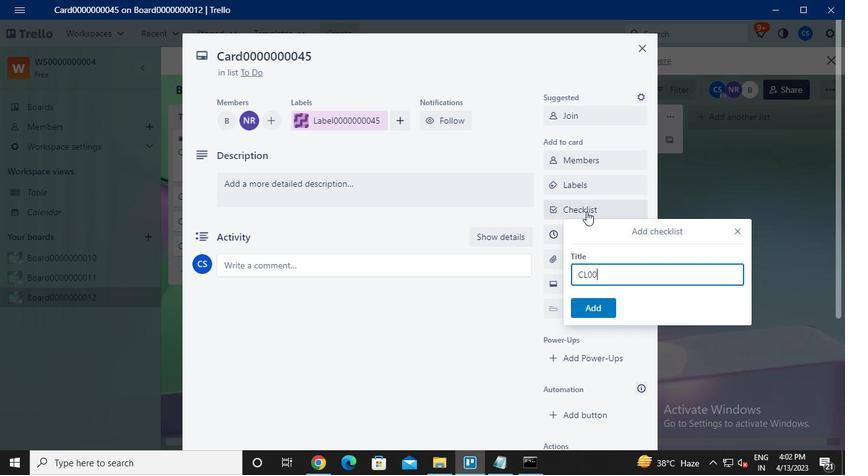 
Action: Keyboard <96>
Screenshot: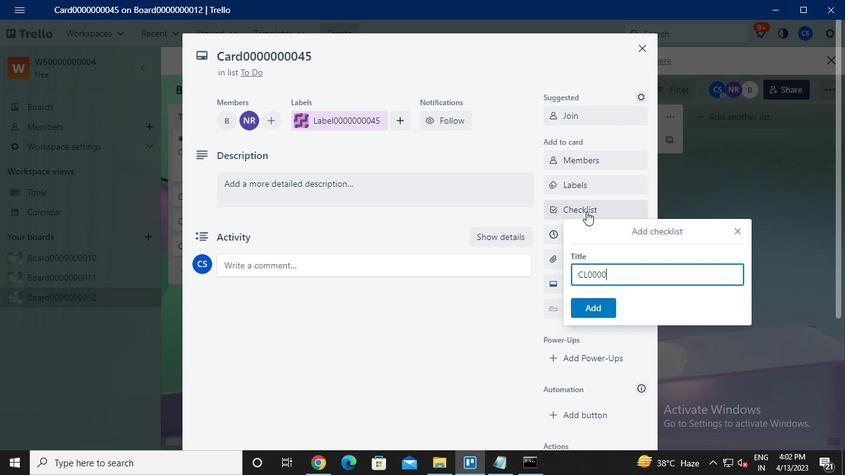 
Action: Keyboard <96>
Screenshot: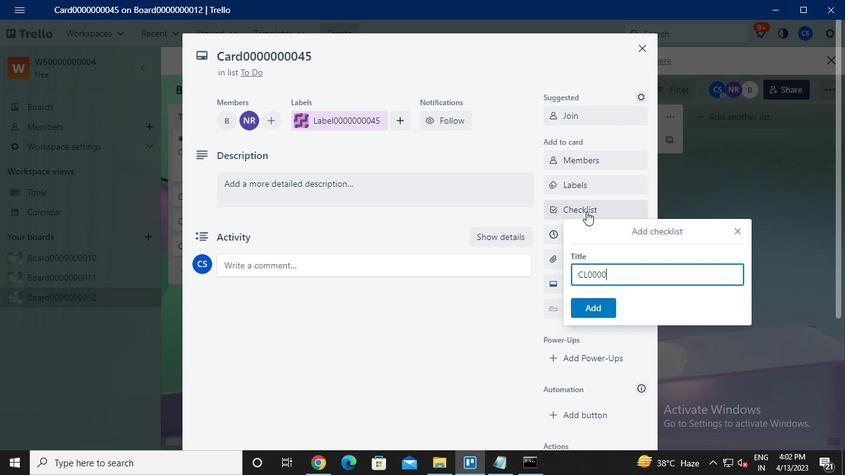 
Action: Keyboard <96>
Screenshot: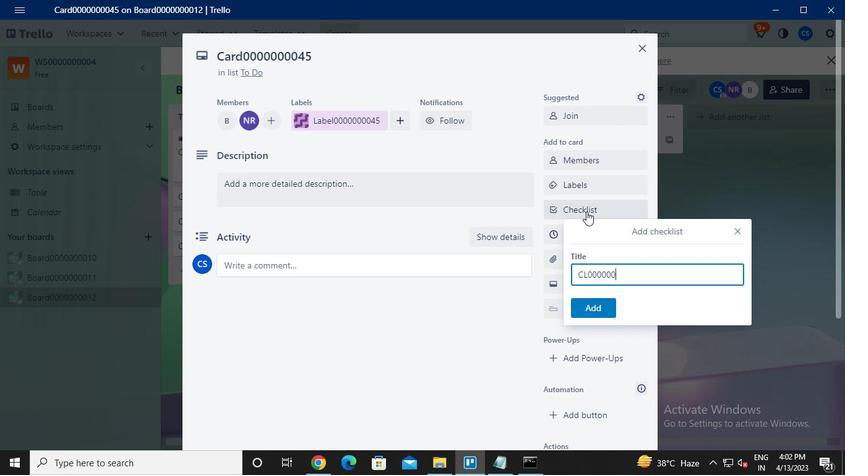 
Action: Keyboard <96>
Screenshot: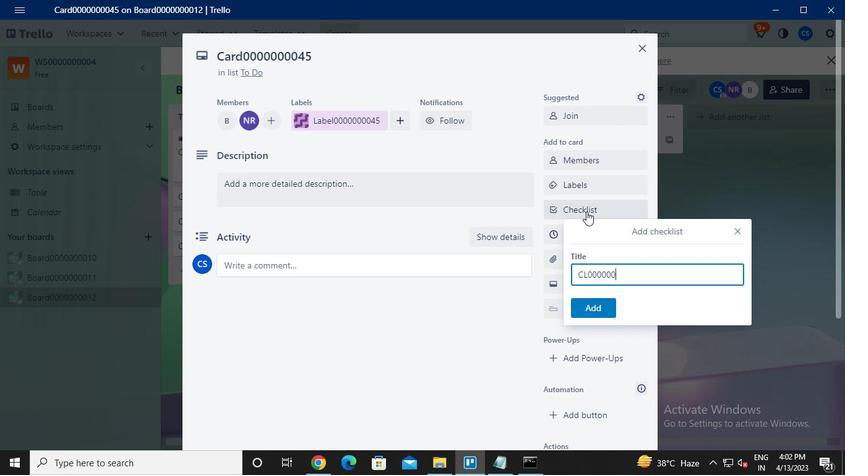 
Action: Keyboard <100>
Screenshot: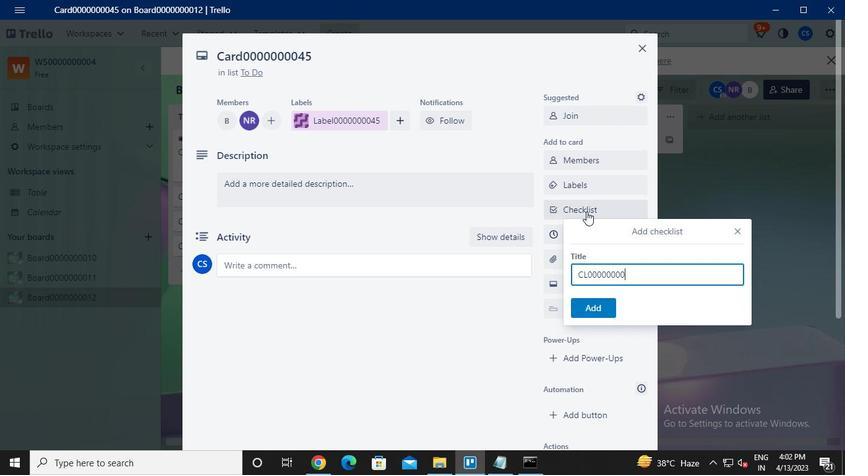 
Action: Keyboard <101>
Screenshot: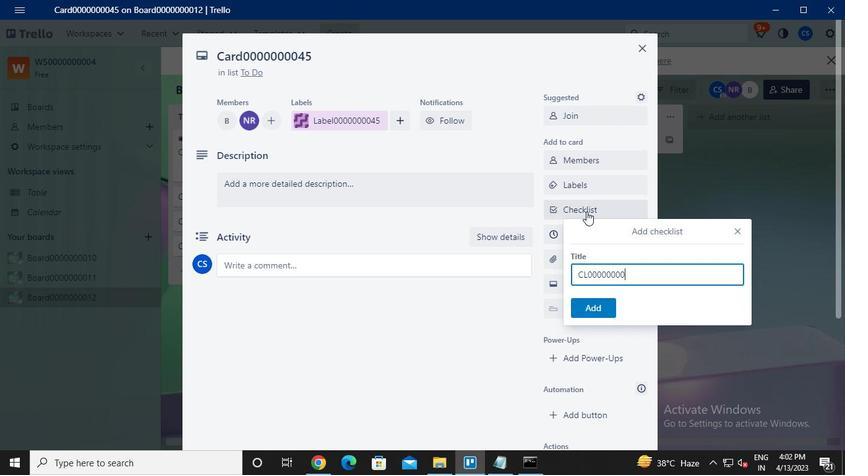 
Action: Mouse moved to (598, 300)
Screenshot: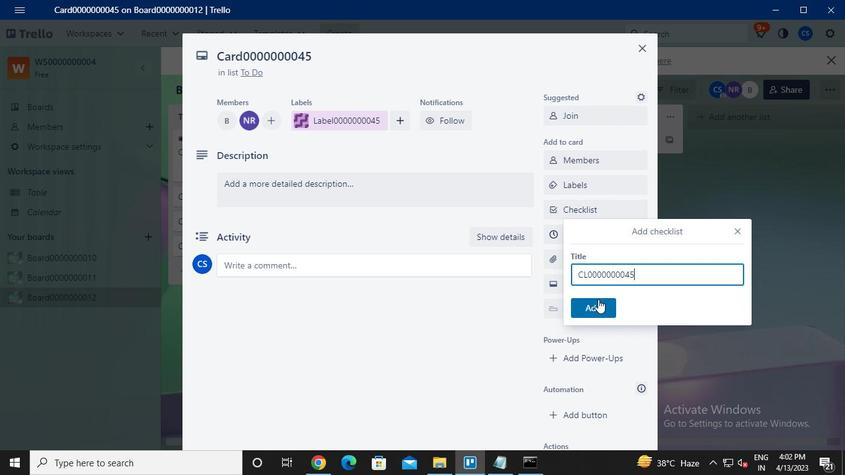 
Action: Mouse pressed left at (598, 300)
Screenshot: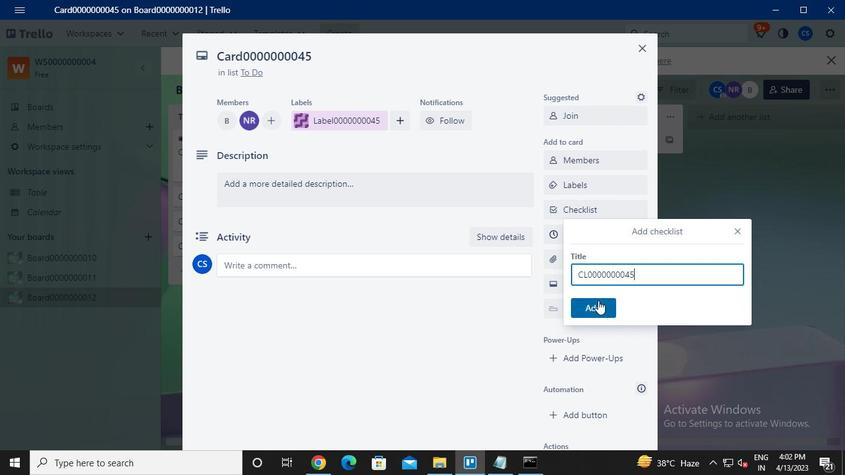 
Action: Mouse moved to (593, 240)
Screenshot: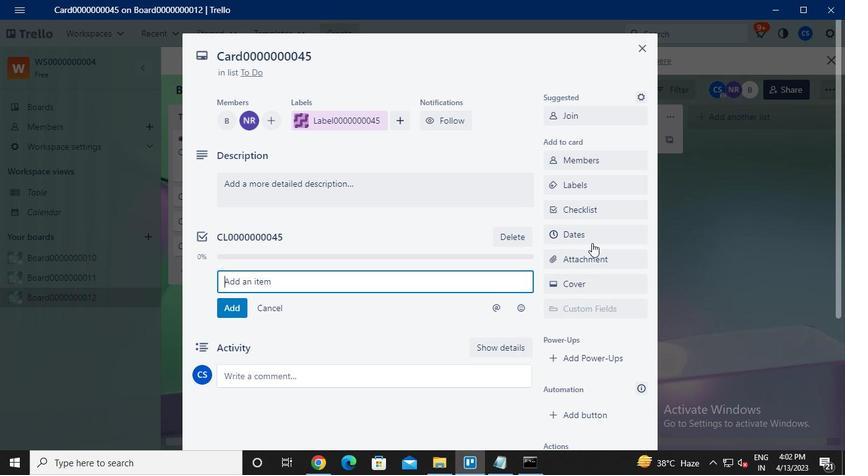 
Action: Mouse pressed left at (593, 240)
Screenshot: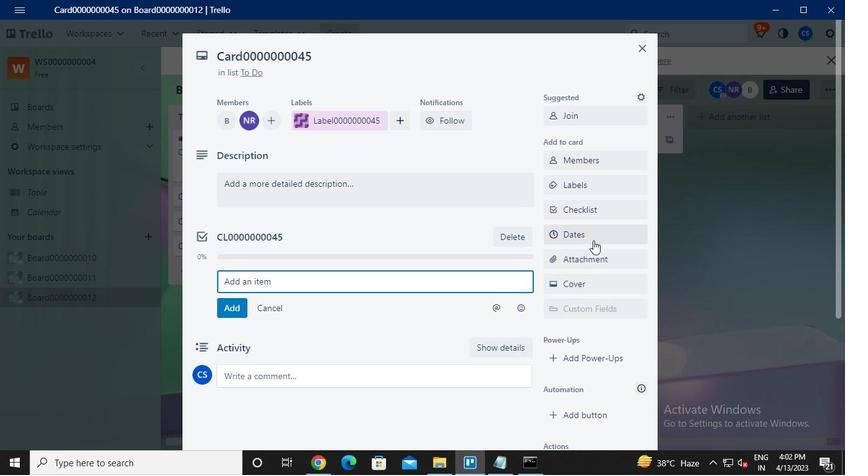 
Action: Mouse moved to (561, 285)
Screenshot: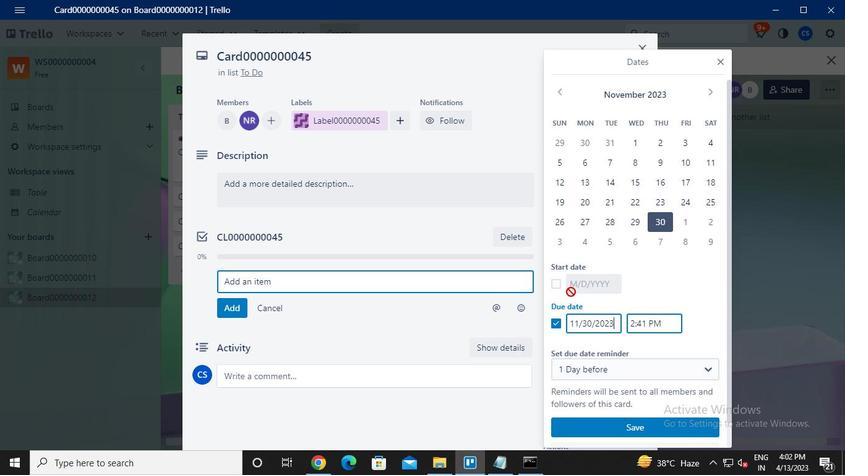 
Action: Mouse pressed left at (561, 285)
Screenshot: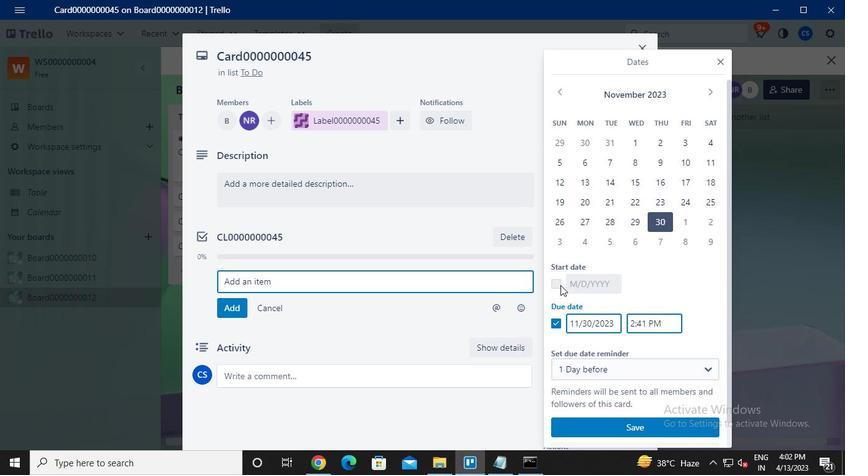 
Action: Mouse moved to (563, 90)
Screenshot: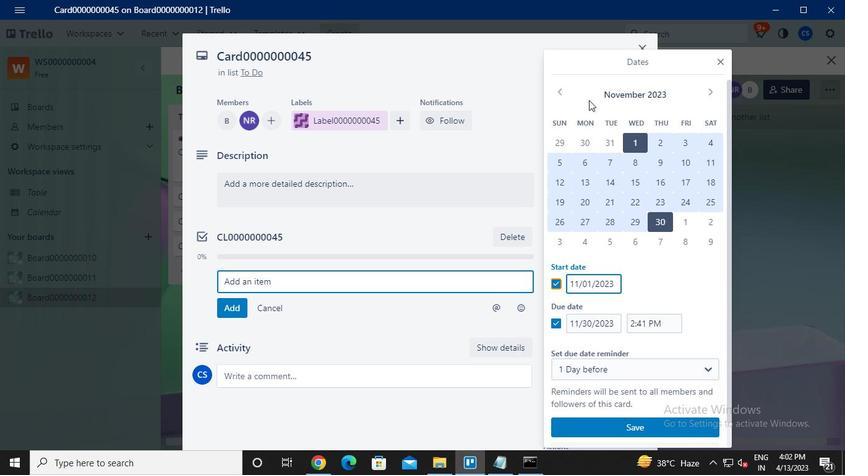 
Action: Mouse pressed left at (563, 90)
Screenshot: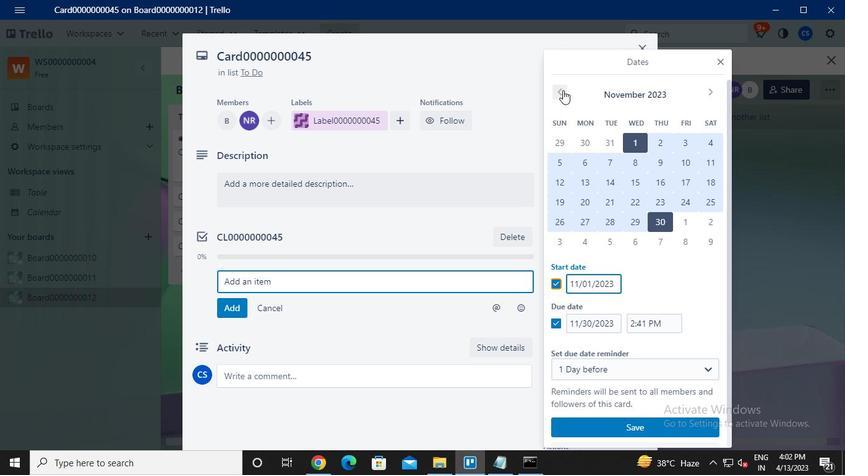 
Action: Mouse pressed left at (563, 90)
Screenshot: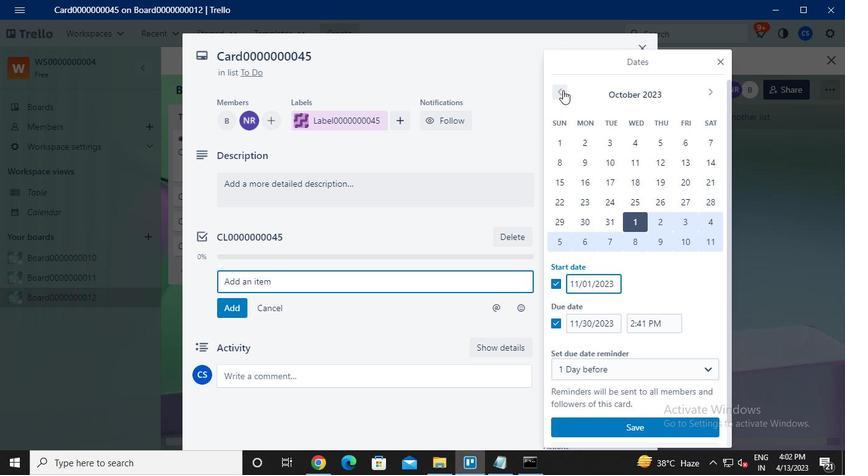 
Action: Mouse pressed left at (563, 90)
Screenshot: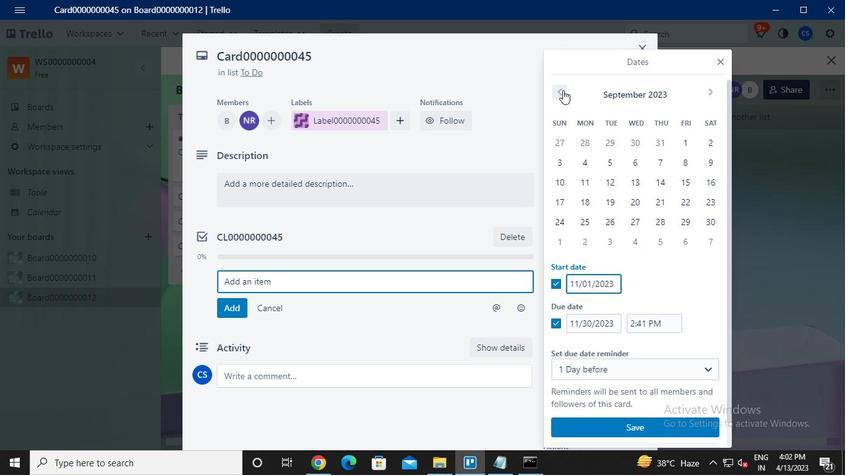 
Action: Mouse pressed left at (563, 90)
Screenshot: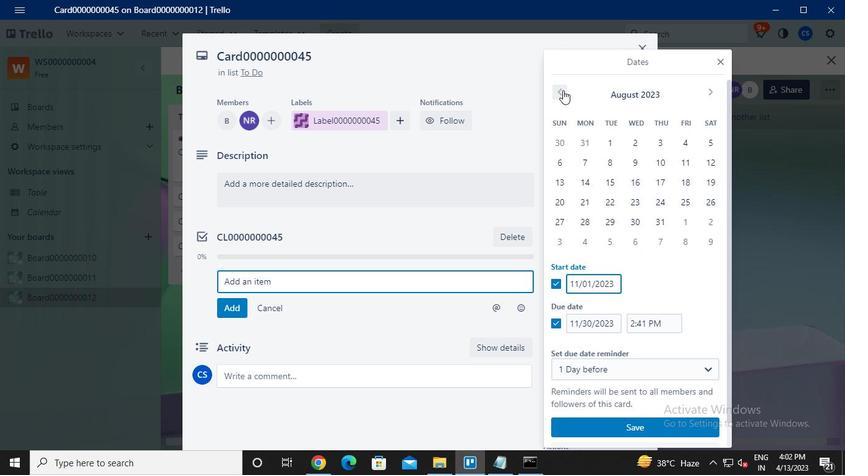 
Action: Mouse moved to (709, 90)
Screenshot: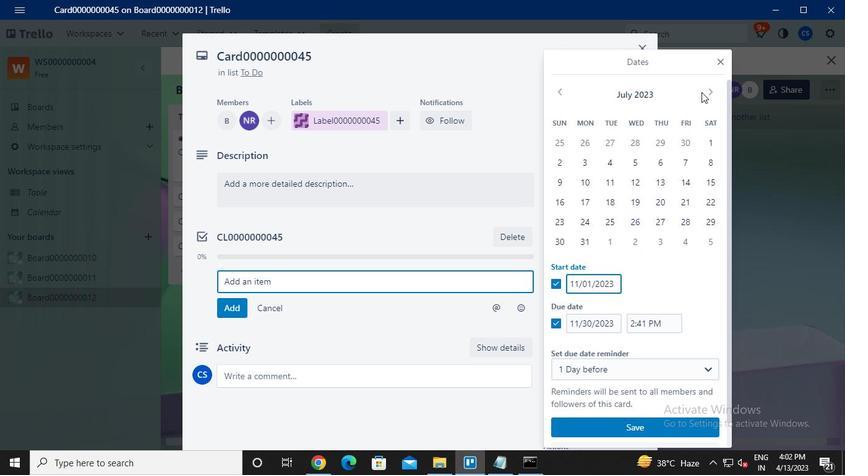 
Action: Mouse pressed left at (709, 90)
Screenshot: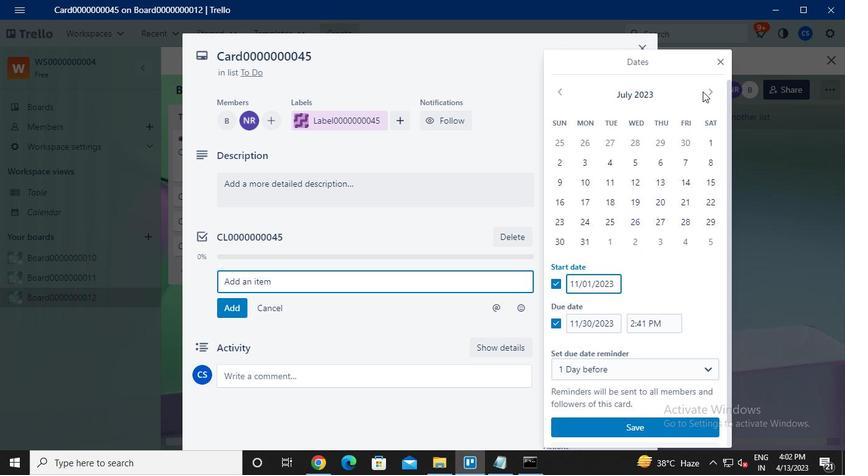 
Action: Mouse moved to (614, 141)
Screenshot: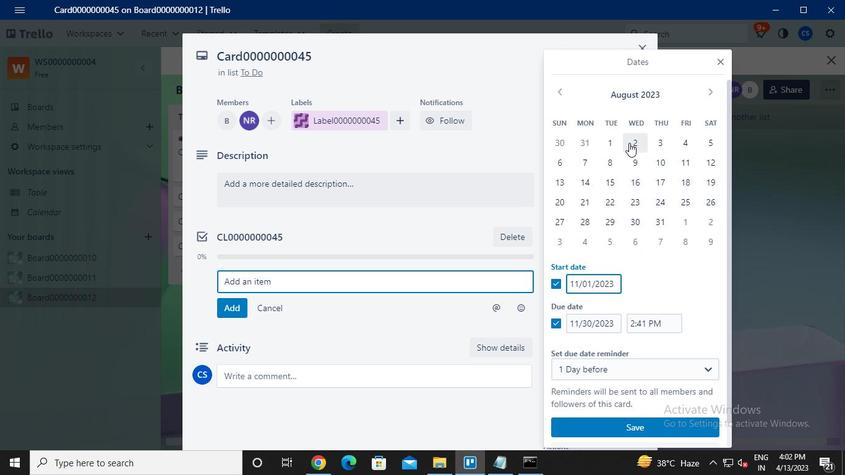 
Action: Mouse pressed left at (614, 141)
Screenshot: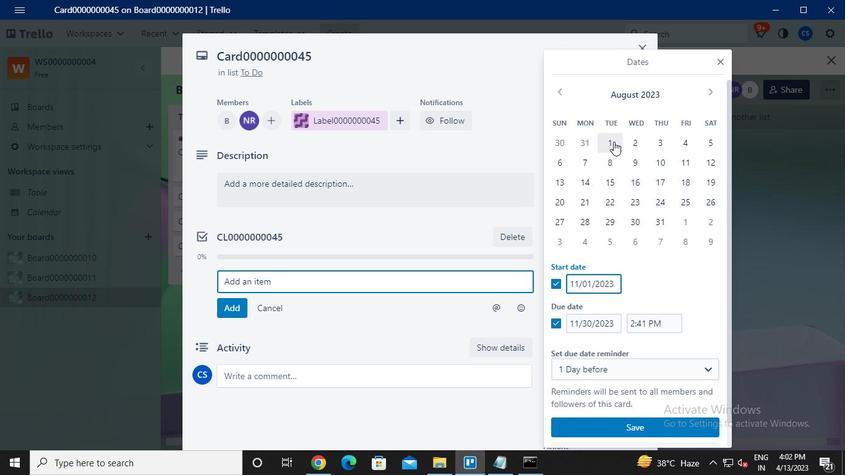 
Action: Mouse moved to (662, 224)
Screenshot: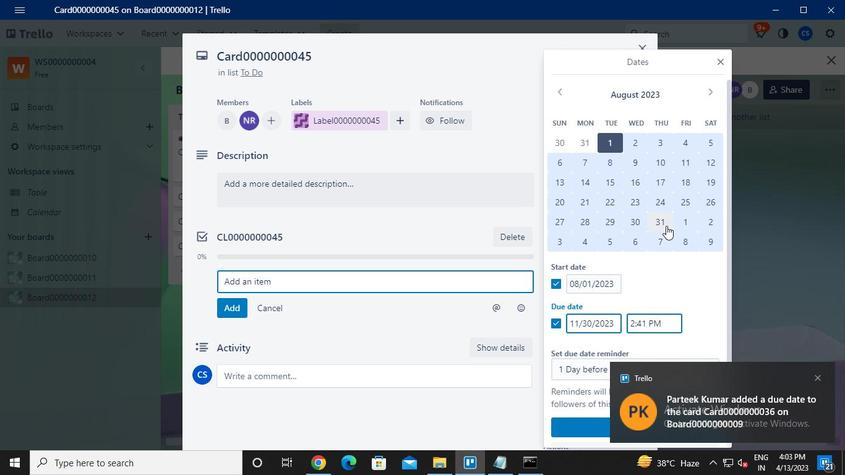 
Action: Mouse pressed left at (662, 224)
Screenshot: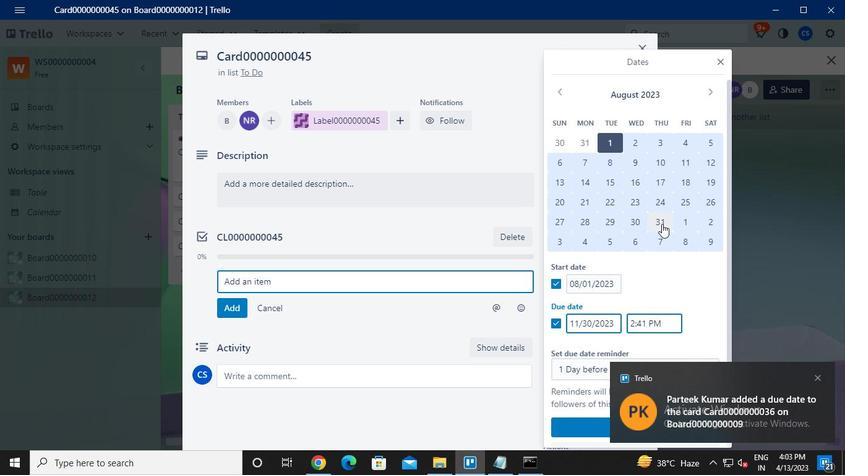 
Action: Mouse moved to (585, 424)
Screenshot: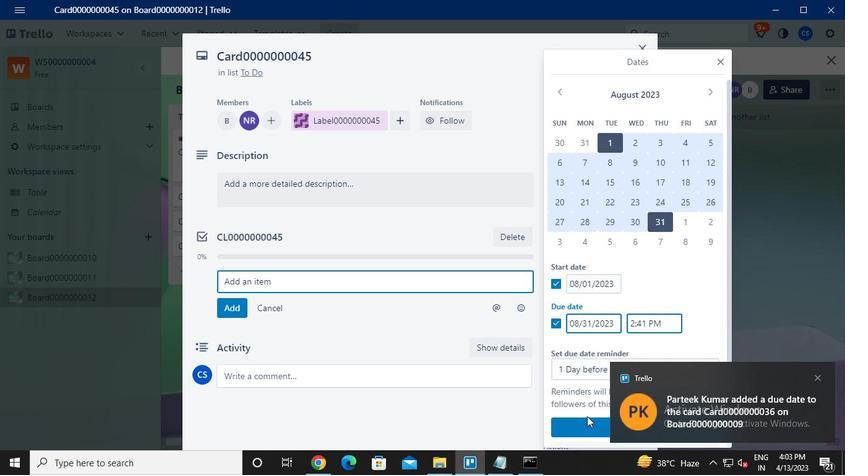 
Action: Mouse pressed left at (585, 424)
Screenshot: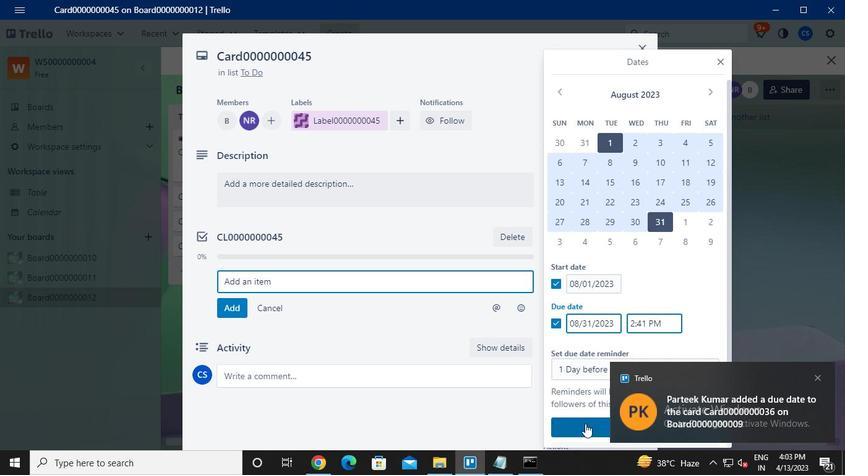 
Action: Mouse moved to (644, 53)
Screenshot: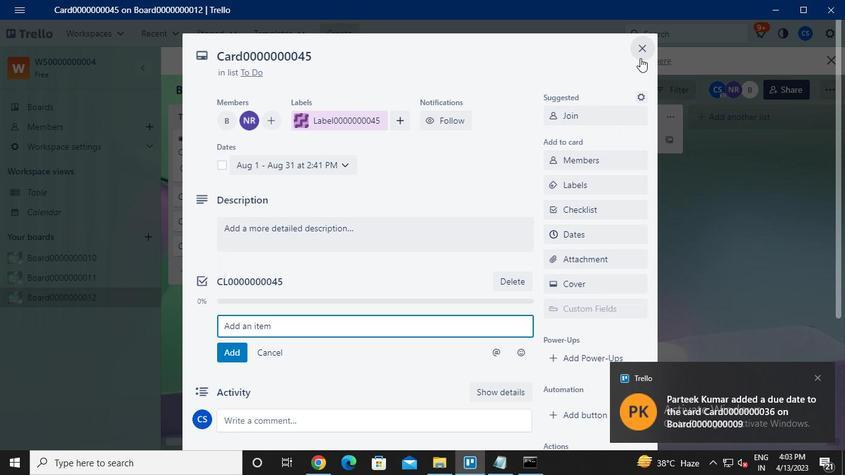 
Action: Mouse pressed left at (644, 53)
Screenshot: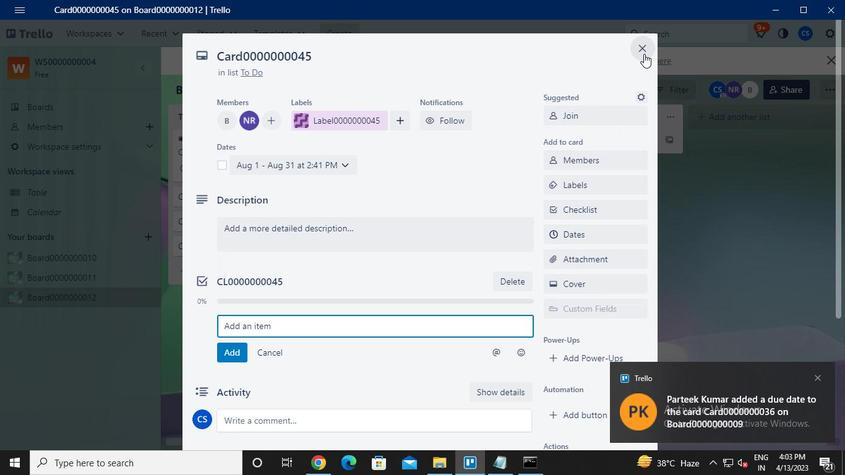 
Action: Mouse moved to (531, 474)
Screenshot: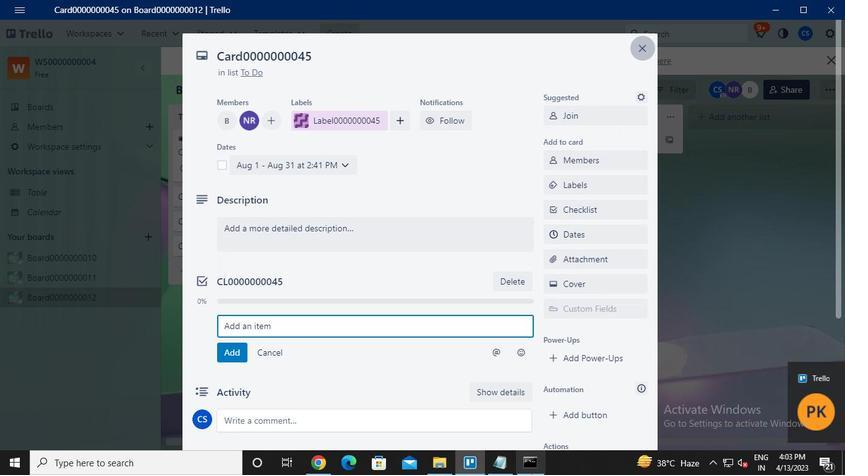 
Action: Mouse pressed left at (531, 474)
Screenshot: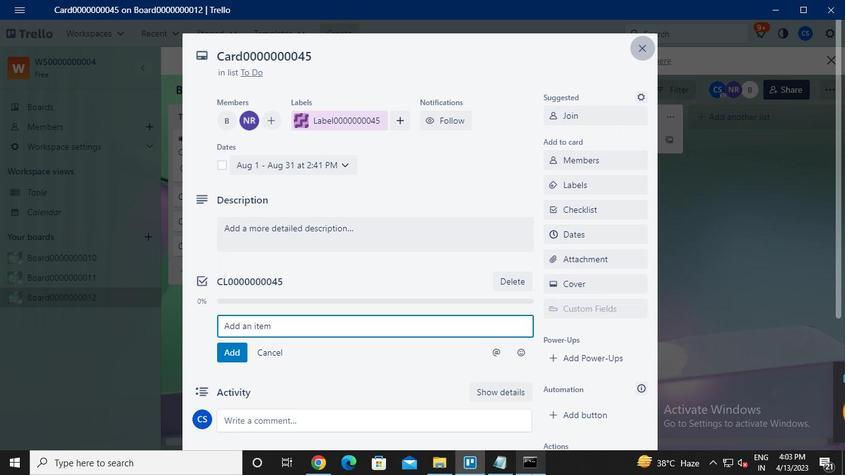 
Action: Mouse moved to (647, 60)
Screenshot: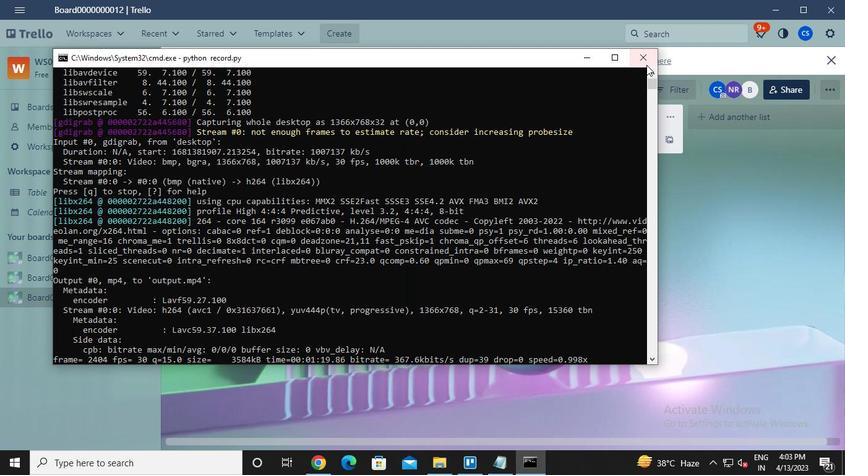 
Action: Mouse pressed left at (647, 60)
Screenshot: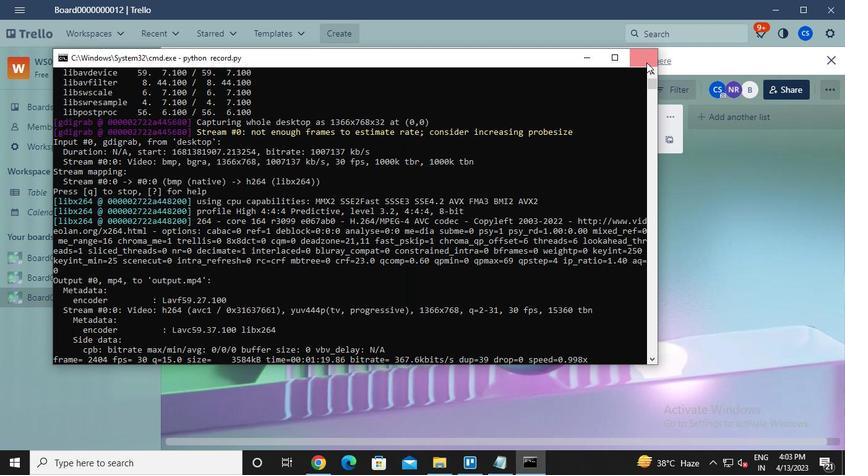 
